 Task: Open Card Copyright Protection Review in Board Social Media Influencer Marketing Strategies to Workspace Grant Writing and add a team member Softage.1@softage.net, a label Purple, a checklist Social Media Marketing, an attachment from your google drive, a color Purple and finally, add a card description 'Develop and launch new customer feedback strategy' and a comment 'We should approach this task with a customer-centric mindset, ensuring that we meet their needs and expectations.'. Add a start date 'Jan 01, 1900' with a due date 'Jan 08, 1900'
Action: Mouse moved to (220, 156)
Screenshot: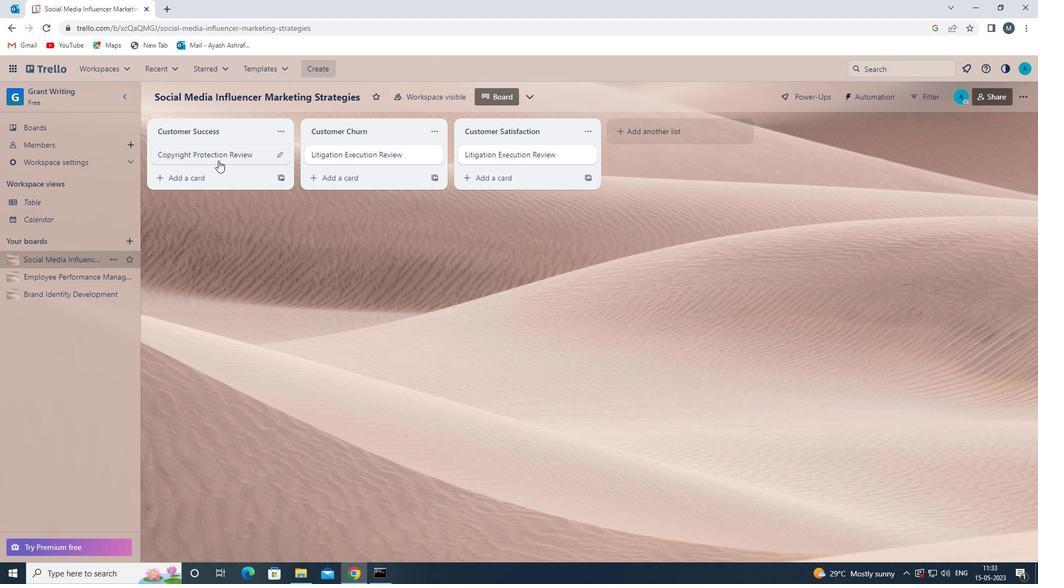 
Action: Mouse pressed left at (220, 156)
Screenshot: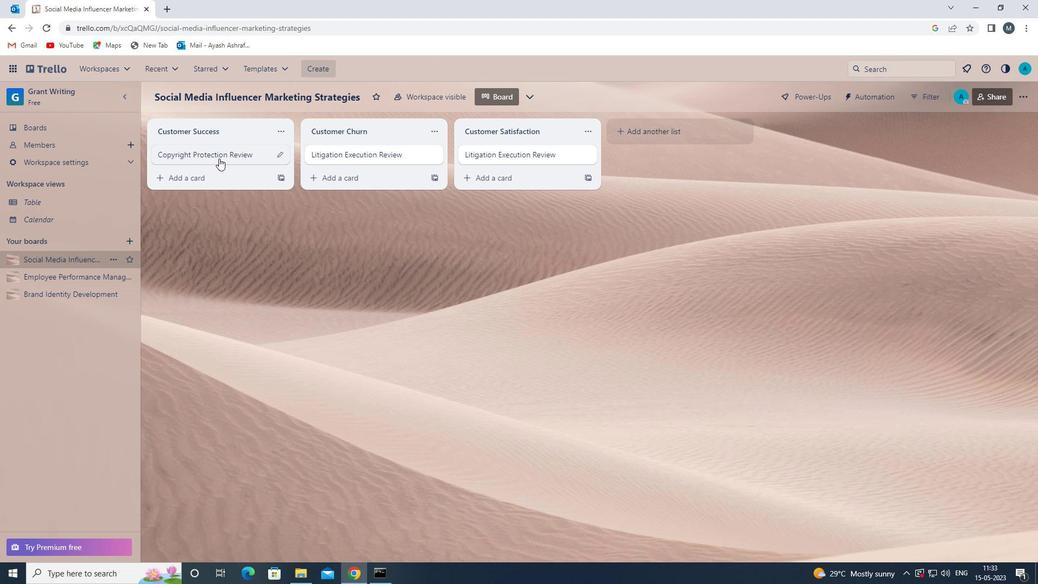 
Action: Mouse moved to (663, 154)
Screenshot: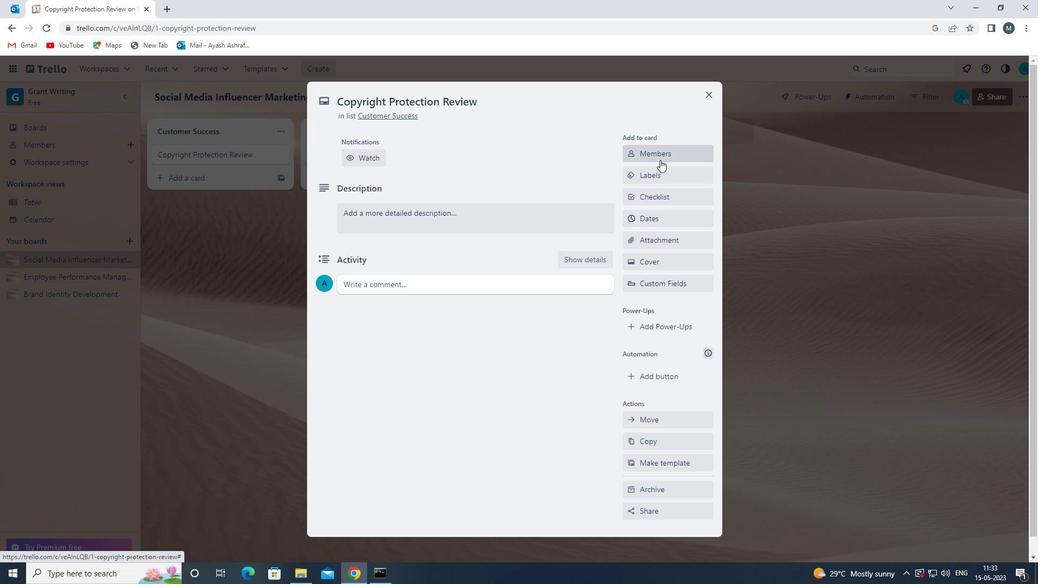 
Action: Mouse pressed left at (663, 154)
Screenshot: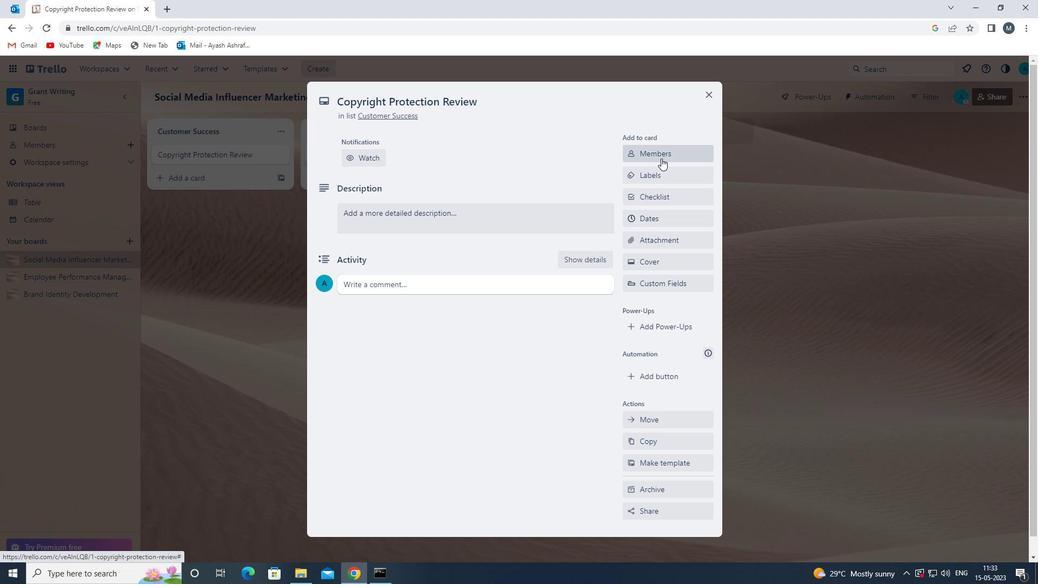 
Action: Key pressed s
Screenshot: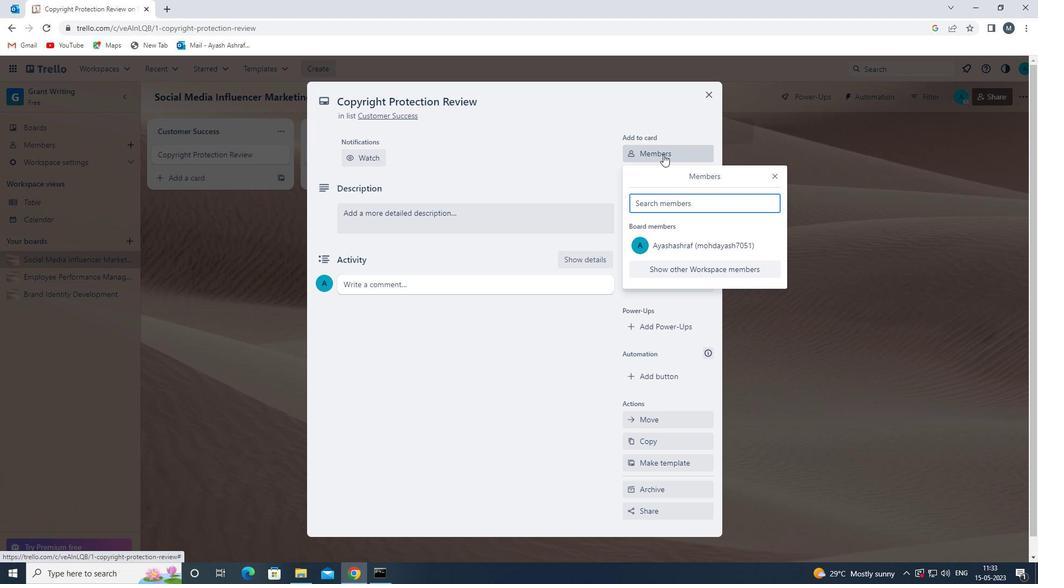 
Action: Mouse moved to (682, 301)
Screenshot: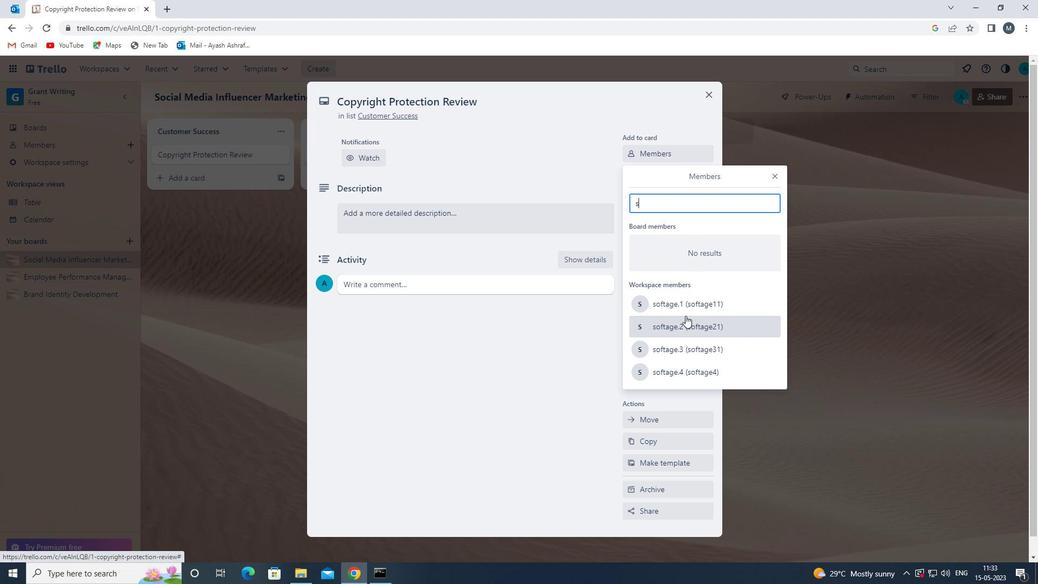 
Action: Mouse pressed left at (682, 301)
Screenshot: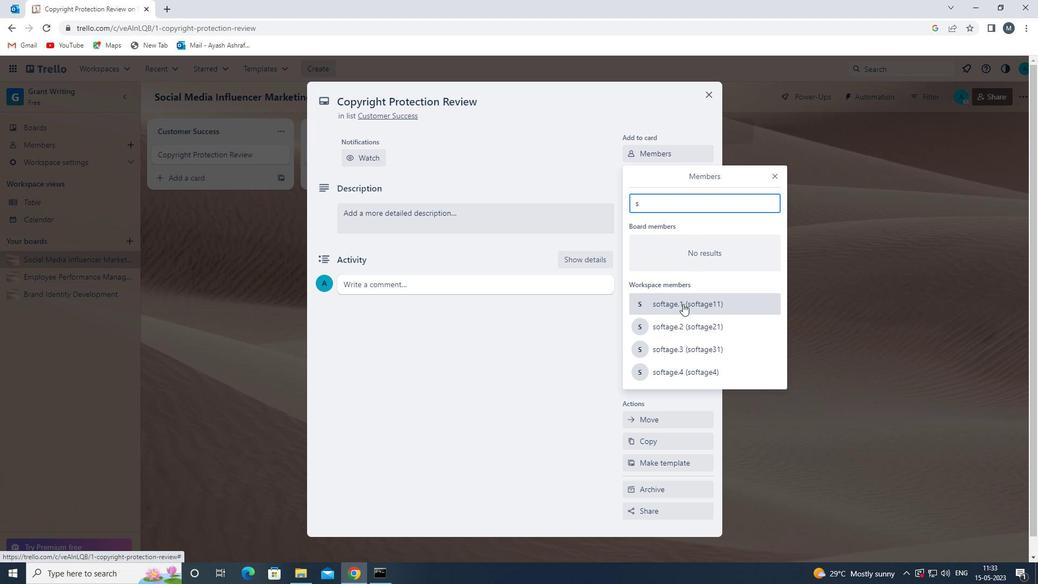 
Action: Mouse moved to (776, 172)
Screenshot: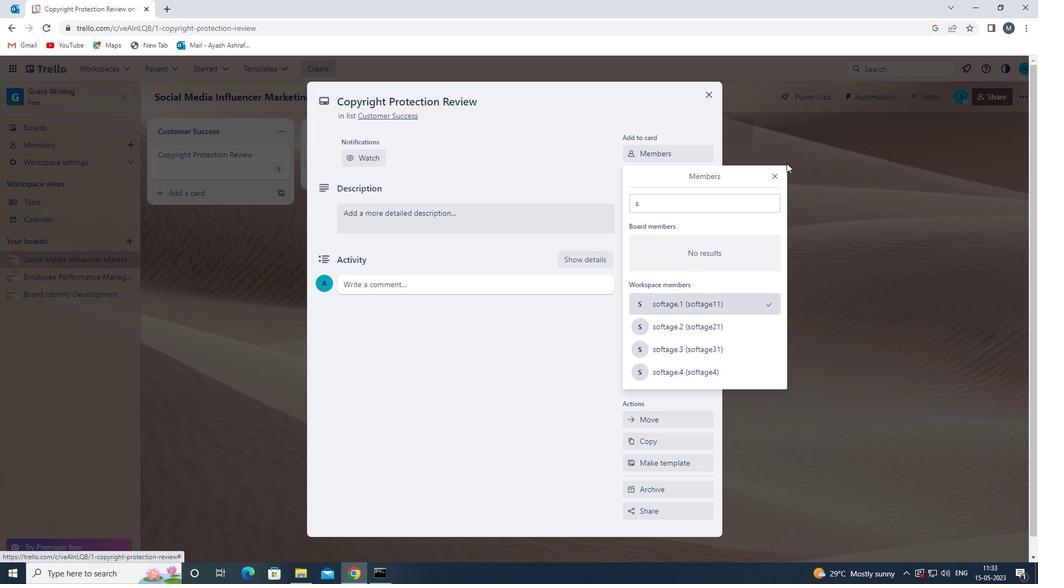
Action: Mouse pressed left at (776, 172)
Screenshot: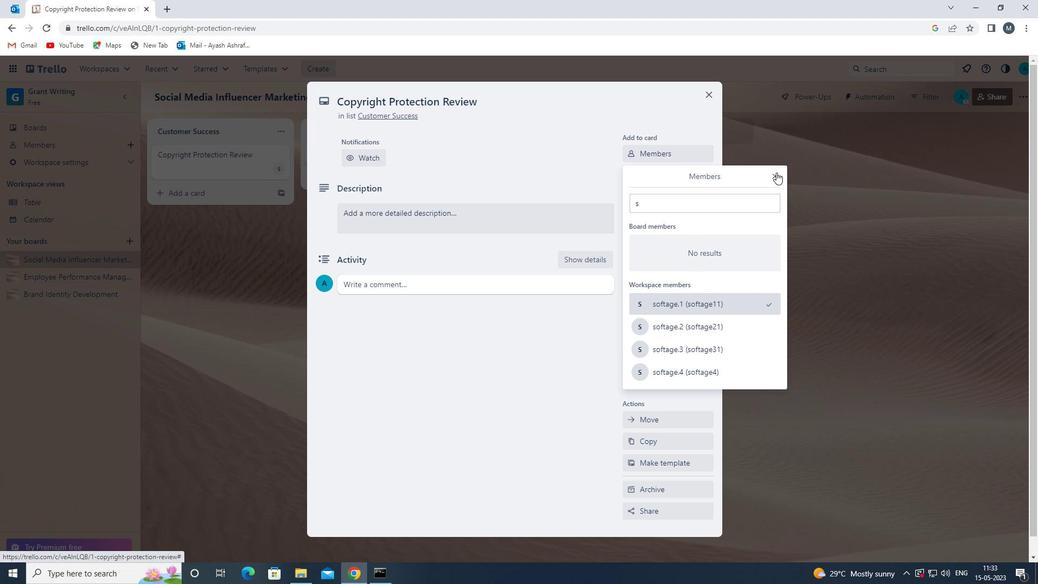 
Action: Mouse moved to (654, 215)
Screenshot: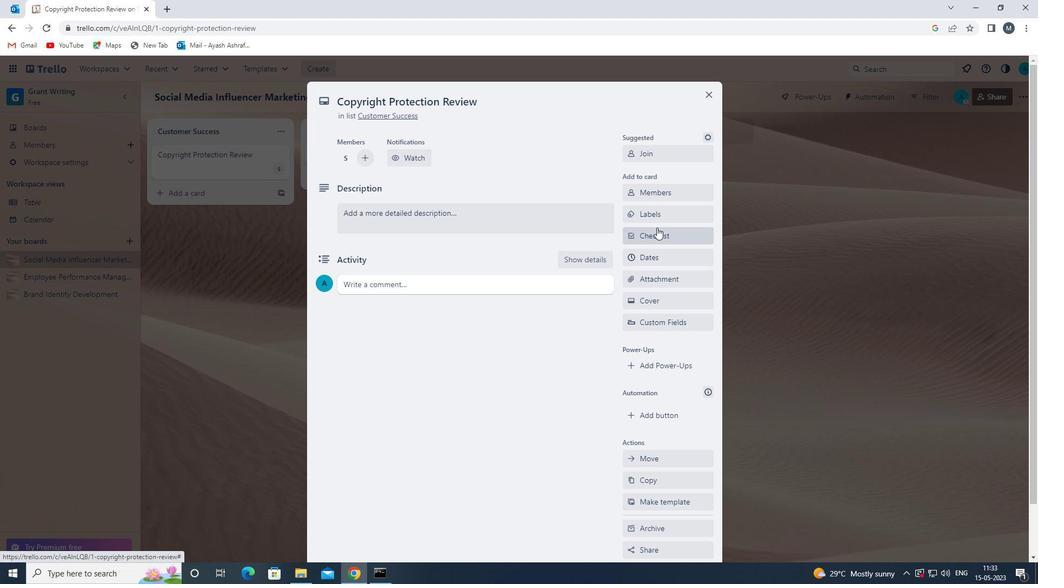 
Action: Mouse pressed left at (654, 215)
Screenshot: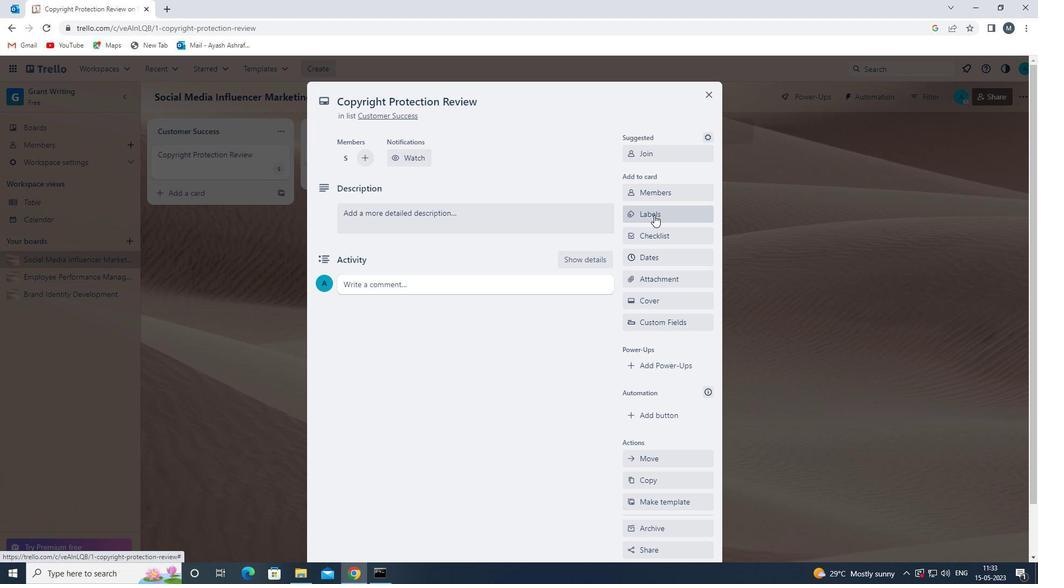 
Action: Mouse moved to (654, 226)
Screenshot: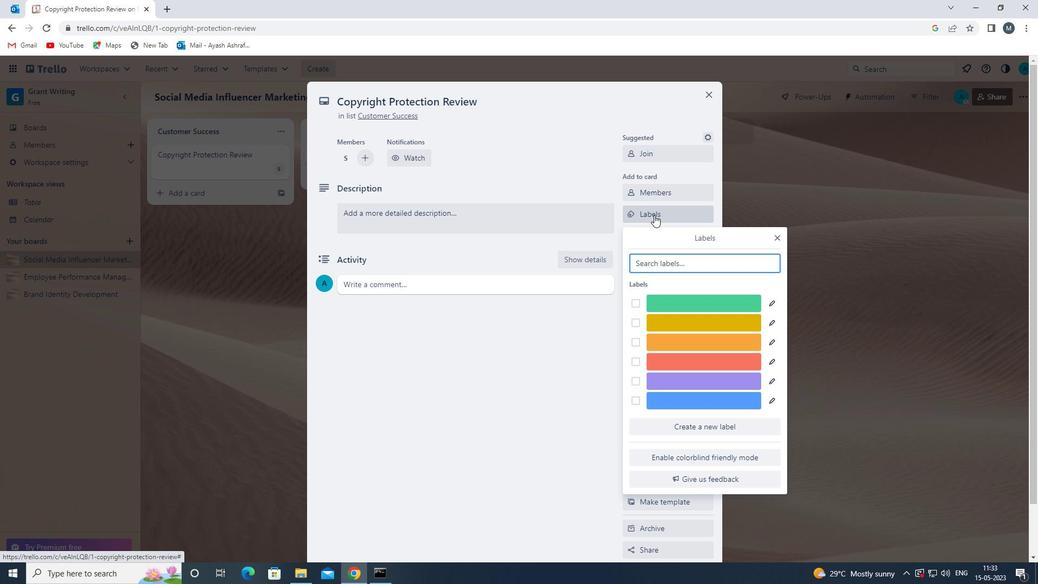 
Action: Mouse pressed left at (654, 226)
Screenshot: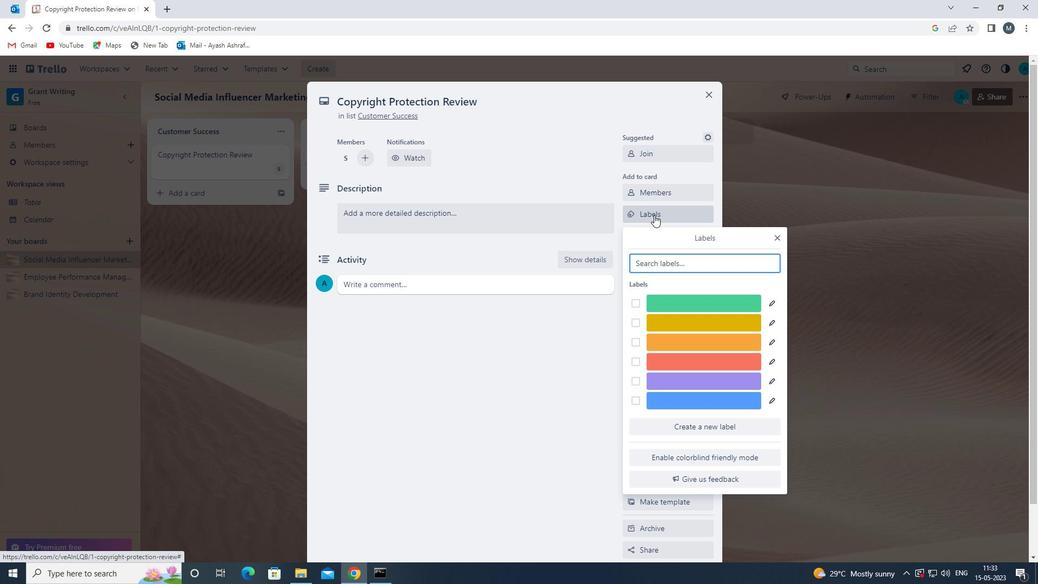 
Action: Mouse moved to (653, 215)
Screenshot: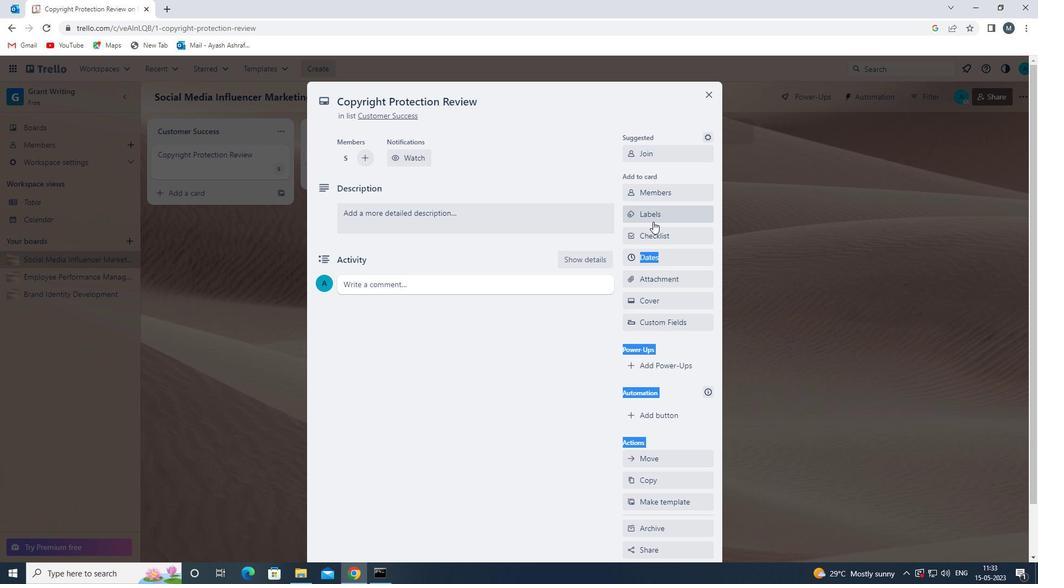
Action: Mouse pressed left at (653, 215)
Screenshot: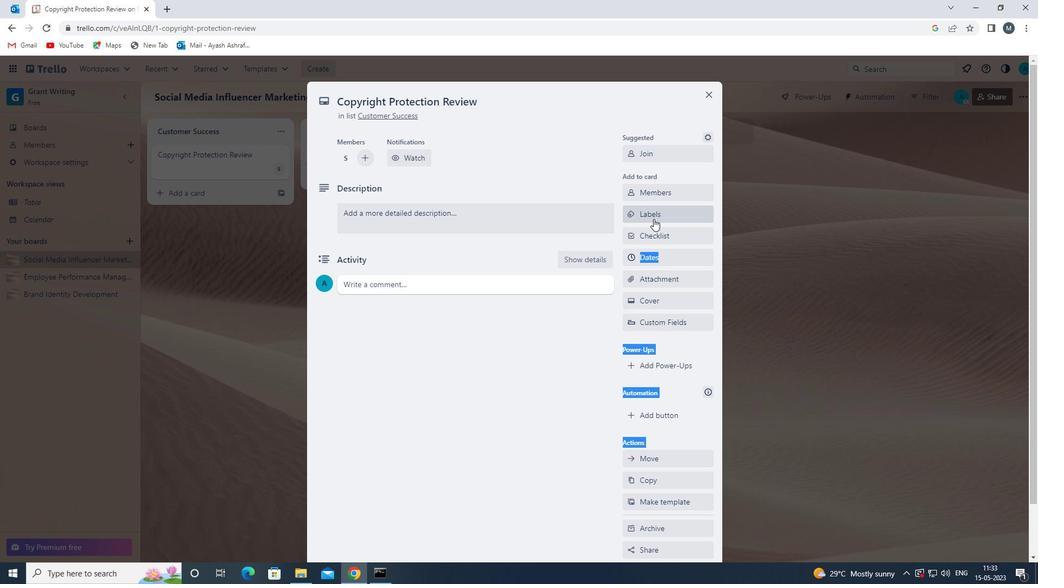 
Action: Mouse moved to (696, 384)
Screenshot: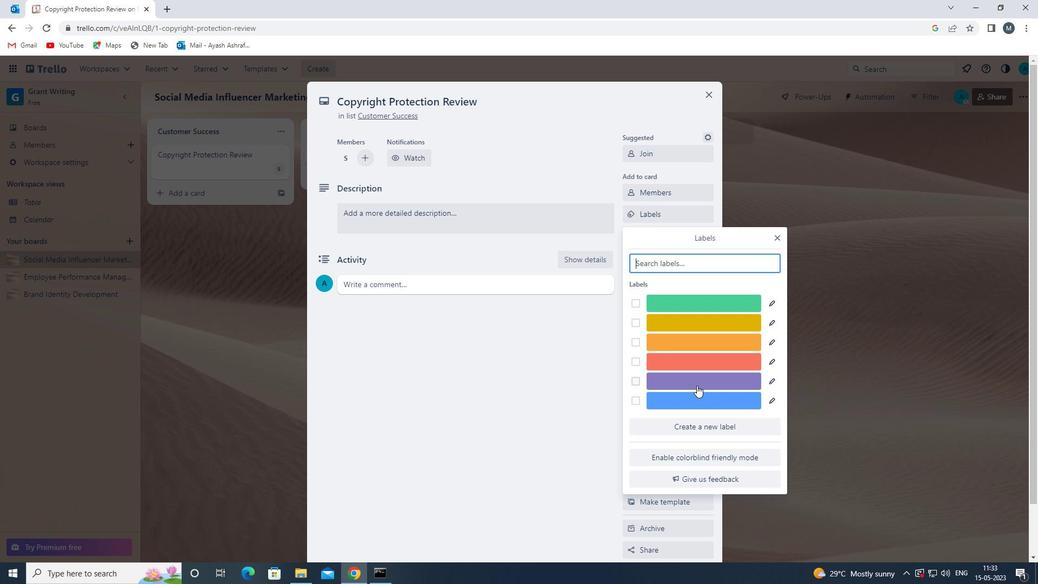 
Action: Mouse pressed left at (696, 384)
Screenshot: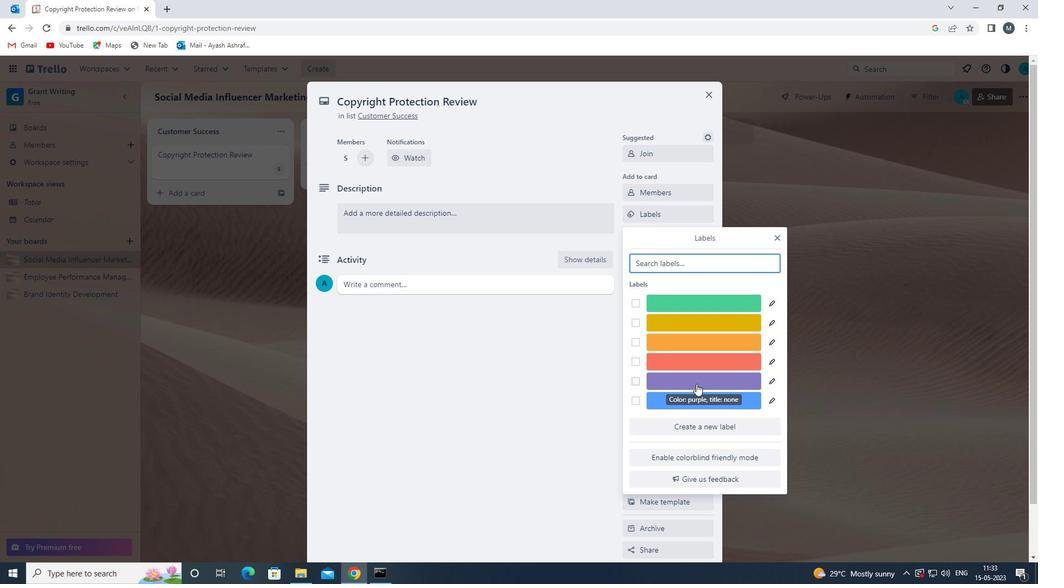 
Action: Mouse moved to (778, 239)
Screenshot: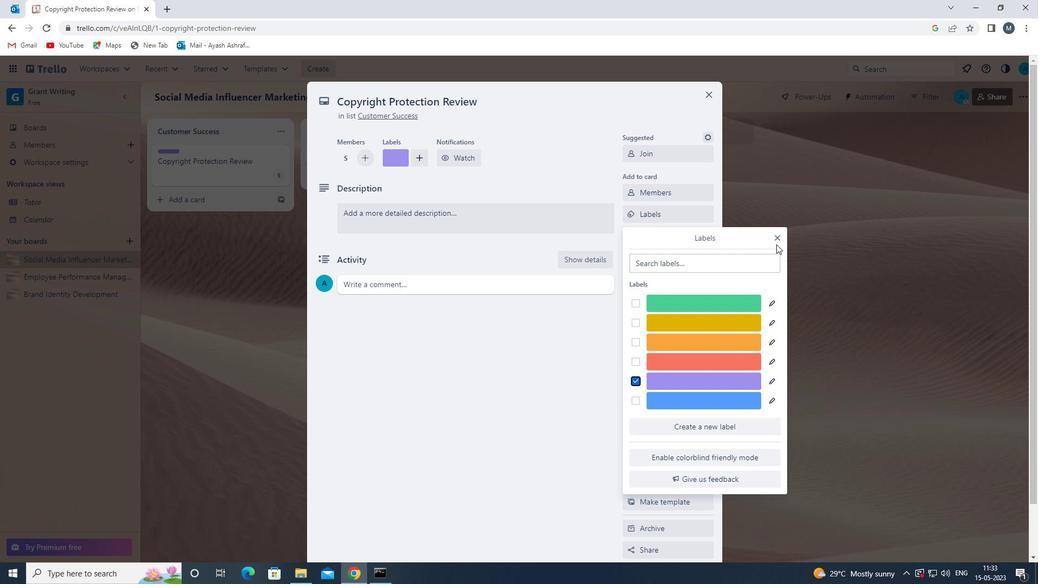 
Action: Mouse pressed left at (778, 239)
Screenshot: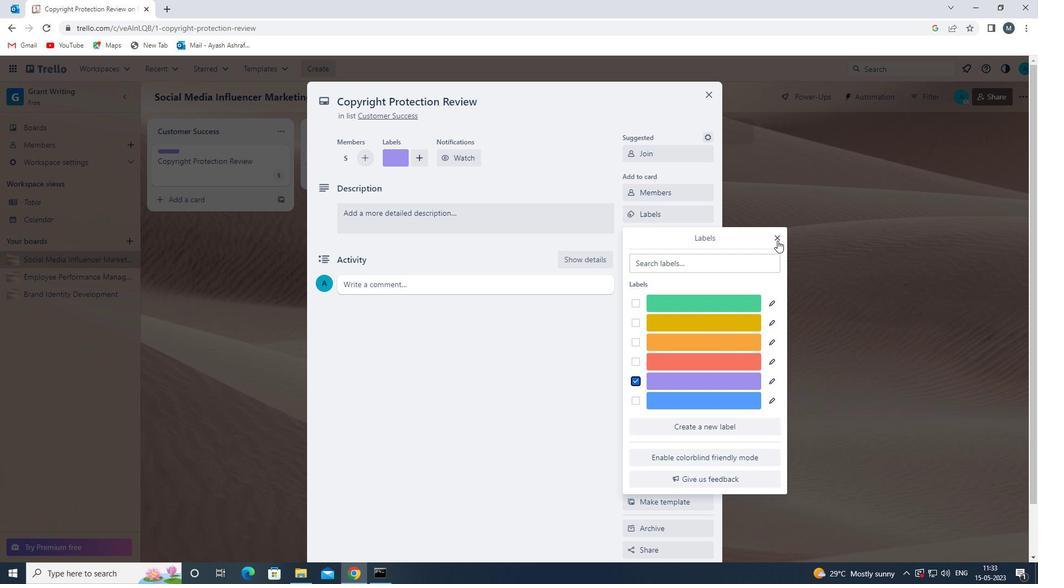 
Action: Mouse moved to (656, 234)
Screenshot: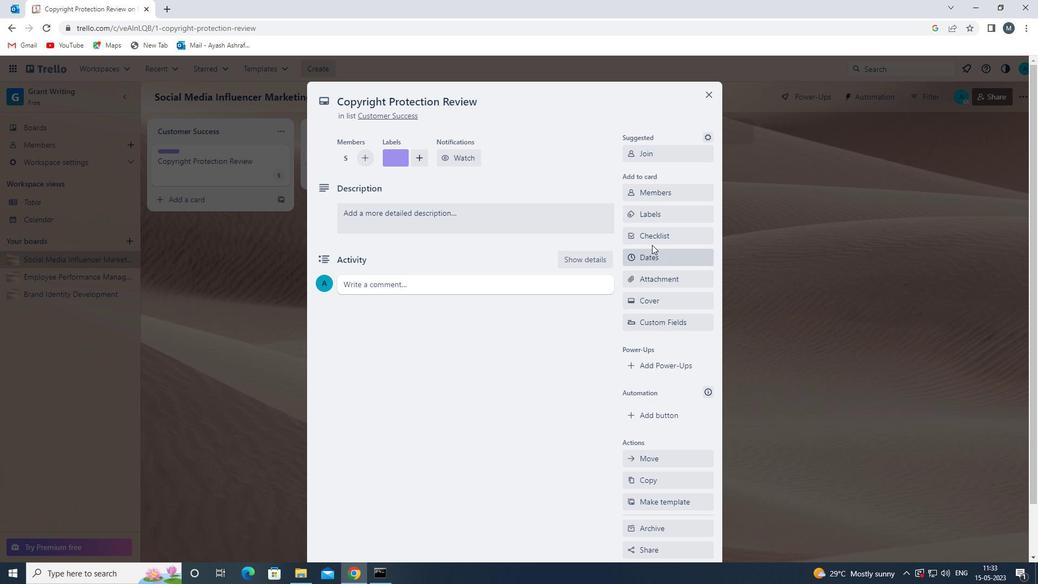 
Action: Mouse pressed left at (656, 234)
Screenshot: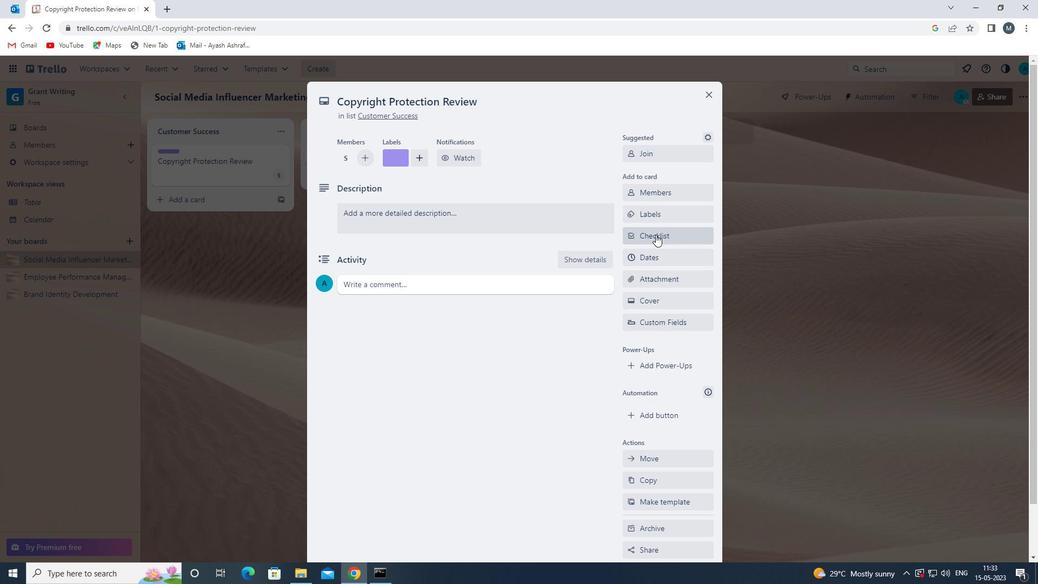 
Action: Key pressed <Key.shift>SOCIAL<Key.space><Key.shift>MEDIA<Key.space><Key.shift>MARKETING<Key.space>
Screenshot: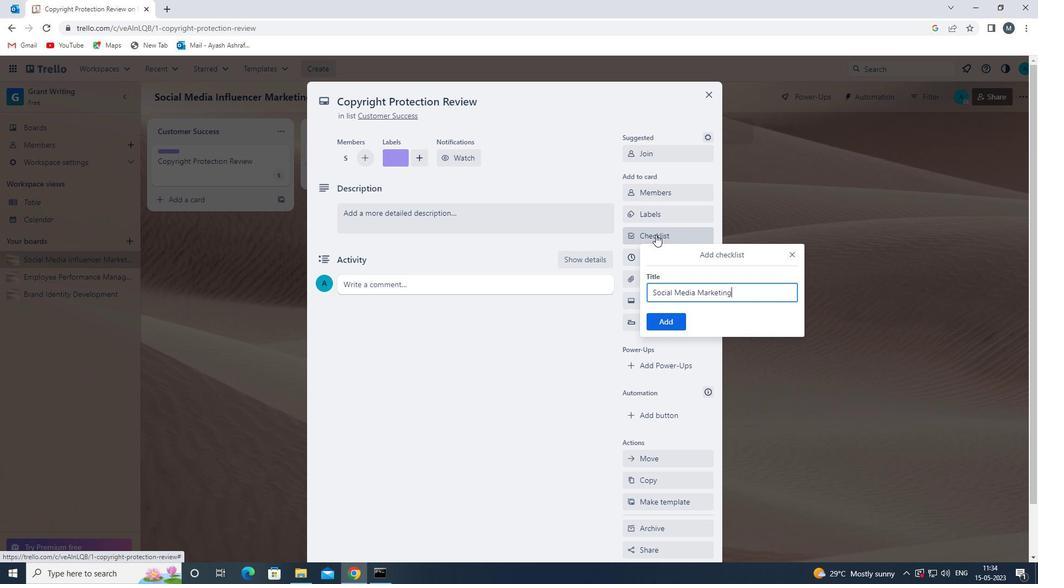 
Action: Mouse moved to (670, 325)
Screenshot: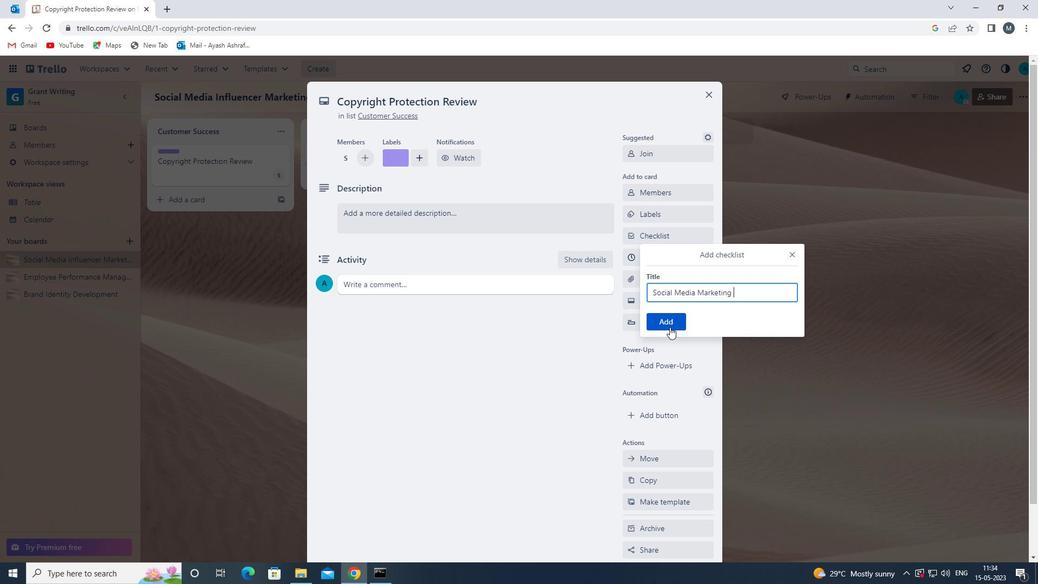 
Action: Mouse pressed left at (670, 325)
Screenshot: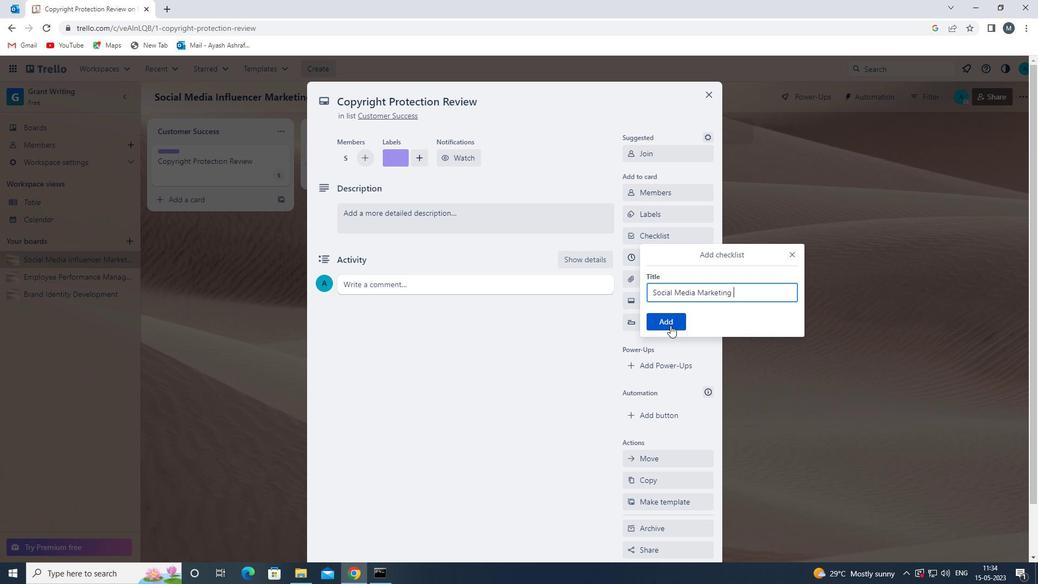 
Action: Mouse moved to (663, 279)
Screenshot: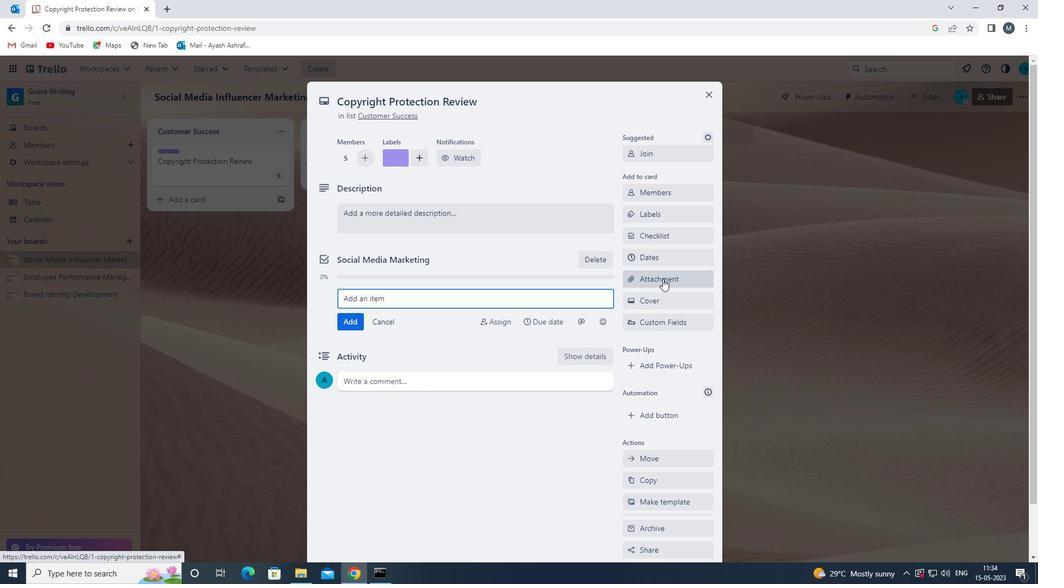 
Action: Mouse pressed left at (663, 279)
Screenshot: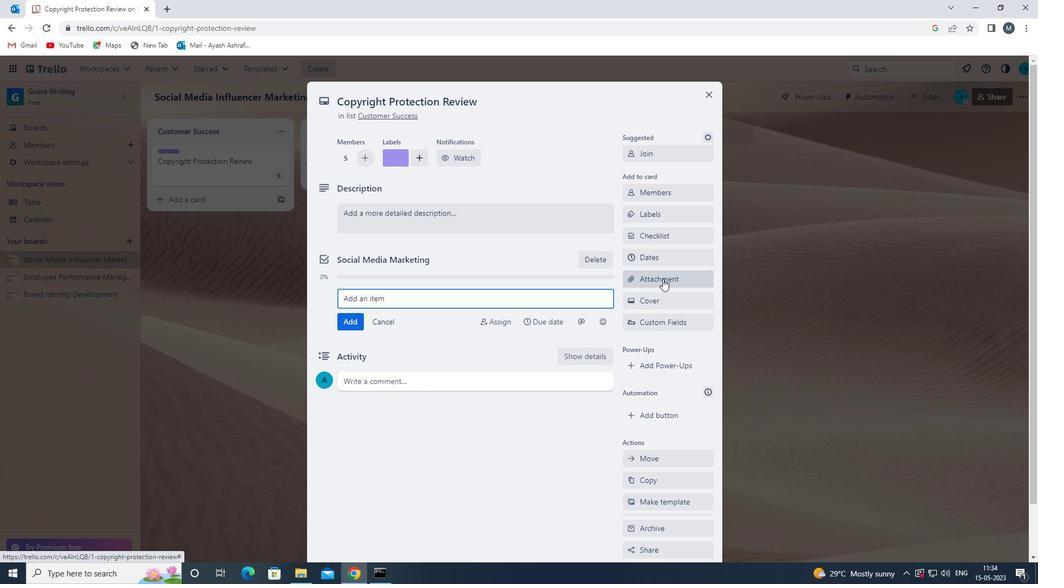 
Action: Mouse moved to (669, 363)
Screenshot: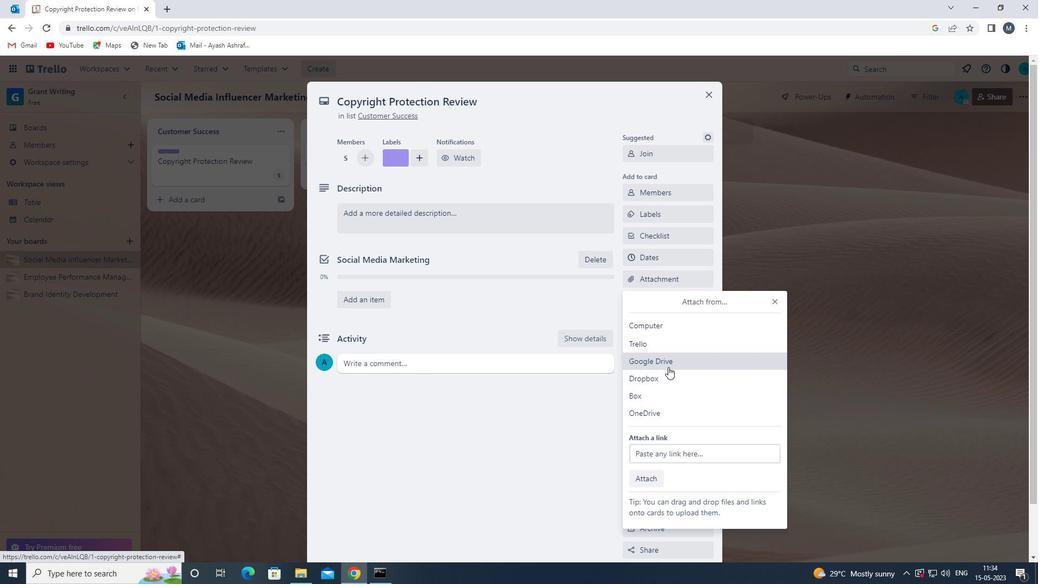 
Action: Mouse pressed left at (669, 363)
Screenshot: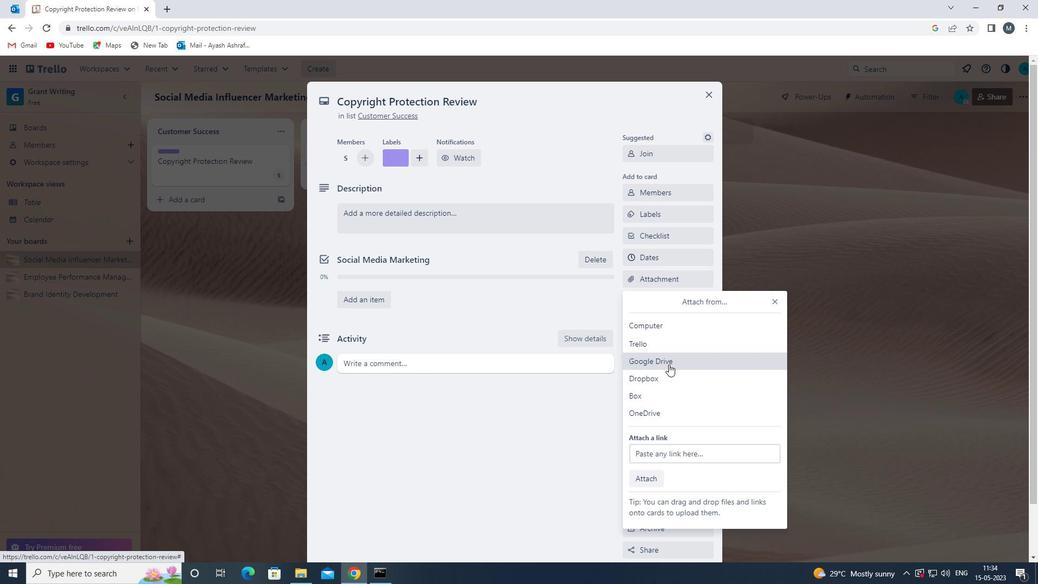 
Action: Mouse moved to (269, 293)
Screenshot: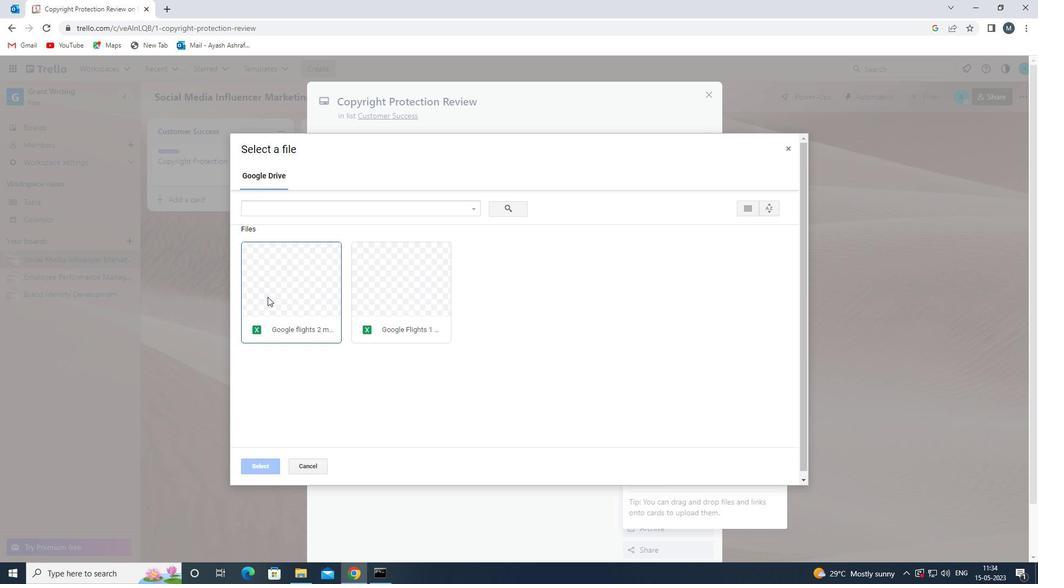 
Action: Mouse pressed left at (269, 293)
Screenshot: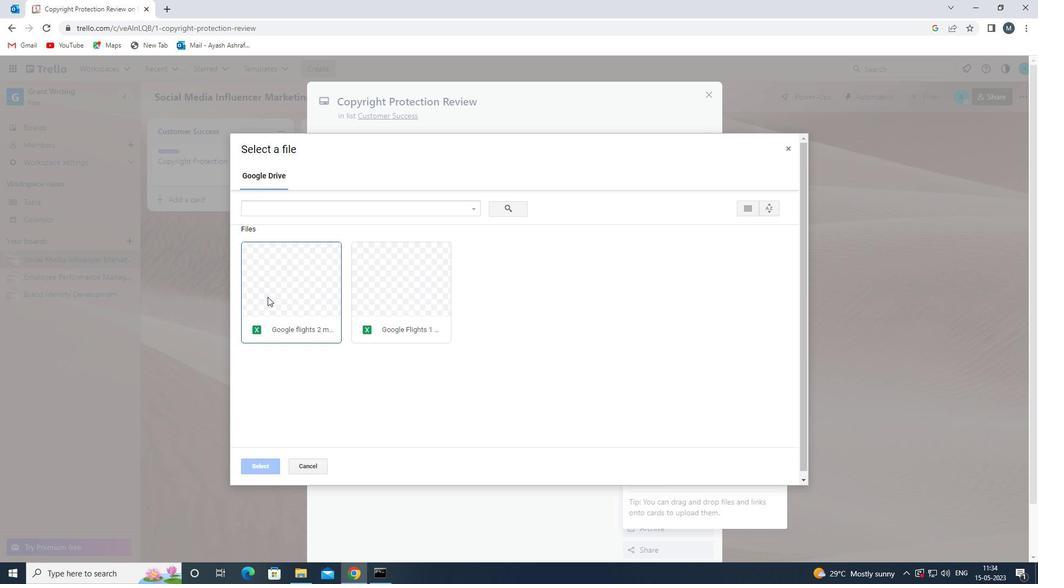 
Action: Mouse moved to (259, 467)
Screenshot: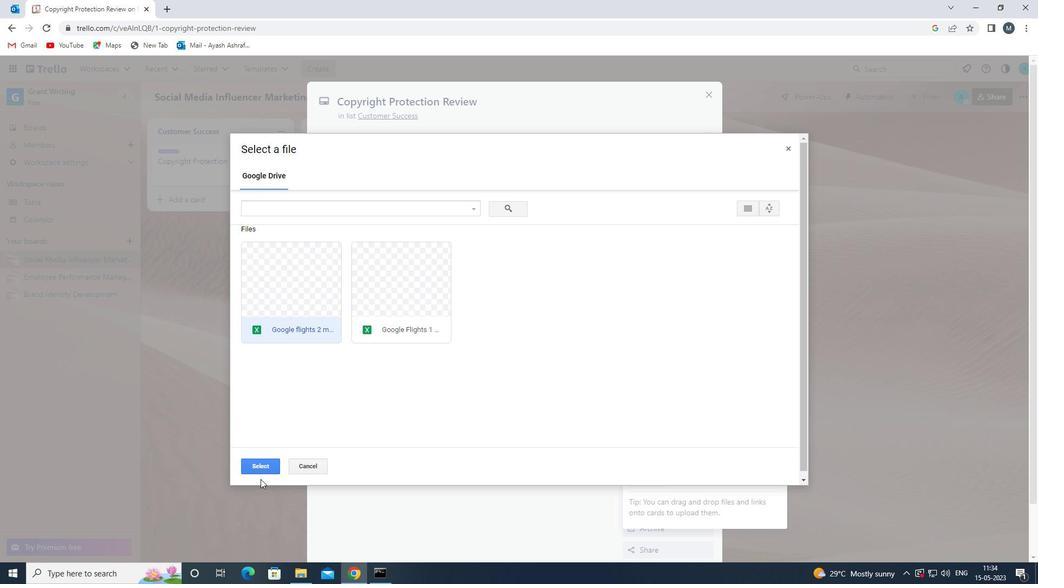 
Action: Mouse pressed left at (259, 467)
Screenshot: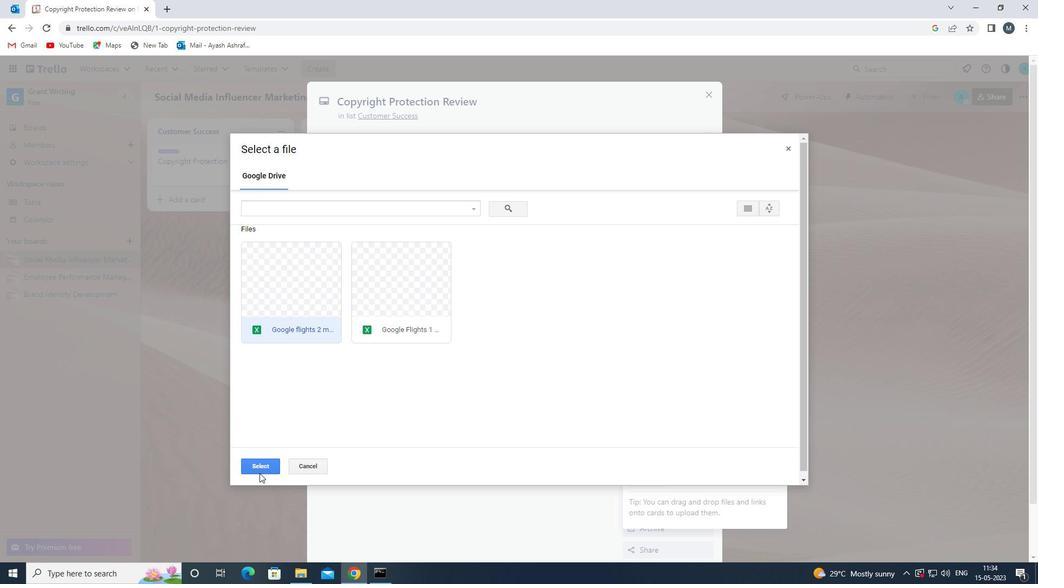 
Action: Mouse moved to (657, 303)
Screenshot: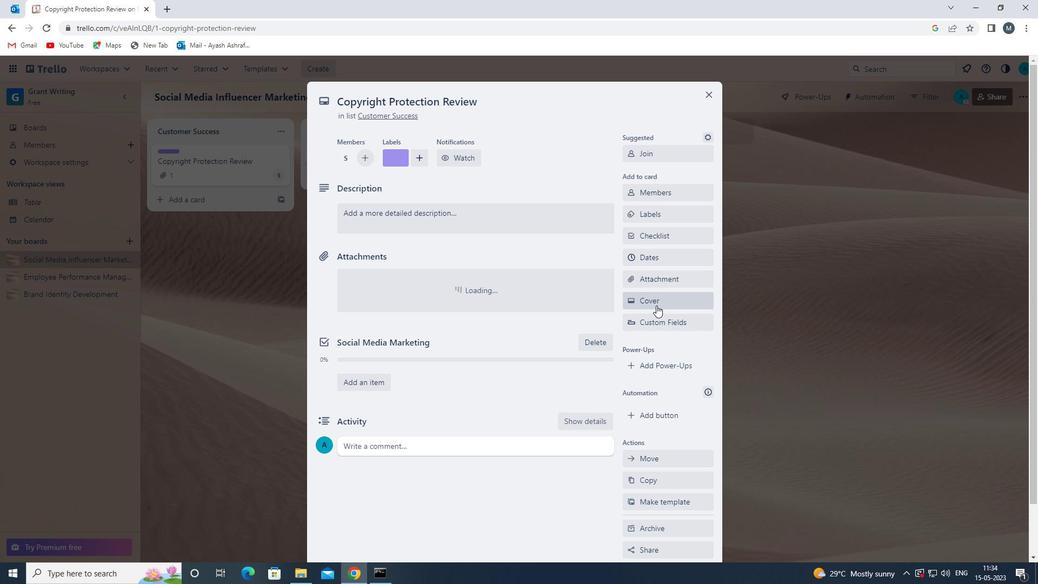 
Action: Mouse pressed left at (657, 303)
Screenshot: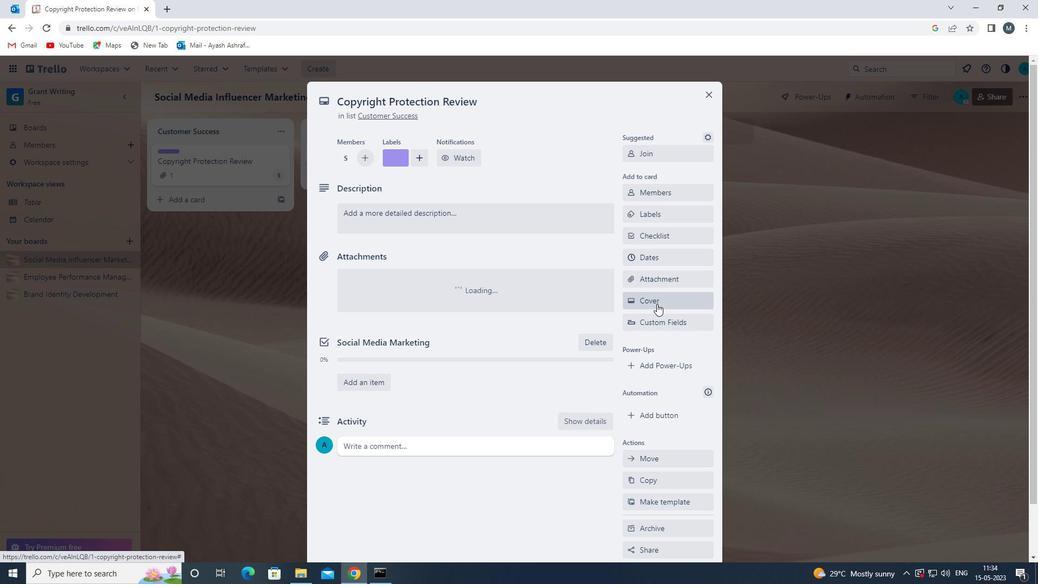 
Action: Mouse moved to (768, 343)
Screenshot: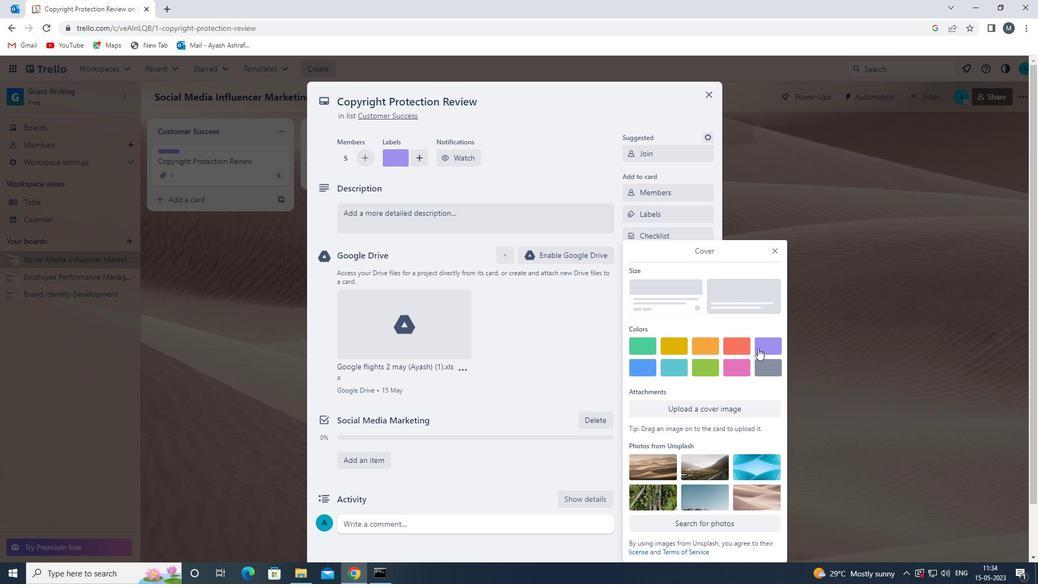 
Action: Mouse pressed left at (768, 343)
Screenshot: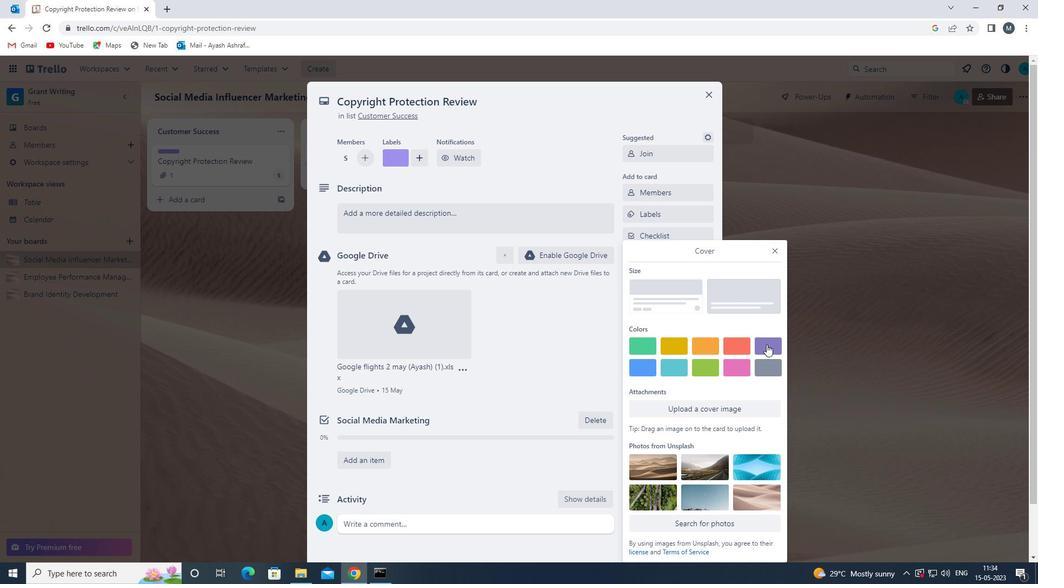 
Action: Mouse moved to (776, 232)
Screenshot: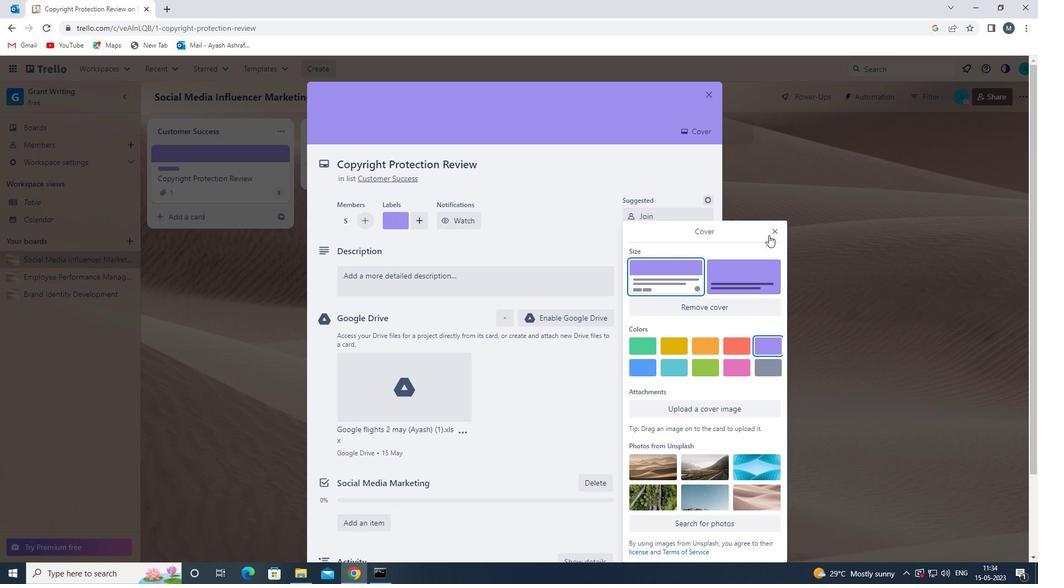 
Action: Mouse pressed left at (776, 232)
Screenshot: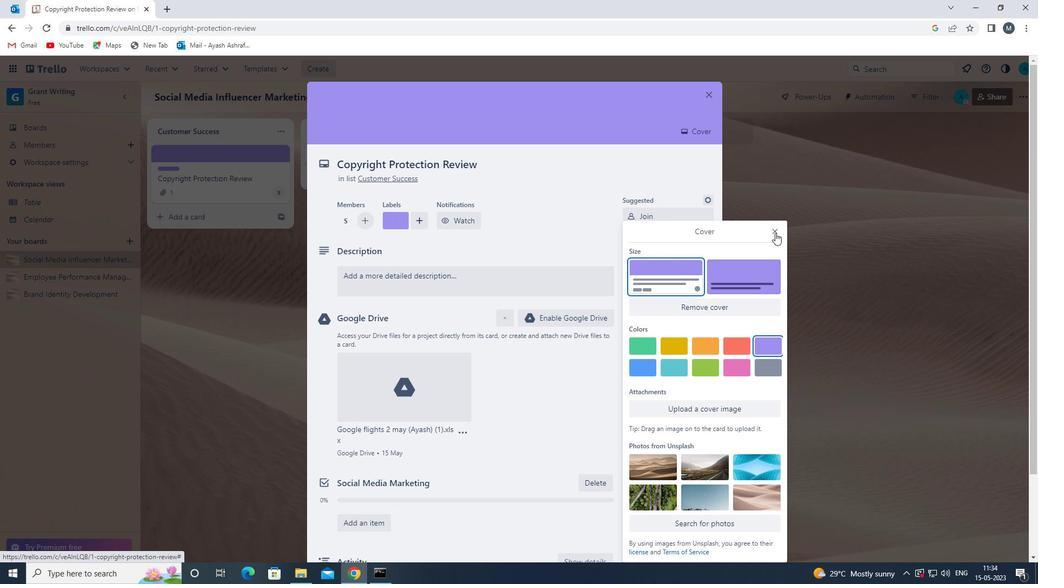 
Action: Mouse moved to (363, 280)
Screenshot: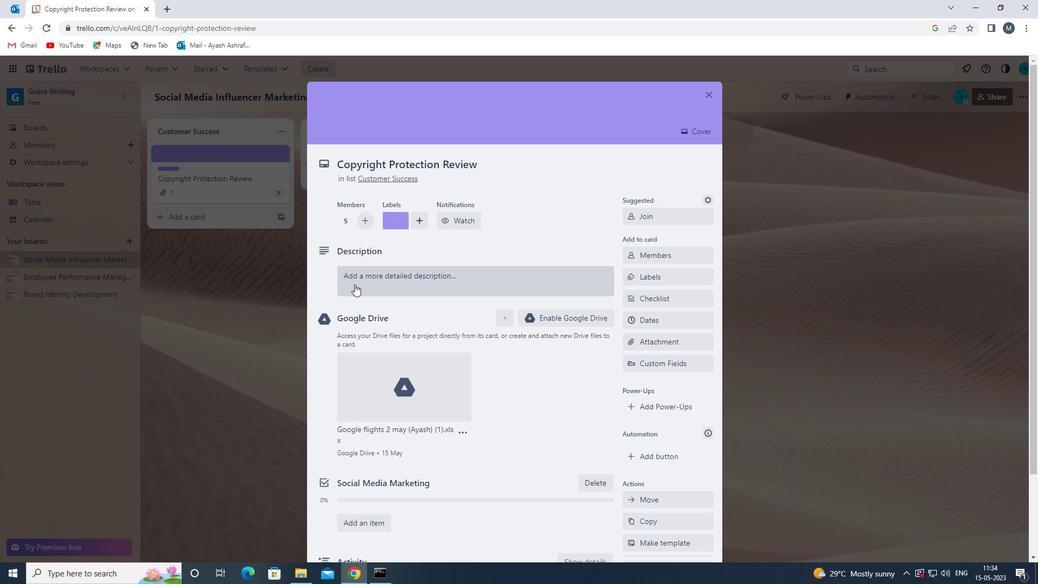 
Action: Mouse pressed left at (363, 280)
Screenshot: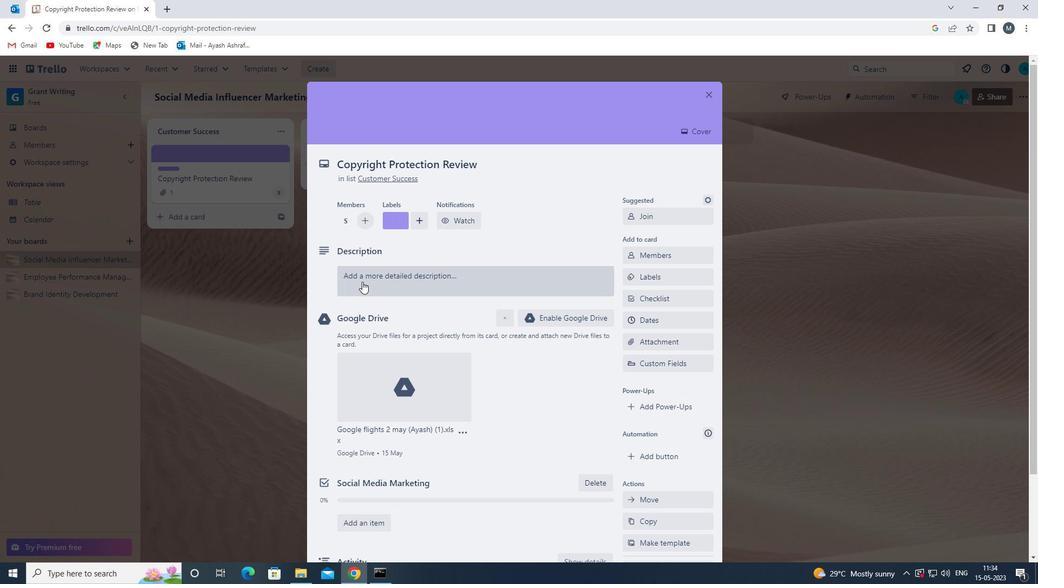 
Action: Mouse moved to (370, 316)
Screenshot: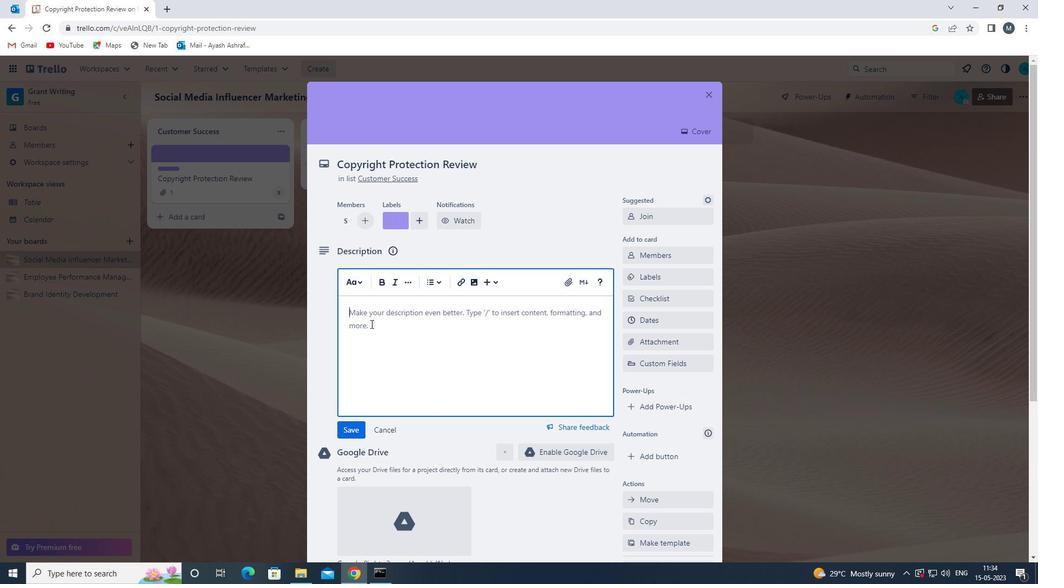 
Action: Mouse pressed left at (370, 316)
Screenshot: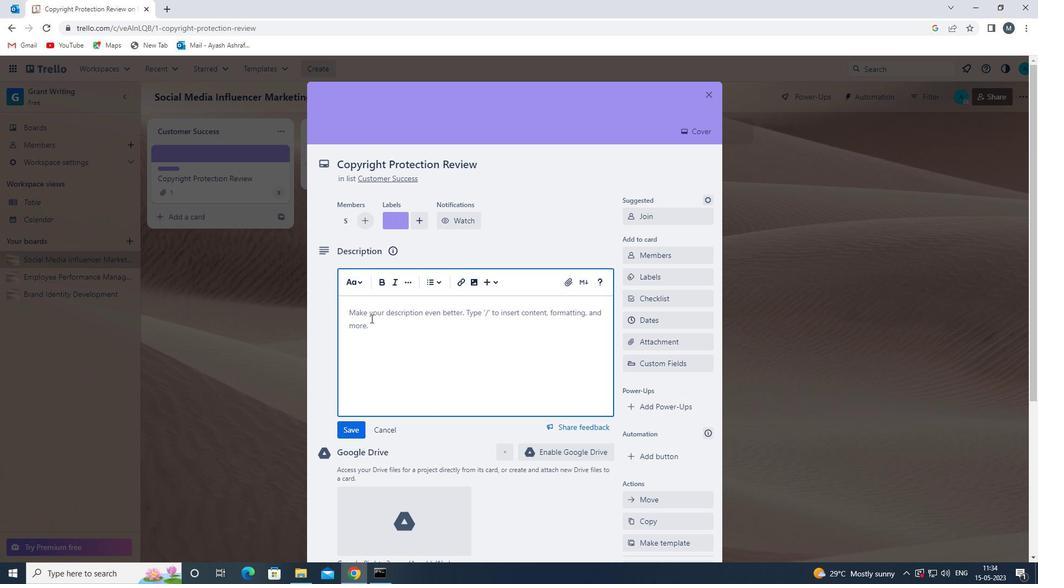 
Action: Mouse moved to (368, 316)
Screenshot: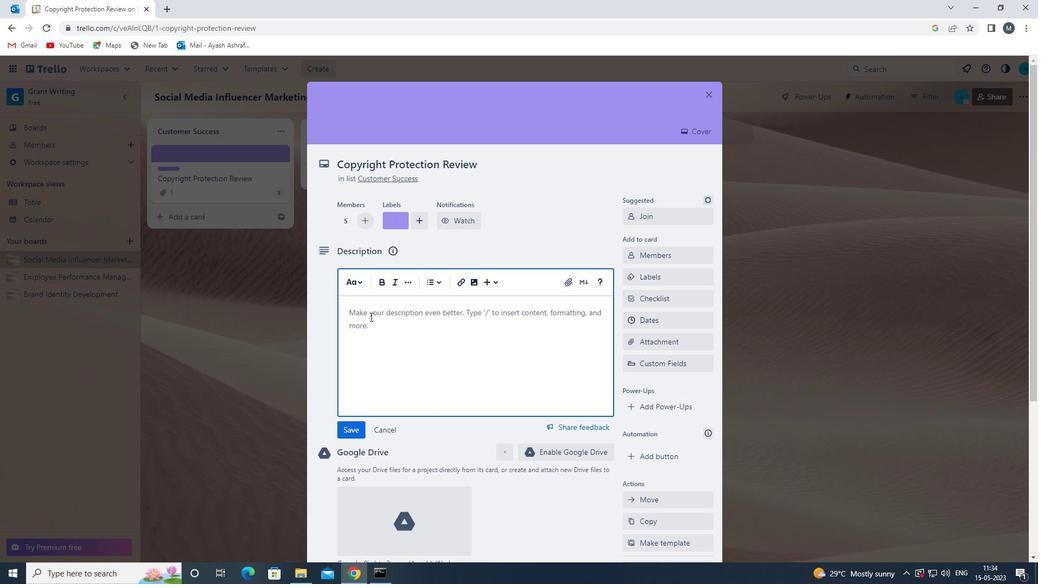 
Action: Key pressed <Key.shift><Key.shift><Key.shift><Key.shift><Key.shift><Key.shift>DEVELOP<Key.space>AND<Key.space>LAUNCH<Key.space>NEW<Key.space>CUSTOMER<Key.space>FEEDBACK<Key.space>STRATEGY<Key.space>
Screenshot: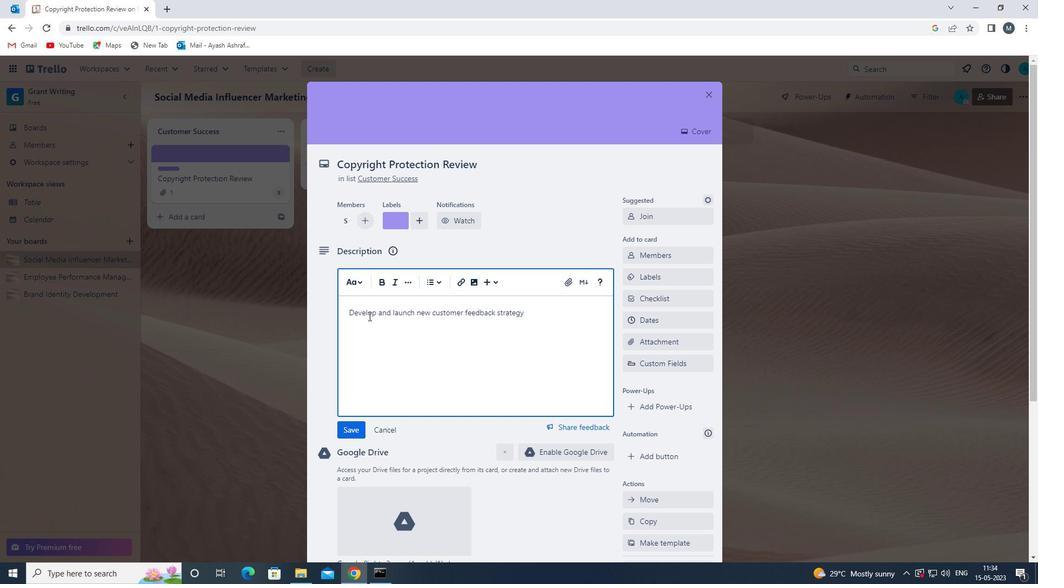 
Action: Mouse moved to (356, 424)
Screenshot: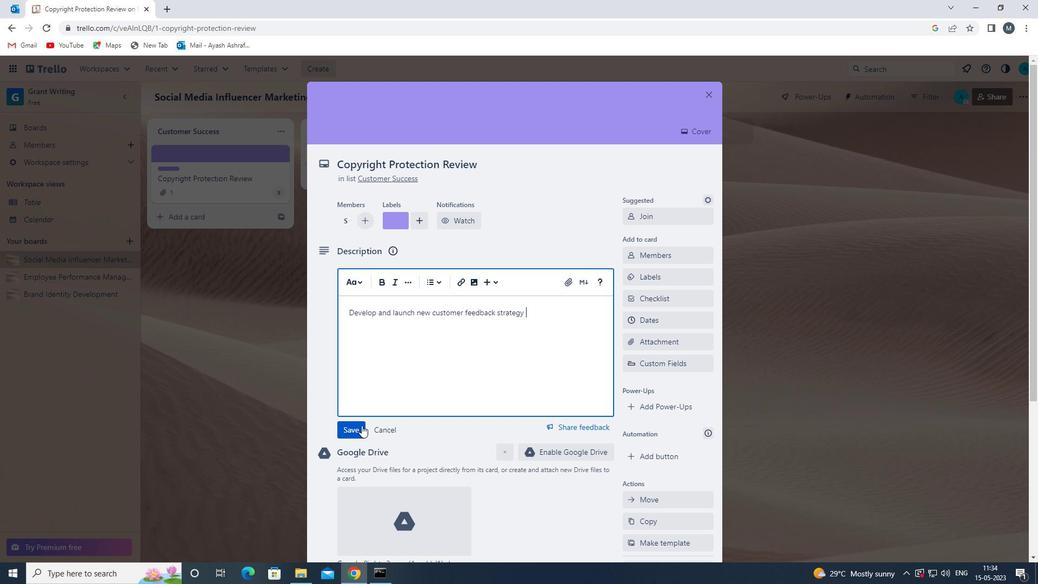 
Action: Mouse pressed left at (356, 424)
Screenshot: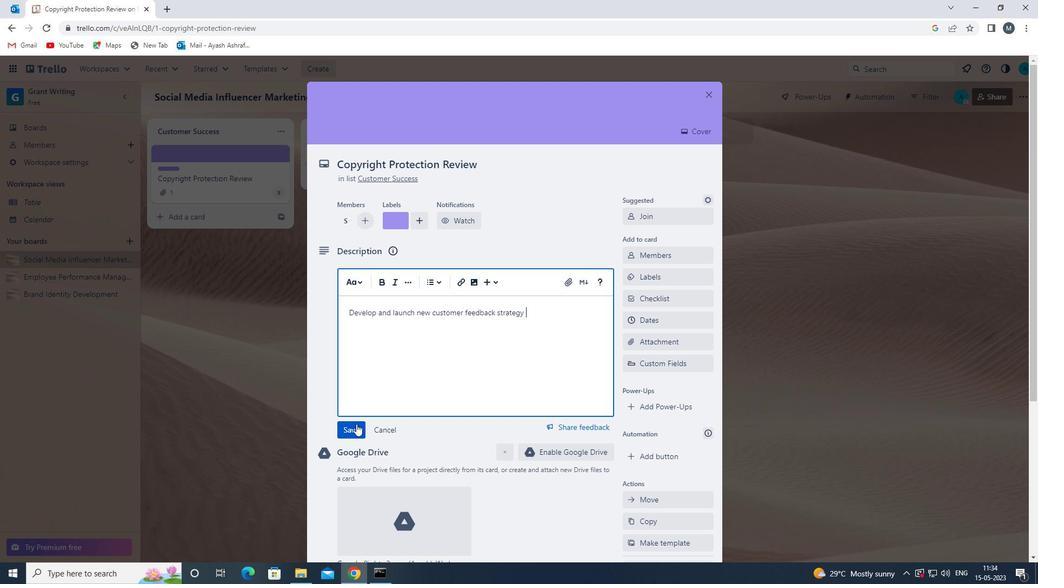 
Action: Mouse moved to (384, 397)
Screenshot: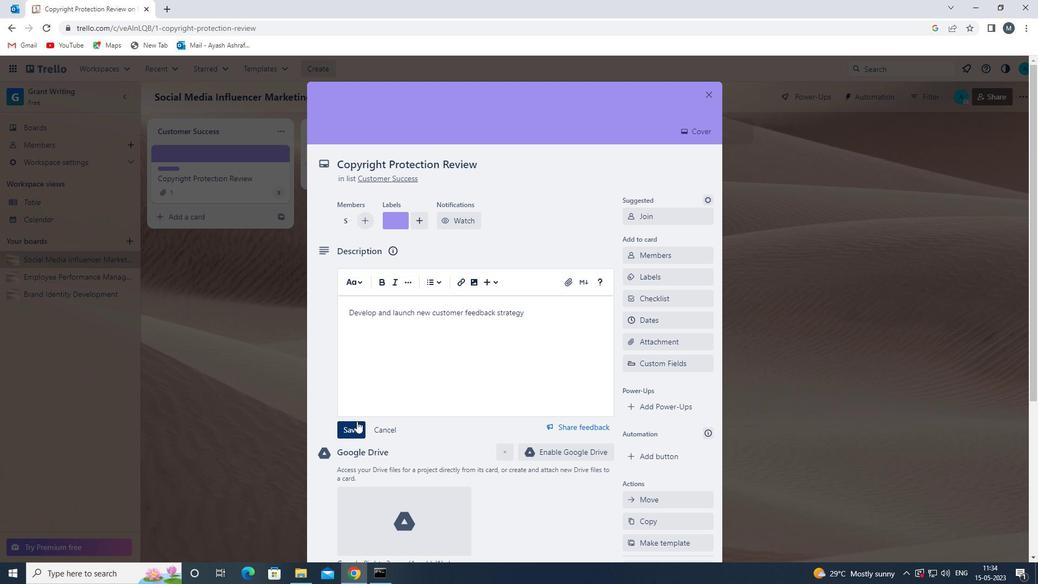 
Action: Mouse scrolled (384, 397) with delta (0, 0)
Screenshot: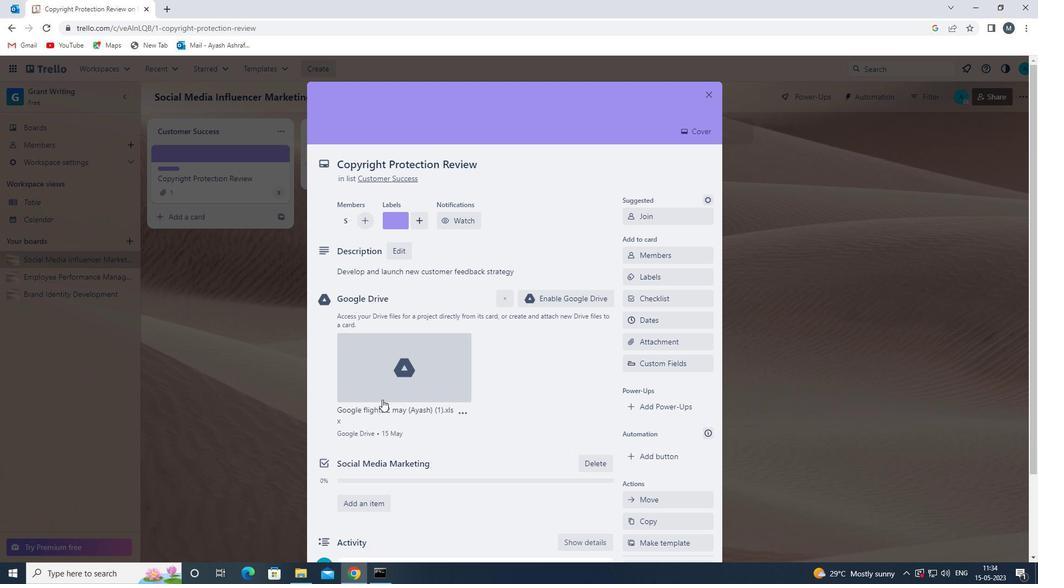 
Action: Mouse scrolled (384, 397) with delta (0, 0)
Screenshot: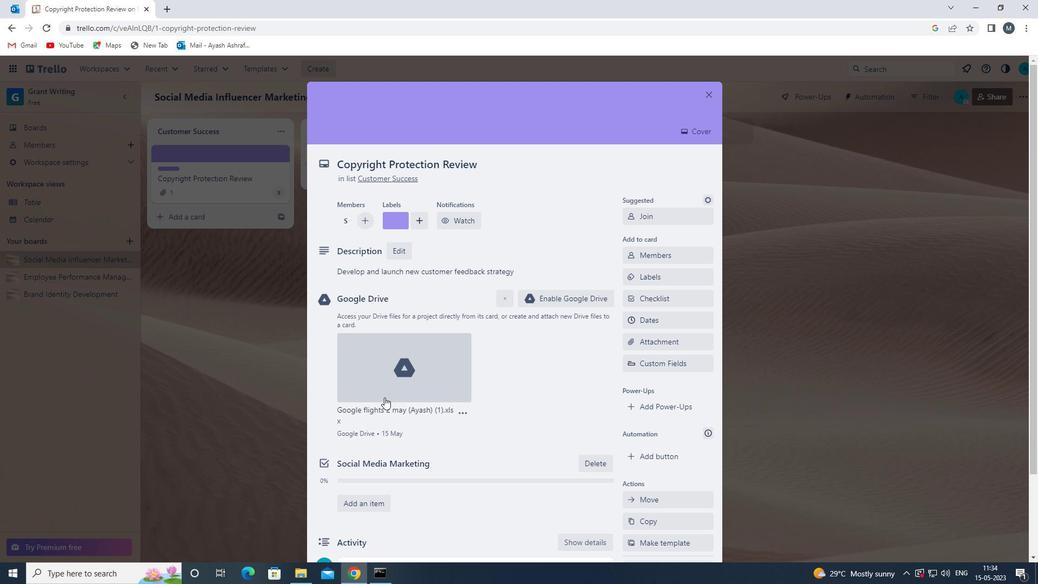 
Action: Mouse scrolled (384, 397) with delta (0, 0)
Screenshot: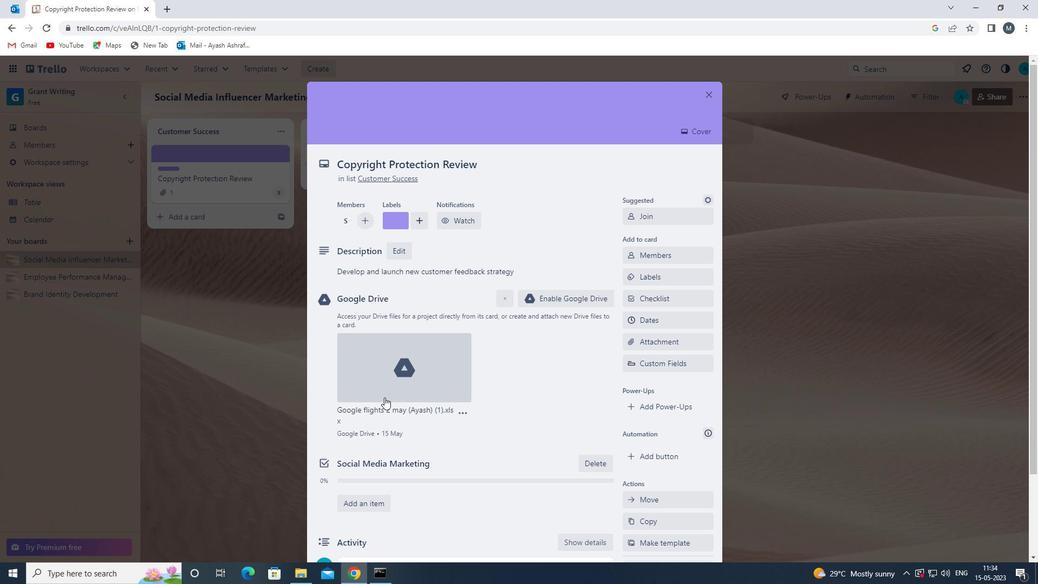 
Action: Mouse moved to (395, 470)
Screenshot: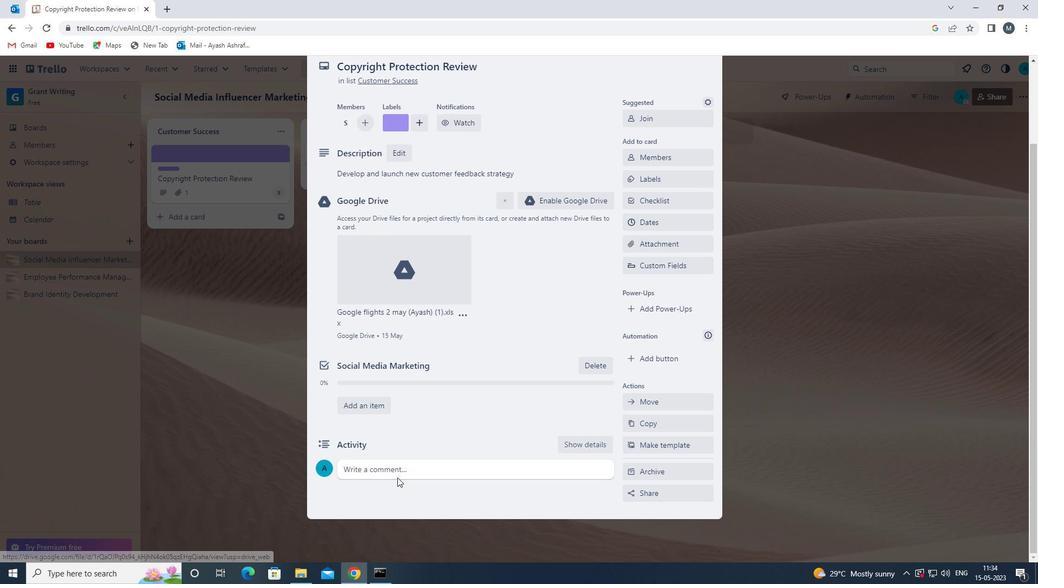 
Action: Mouse pressed left at (395, 470)
Screenshot: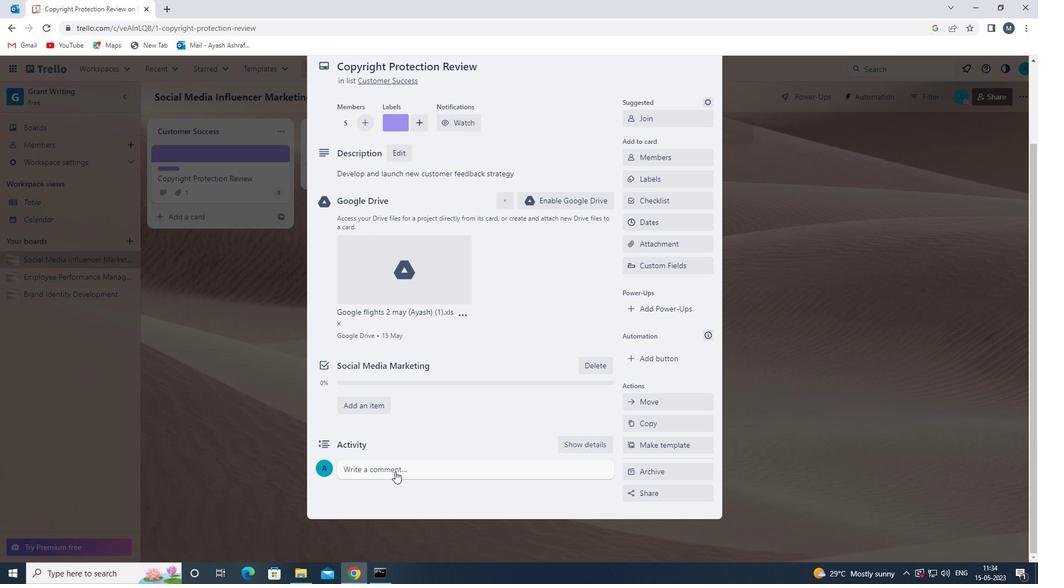 
Action: Mouse moved to (419, 409)
Screenshot: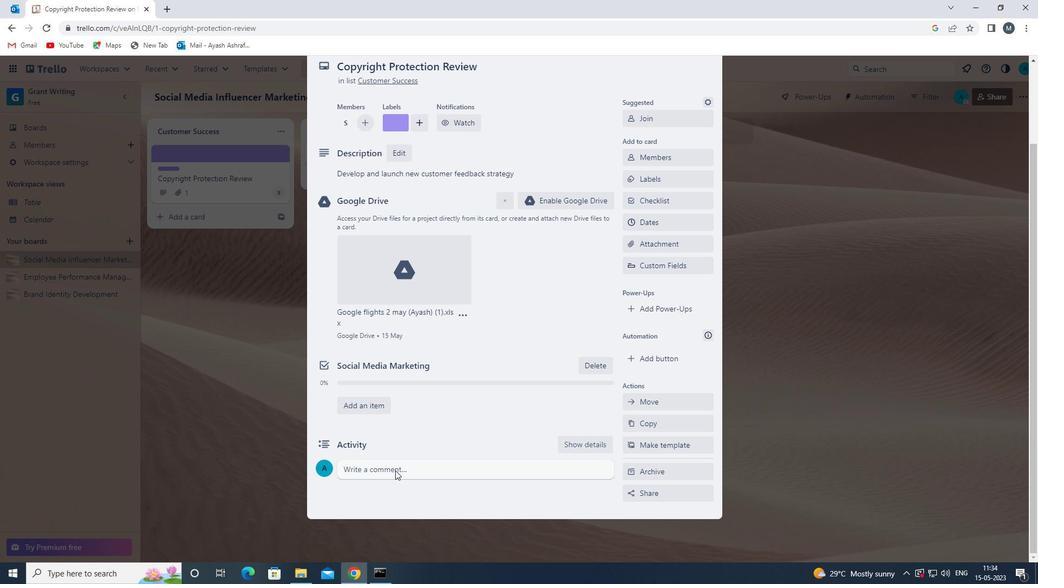 
Action: Mouse scrolled (419, 408) with delta (0, 0)
Screenshot: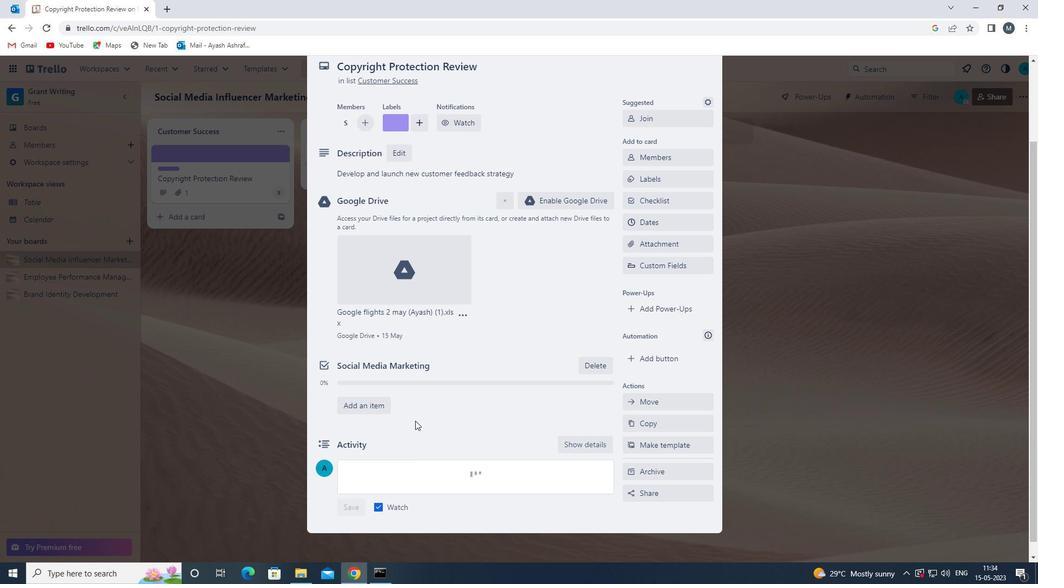 
Action: Mouse scrolled (419, 408) with delta (0, 0)
Screenshot: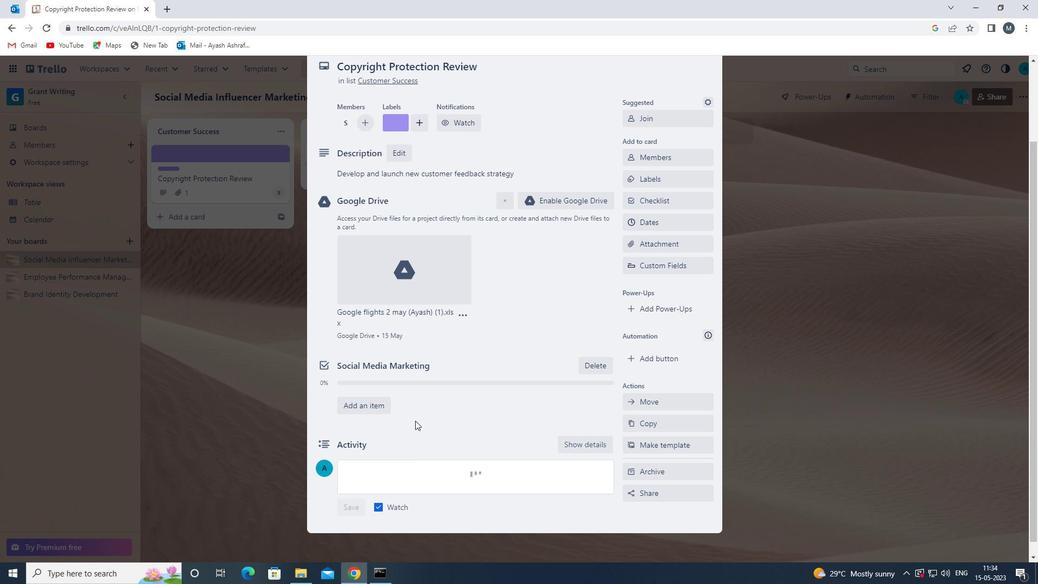 
Action: Mouse moved to (419, 409)
Screenshot: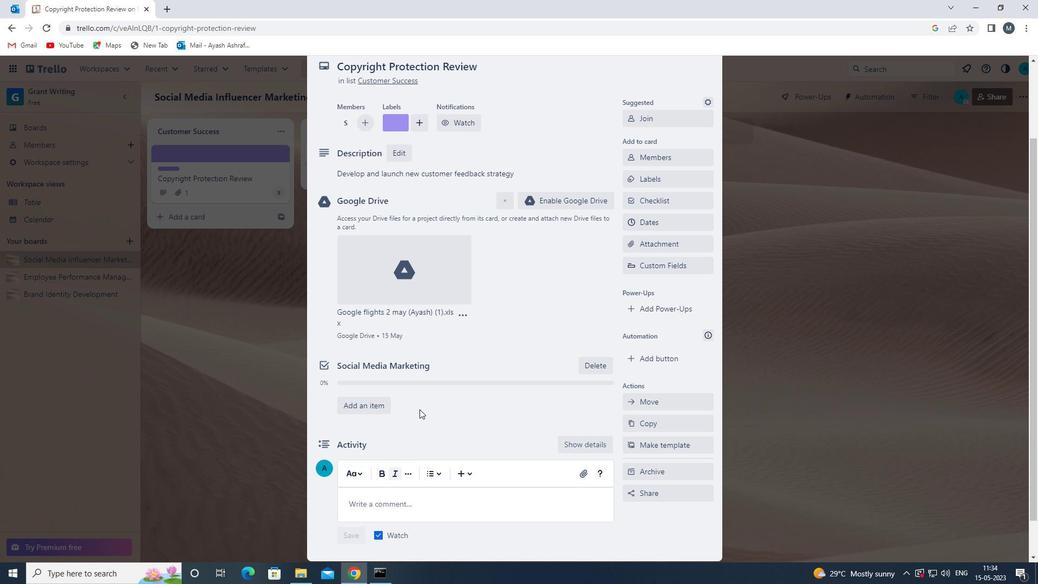 
Action: Mouse scrolled (419, 409) with delta (0, 0)
Screenshot: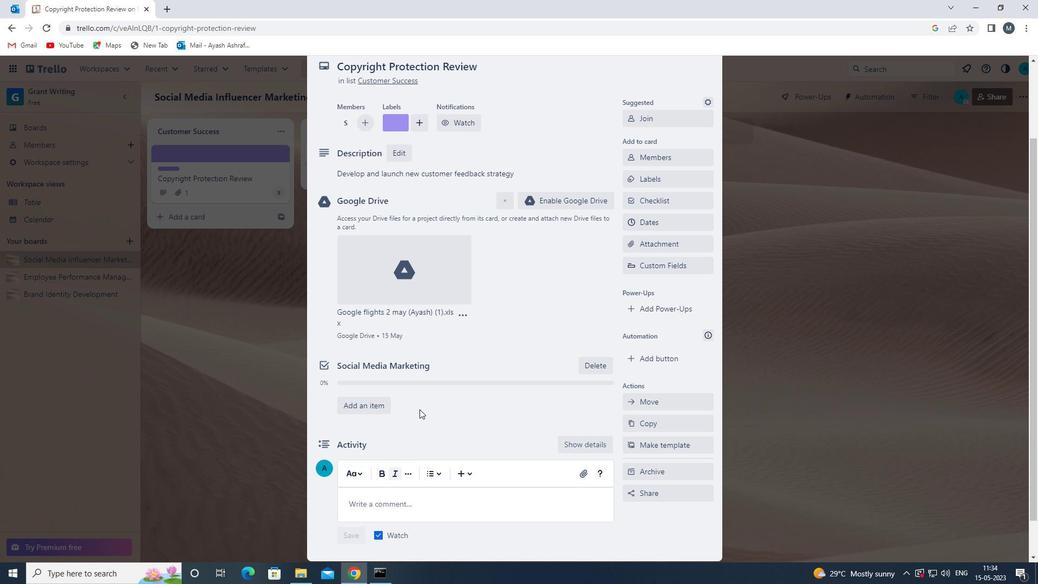 
Action: Mouse moved to (388, 464)
Screenshot: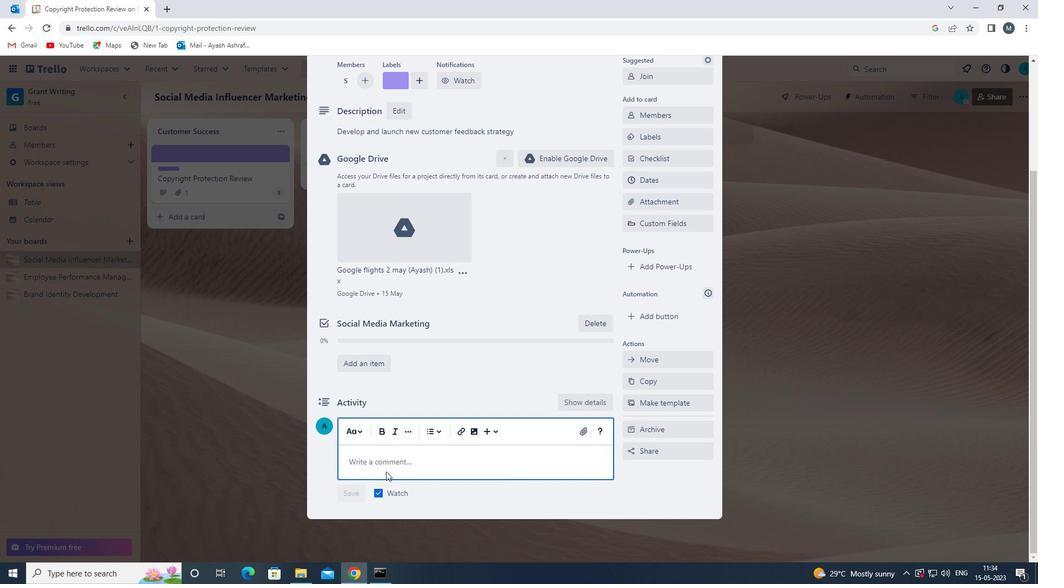 
Action: Mouse pressed left at (388, 464)
Screenshot: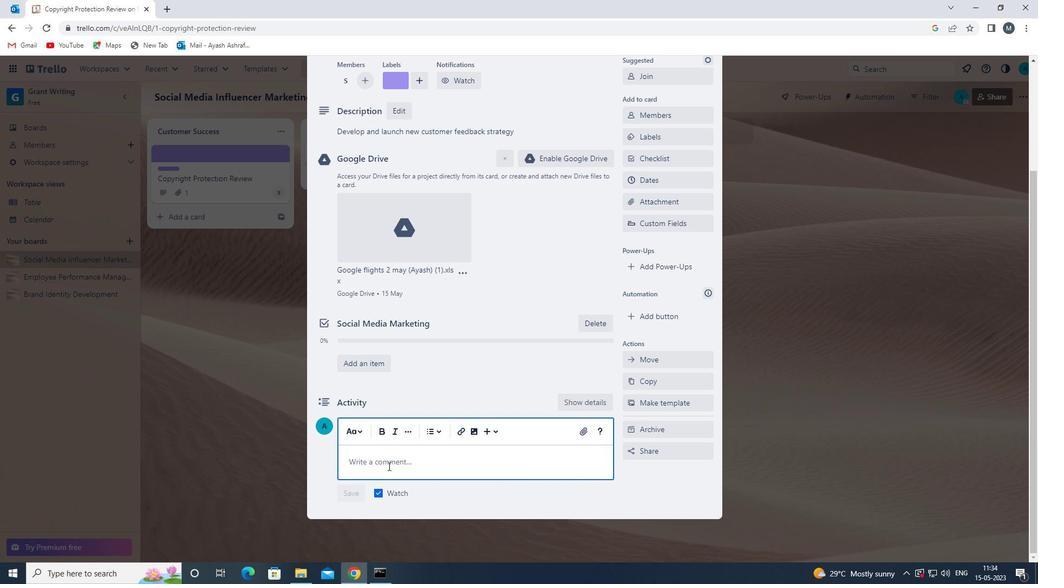 
Action: Mouse moved to (387, 464)
Screenshot: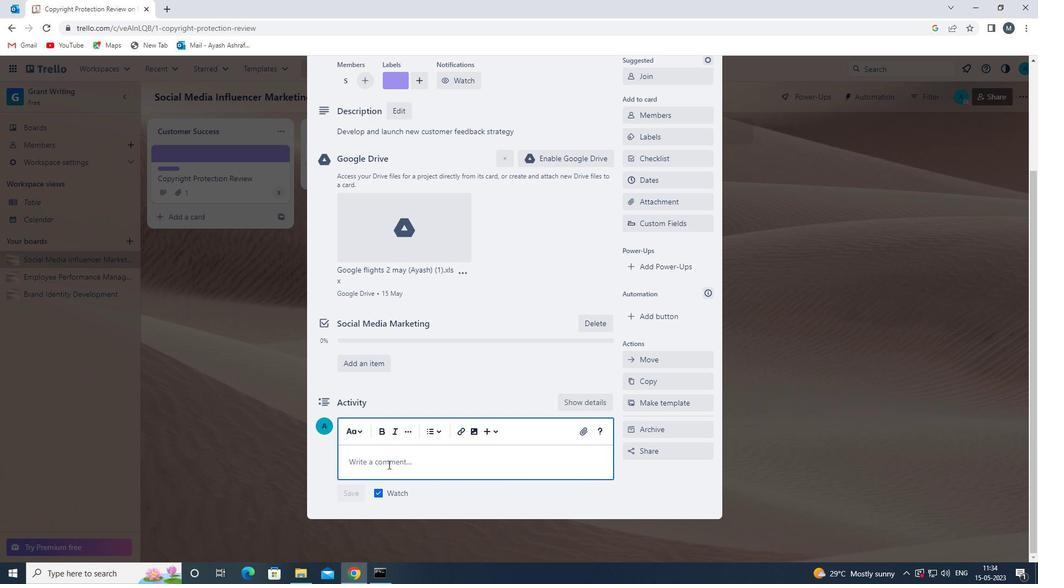 
Action: Key pressed <Key.shift><Key.shift><Key.shift><Key.shift>WE<Key.space>SHOULD<Key.space>APPROACH<Key.space>R<Key.backspace>THIS<Key.space>TASK<Key.space>WITH<Key.space>A<Key.space>CUSTOMER<Key.space><Key.backspace>-CENTRU<Key.backspace>IC<Key.space>MINDSET,E<Key.backspace><Key.space>END<Key.backspace>SURING<Key.space>THAT<Key.space>WE<Key.space>MEET<Key.space>THEIR<Key.space>NEEDS<Key.space>AND<Key.space>EXPECTATIONS.
Screenshot: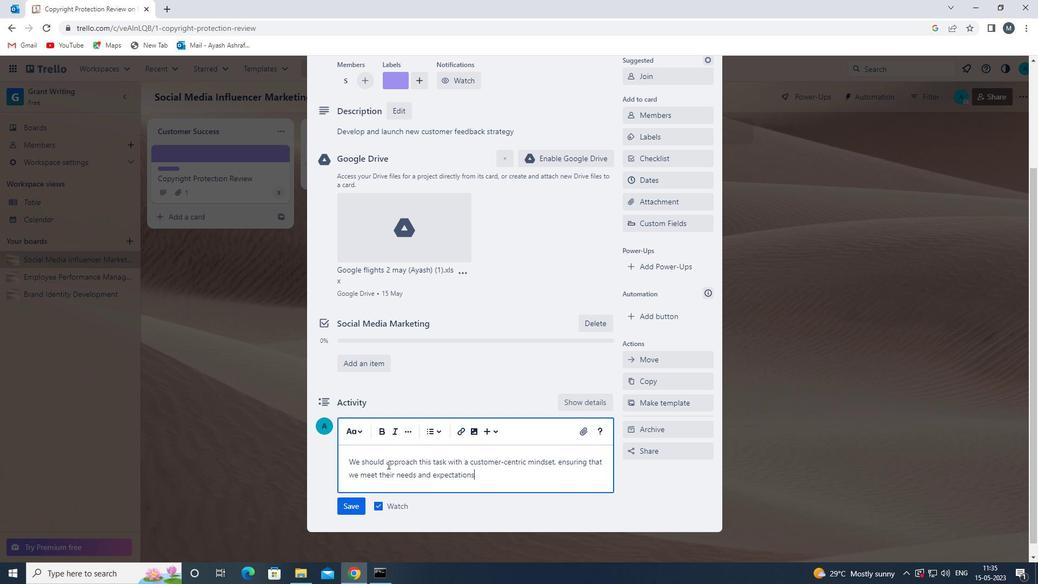 
Action: Mouse moved to (356, 505)
Screenshot: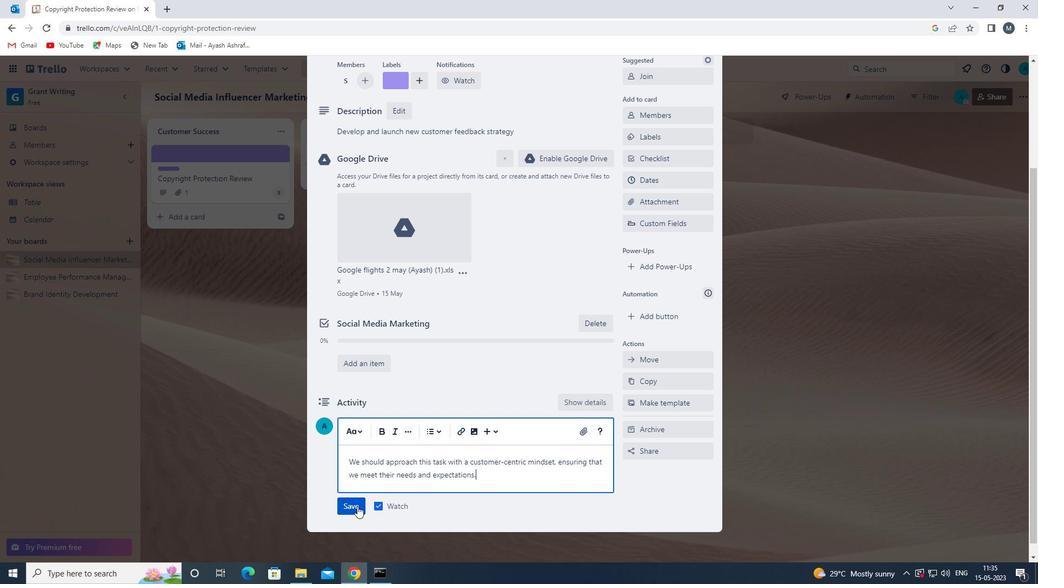 
Action: Mouse pressed left at (356, 505)
Screenshot: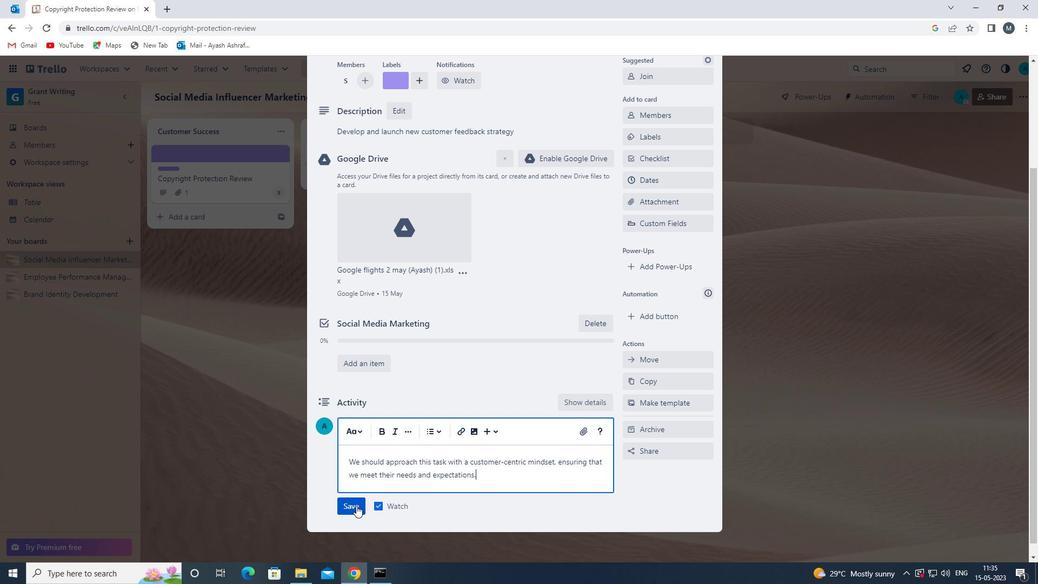 
Action: Mouse moved to (484, 436)
Screenshot: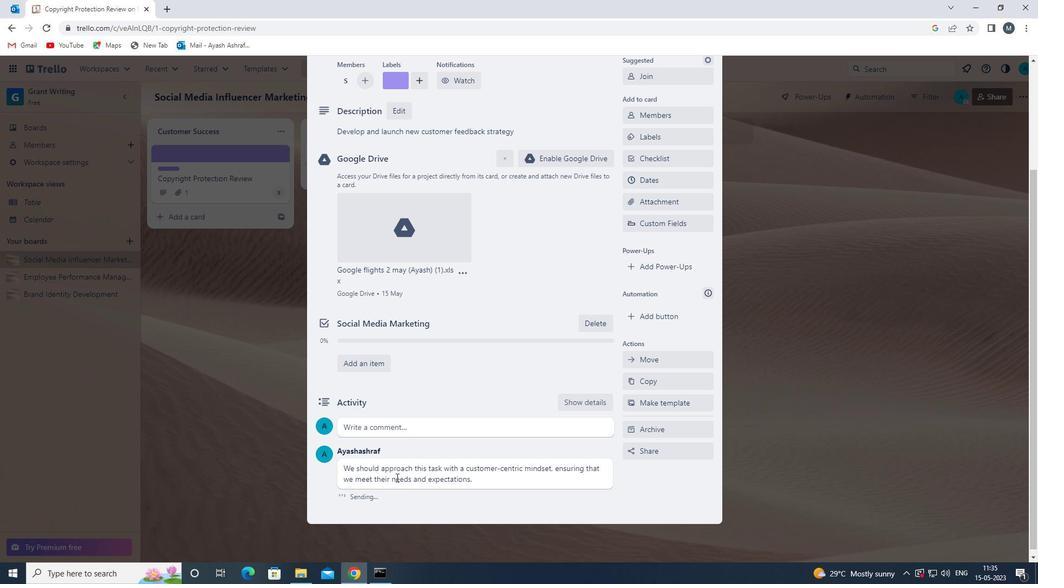 
Action: Mouse scrolled (484, 437) with delta (0, 0)
Screenshot: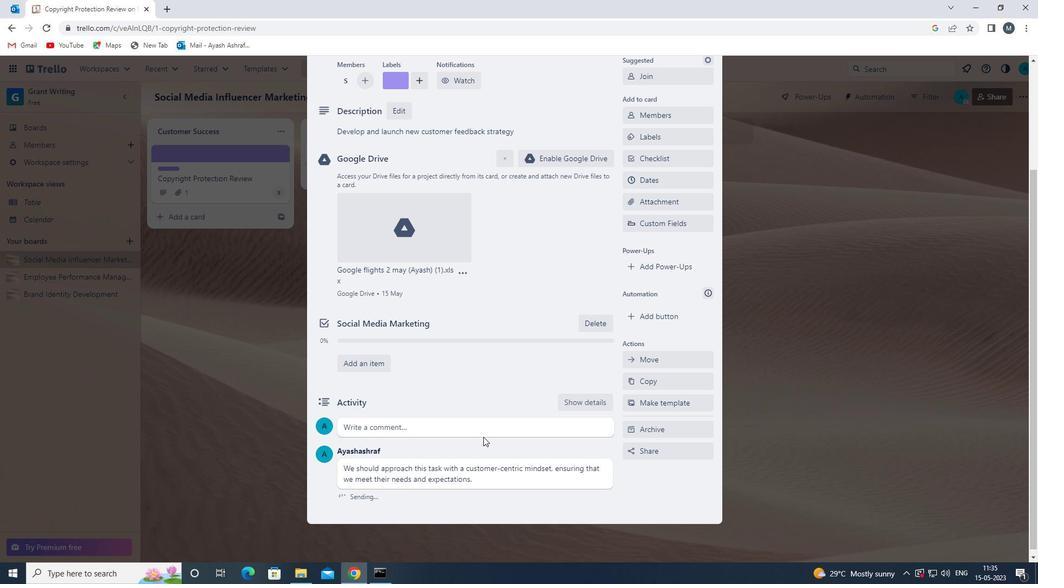 
Action: Mouse scrolled (484, 437) with delta (0, 0)
Screenshot: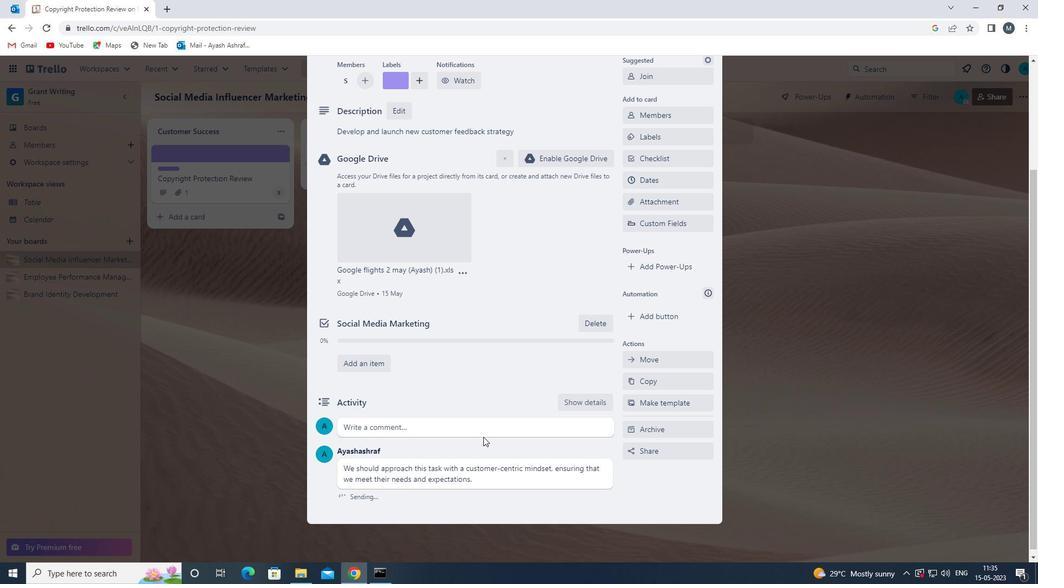 
Action: Mouse scrolled (484, 437) with delta (0, 0)
Screenshot: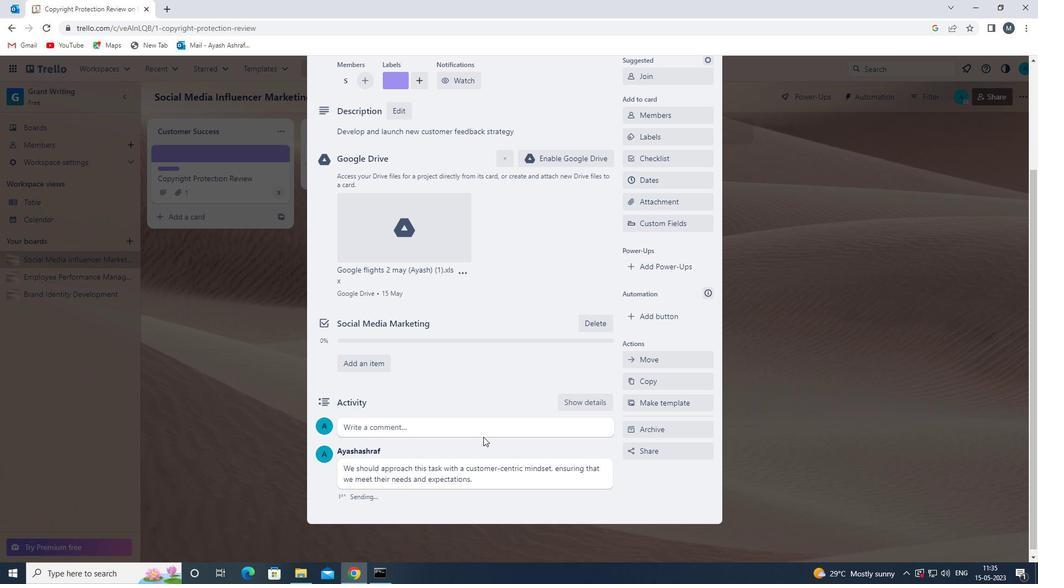 
Action: Mouse moved to (643, 322)
Screenshot: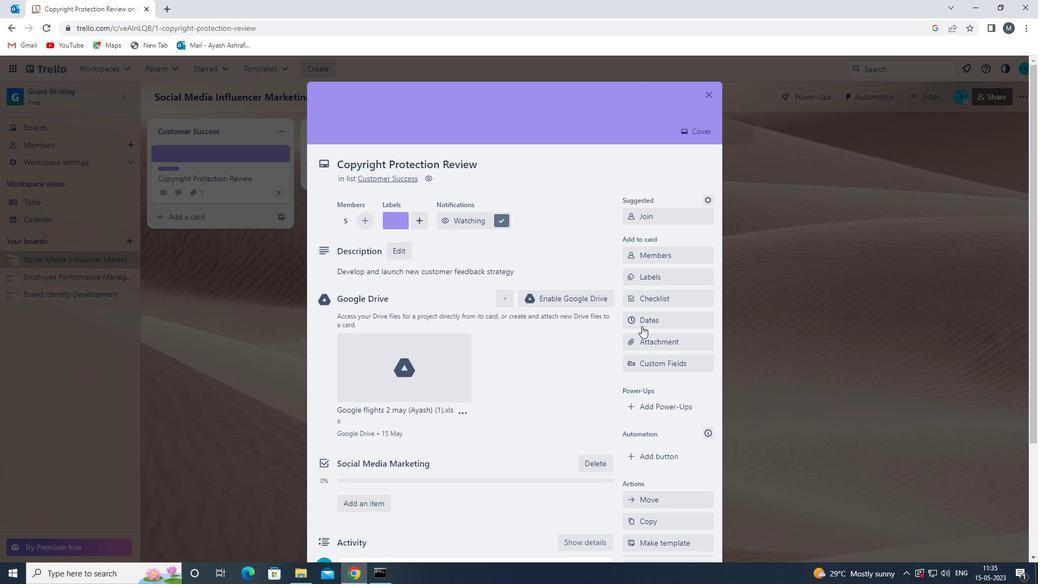
Action: Mouse pressed left at (643, 322)
Screenshot: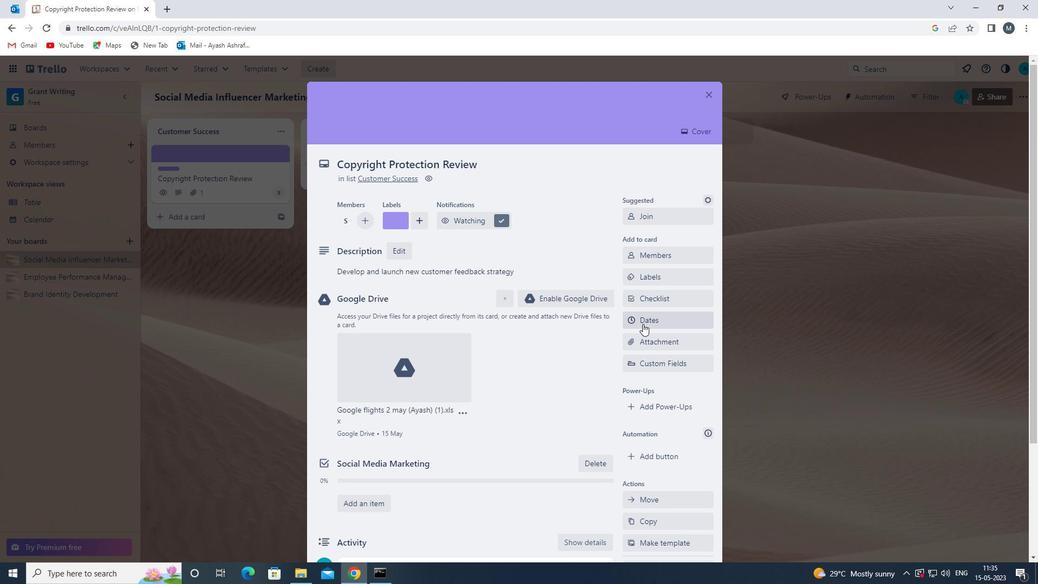 
Action: Mouse moved to (631, 291)
Screenshot: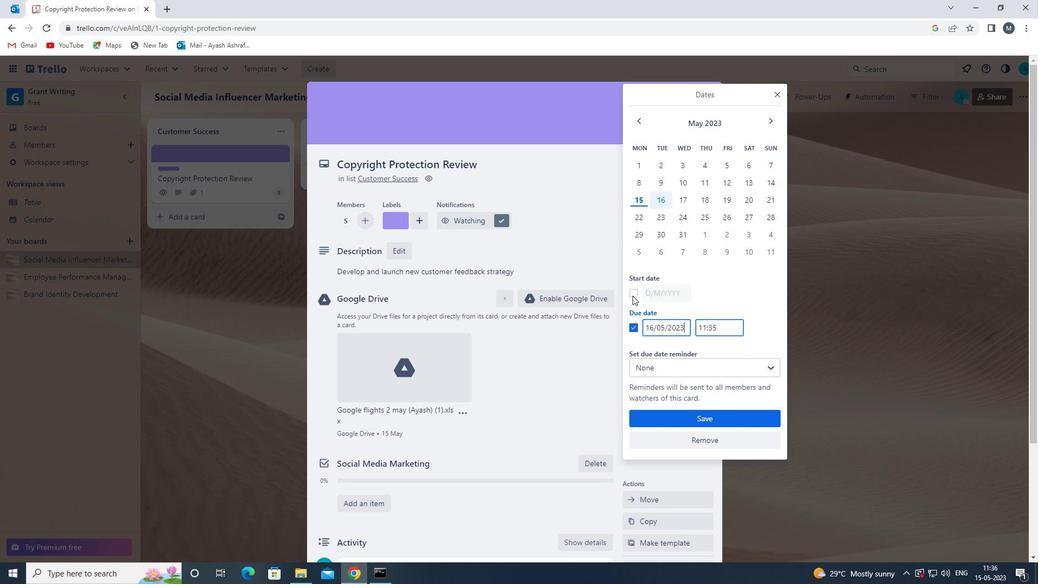 
Action: Mouse pressed left at (631, 291)
Screenshot: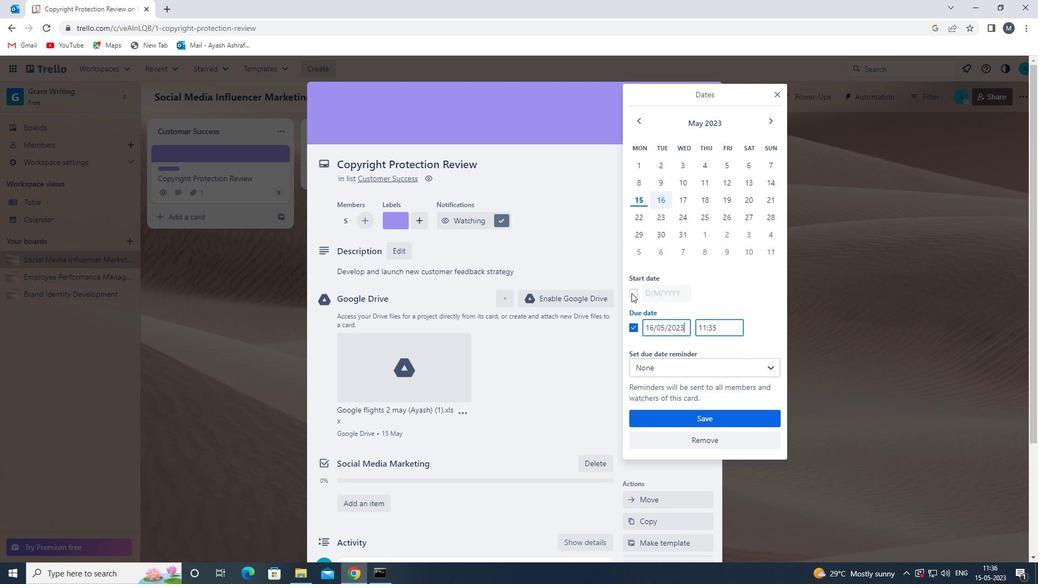 
Action: Mouse moved to (652, 290)
Screenshot: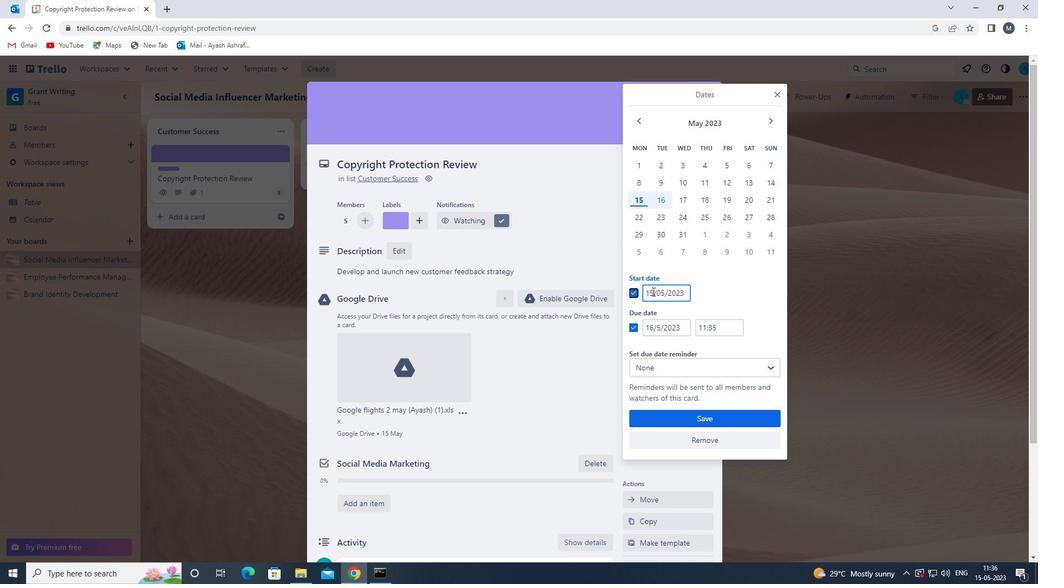 
Action: Mouse pressed left at (652, 290)
Screenshot: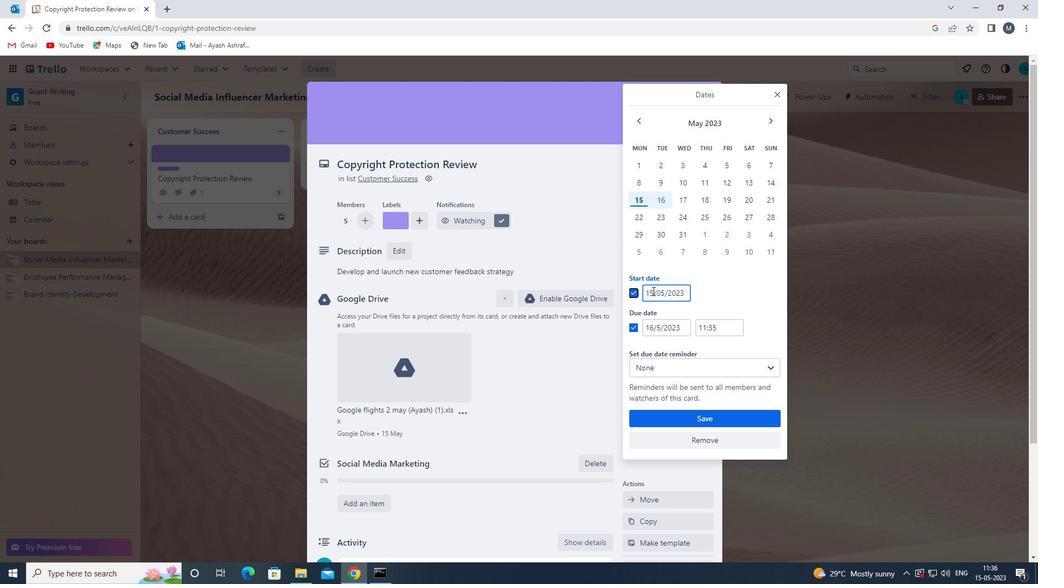 
Action: Mouse moved to (652, 290)
Screenshot: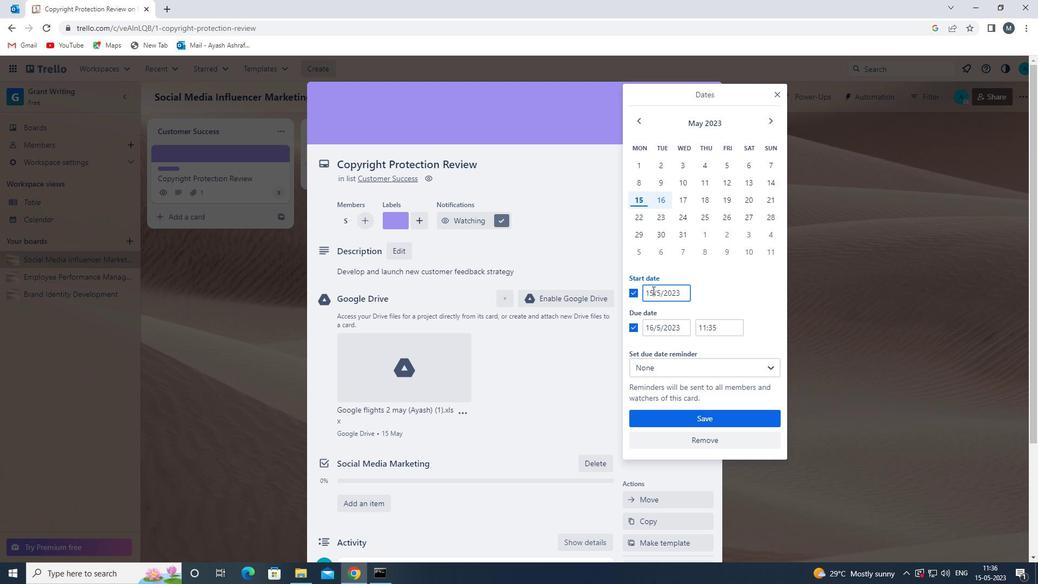 
Action: Key pressed <Key.backspace><Key.backspace>
Screenshot: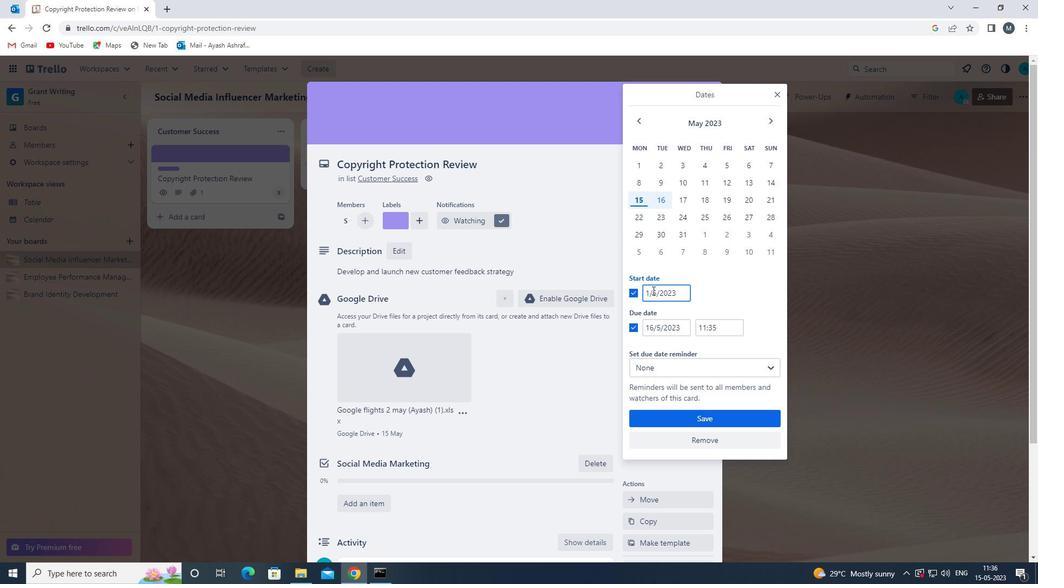 
Action: Mouse moved to (652, 290)
Screenshot: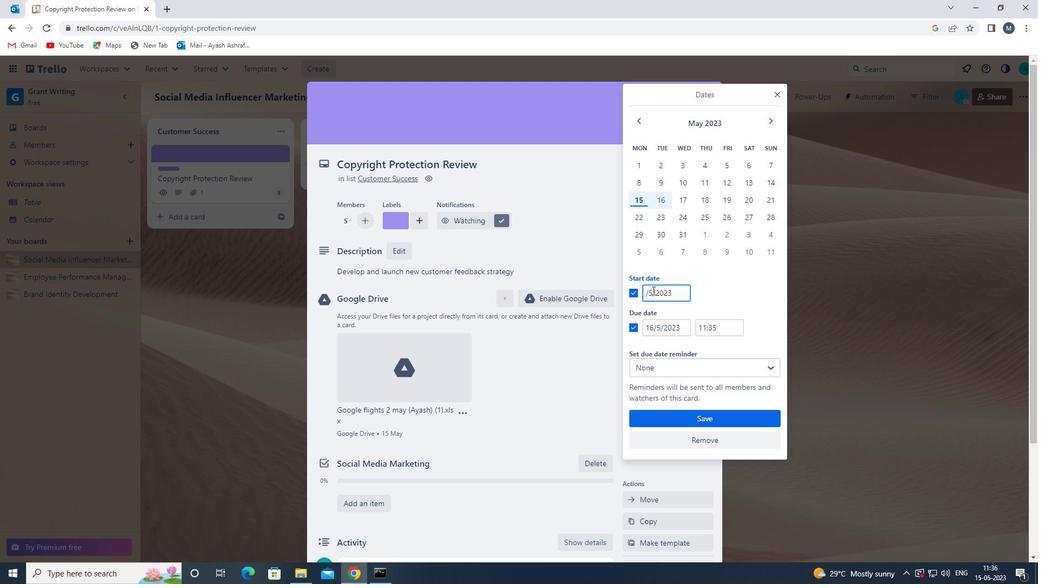 
Action: Key pressed 01
Screenshot: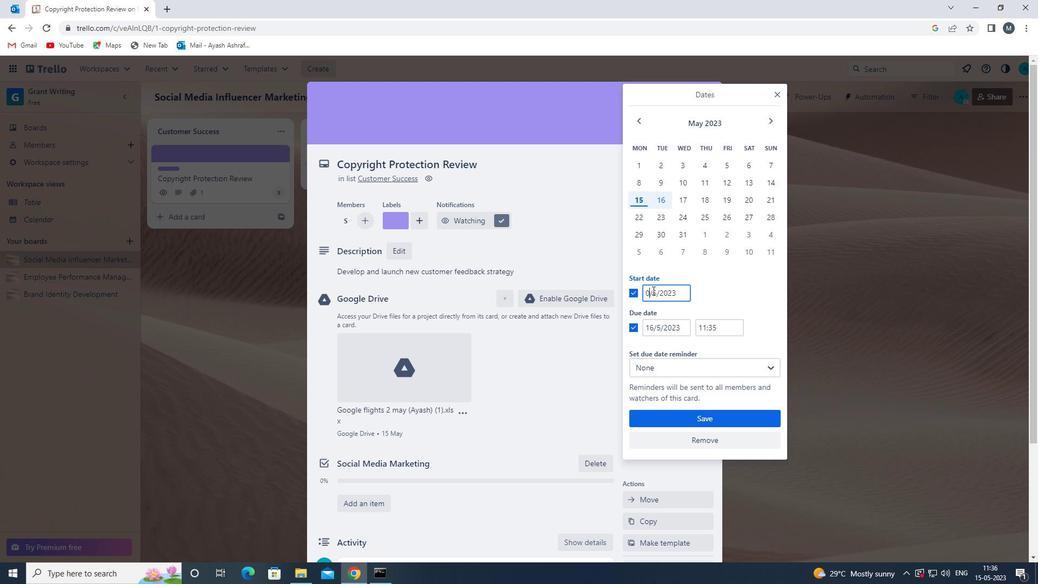 
Action: Mouse moved to (659, 292)
Screenshot: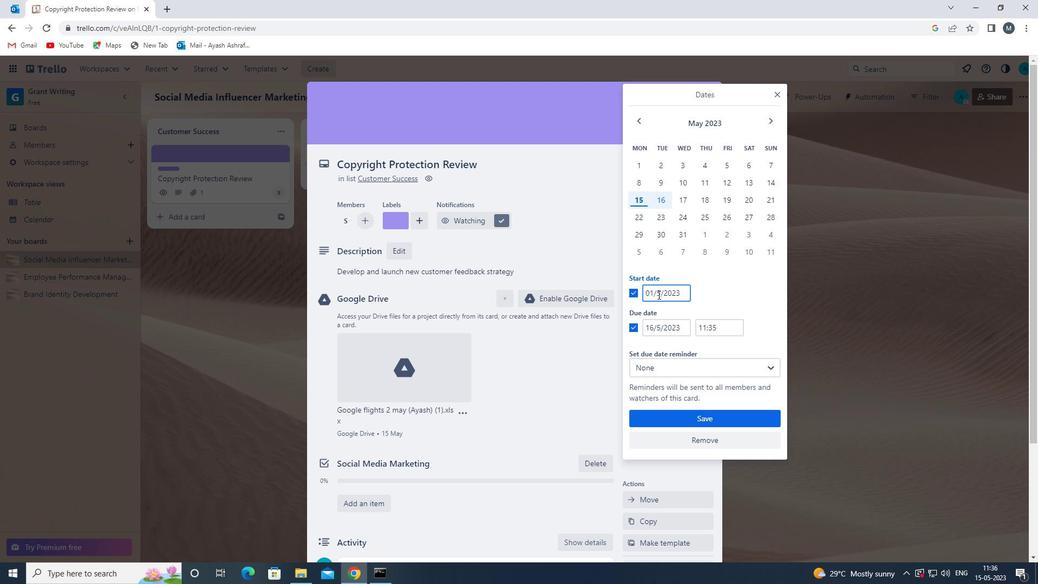 
Action: Mouse pressed left at (659, 292)
Screenshot: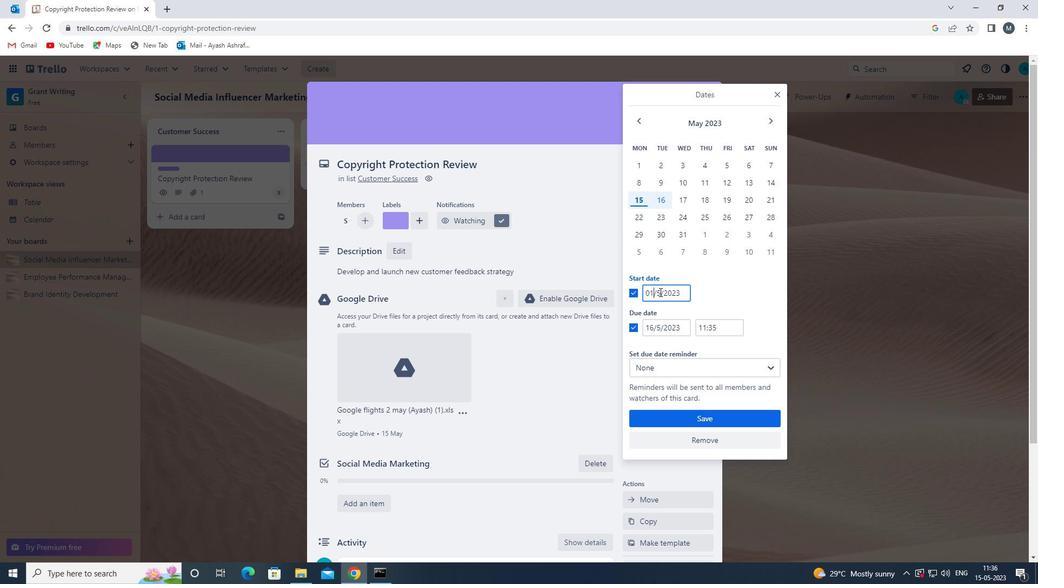 
Action: Mouse moved to (665, 295)
Screenshot: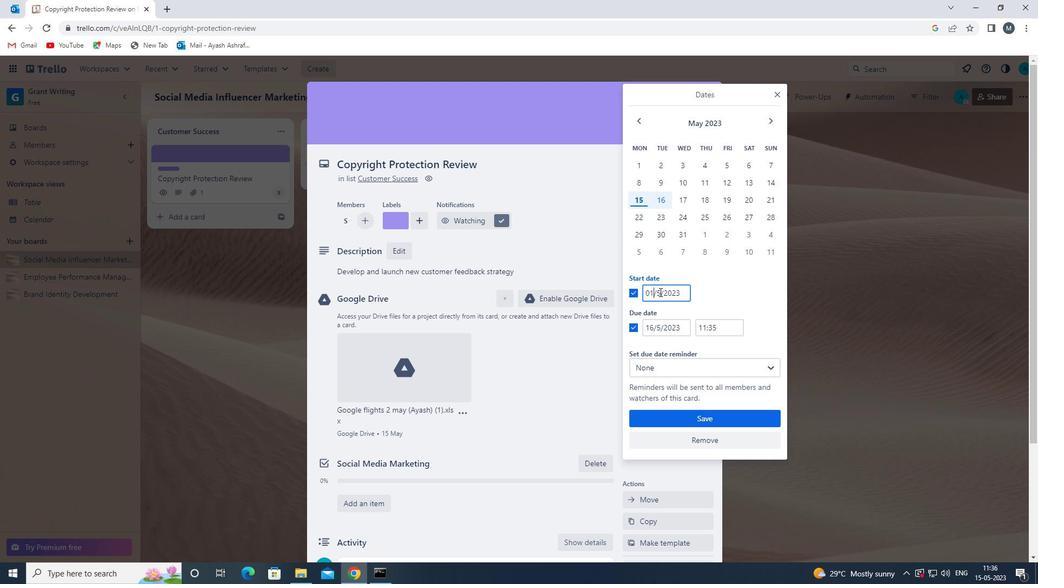 
Action: Key pressed <Key.backspace>01
Screenshot: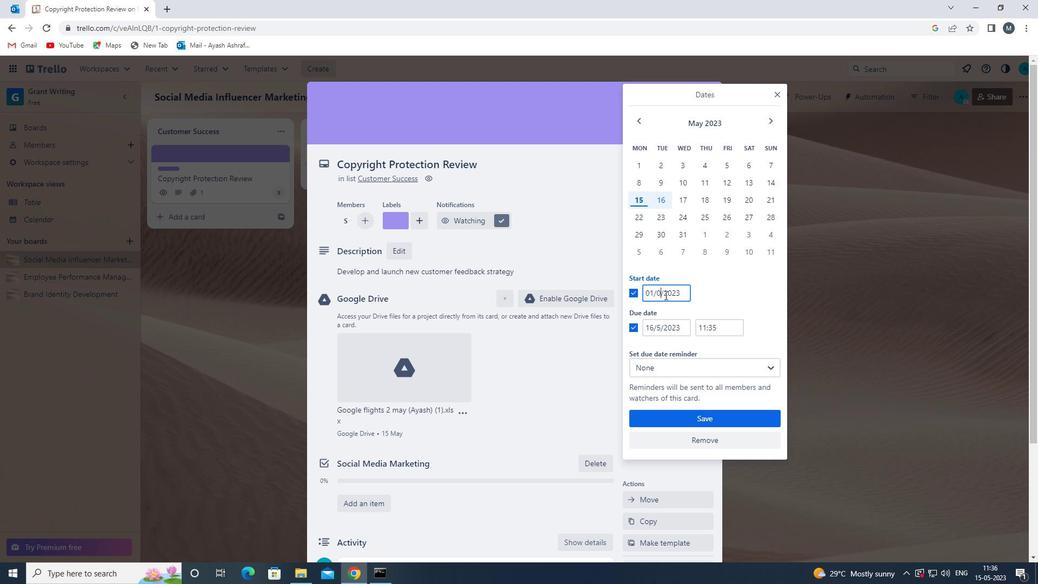
Action: Mouse moved to (684, 291)
Screenshot: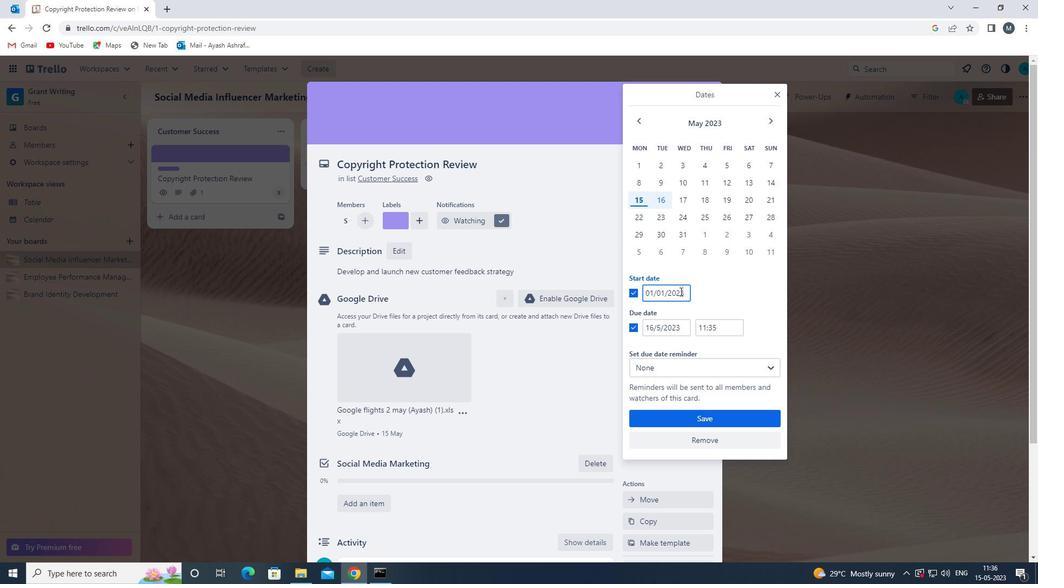 
Action: Mouse pressed left at (684, 291)
Screenshot: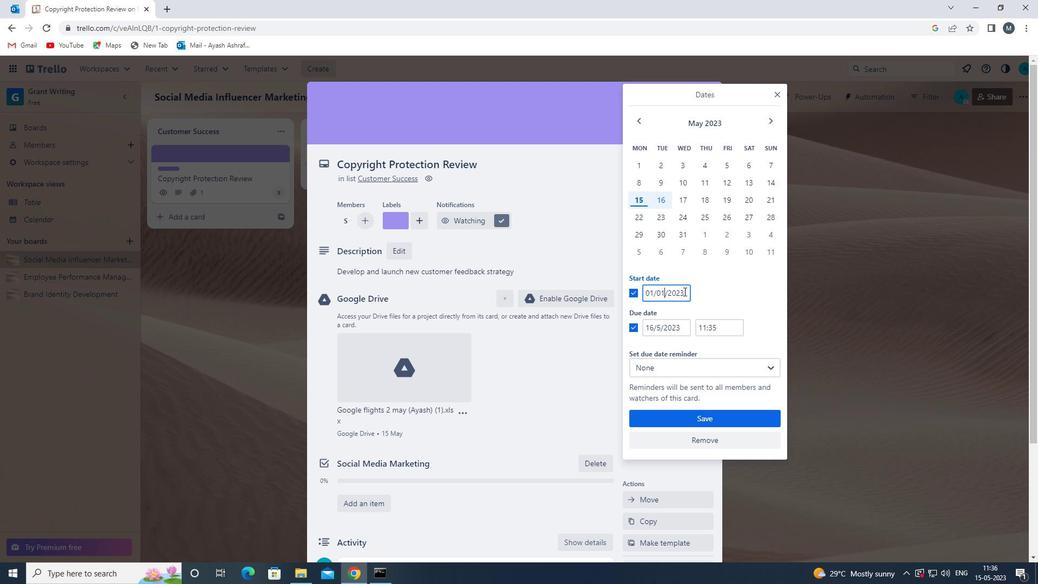 
Action: Key pressed <Key.backspace><Key.backspace><Key.backspace><Key.backspace>
Screenshot: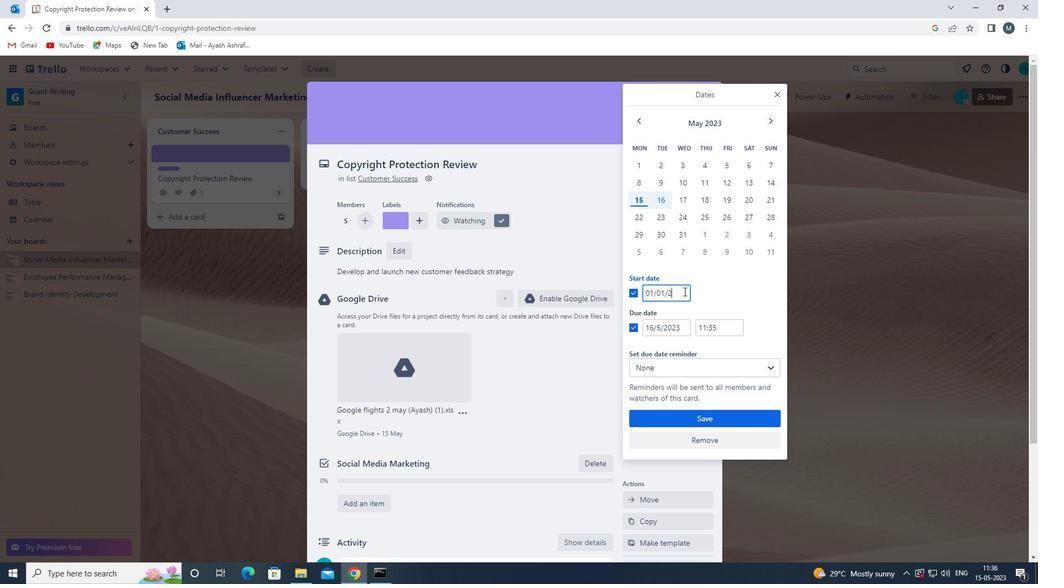 
Action: Mouse moved to (683, 290)
Screenshot: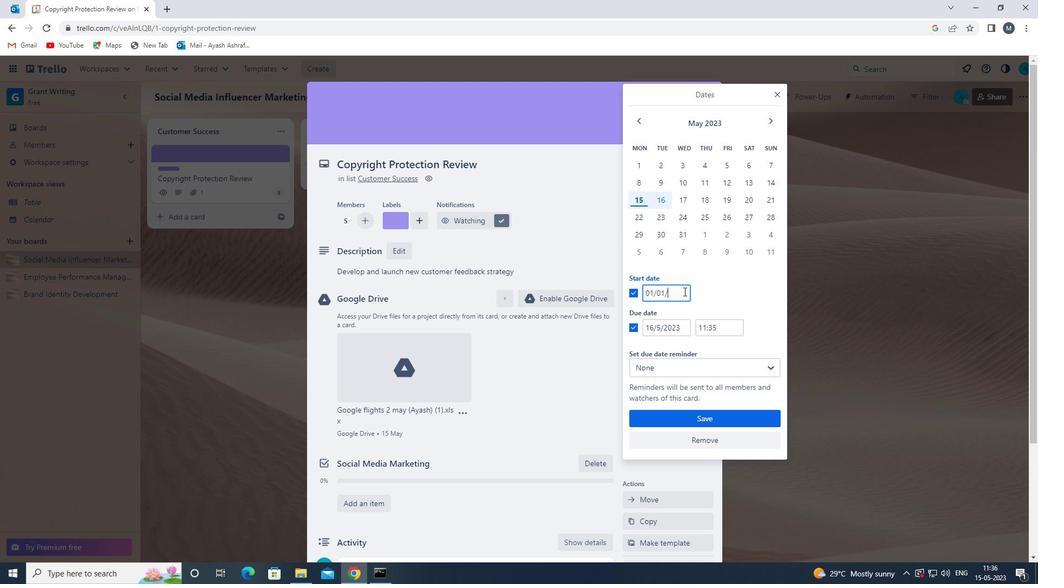 
Action: Key pressed 1900
Screenshot: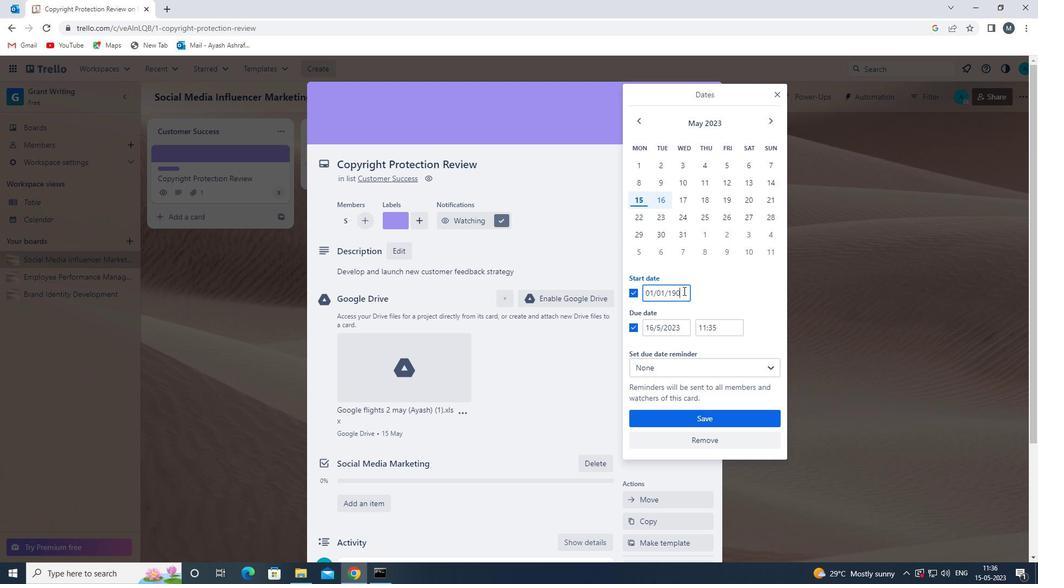 
Action: Mouse moved to (654, 326)
Screenshot: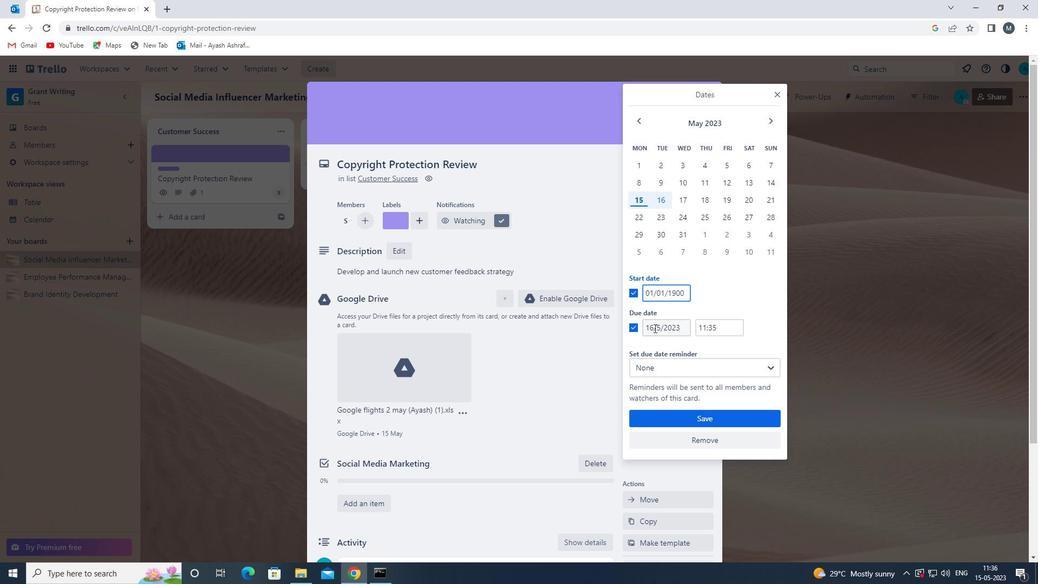 
Action: Mouse pressed left at (654, 326)
Screenshot: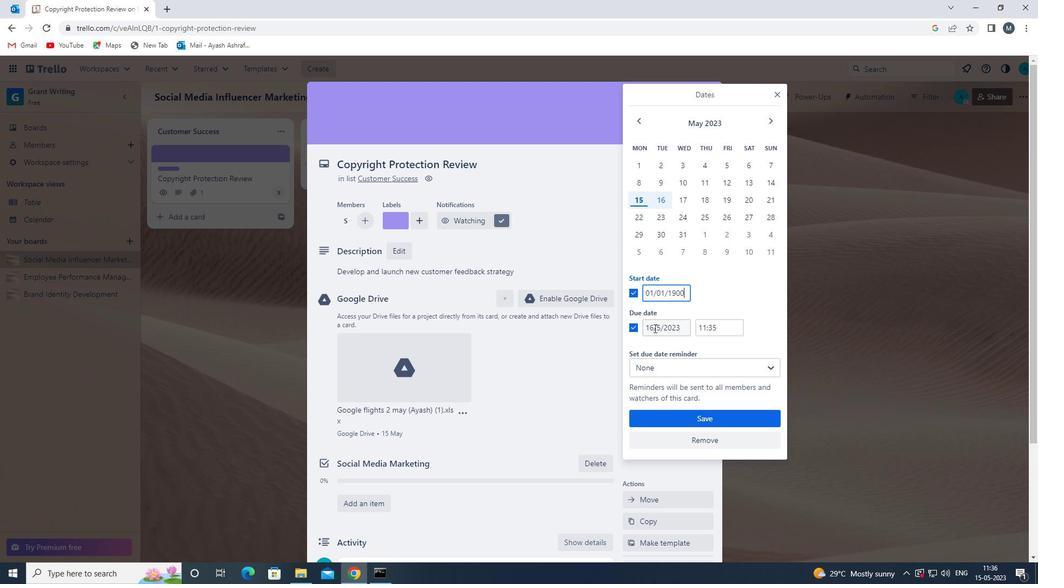 
Action: Mouse moved to (645, 329)
Screenshot: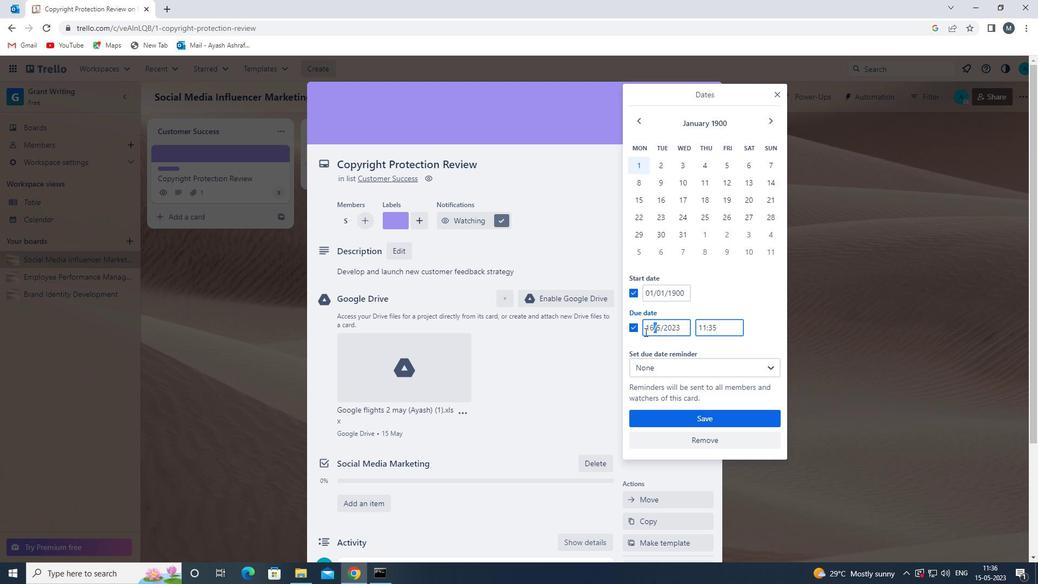 
Action: Mouse pressed left at (645, 329)
Screenshot: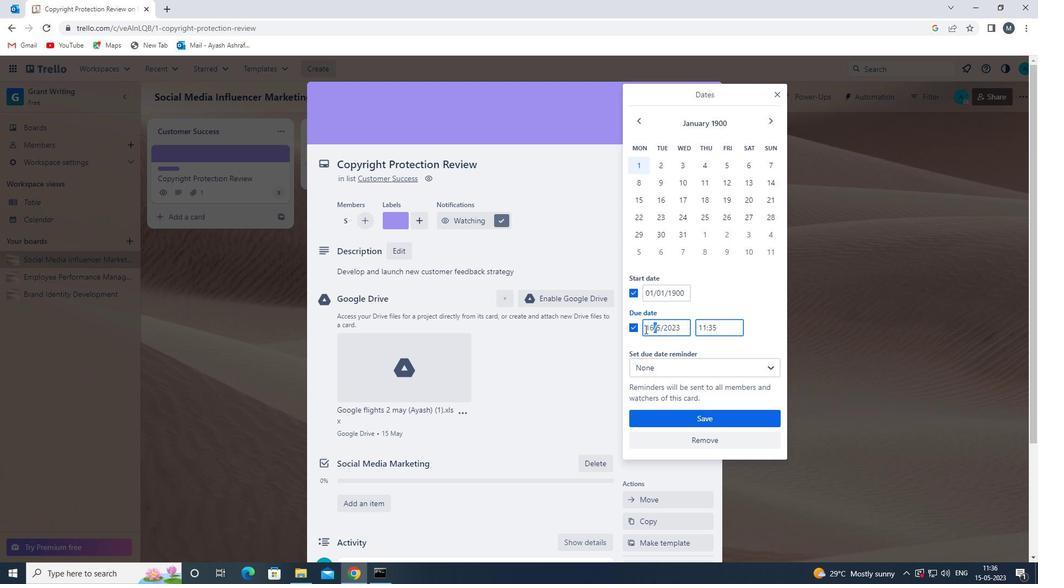 
Action: Mouse moved to (652, 326)
Screenshot: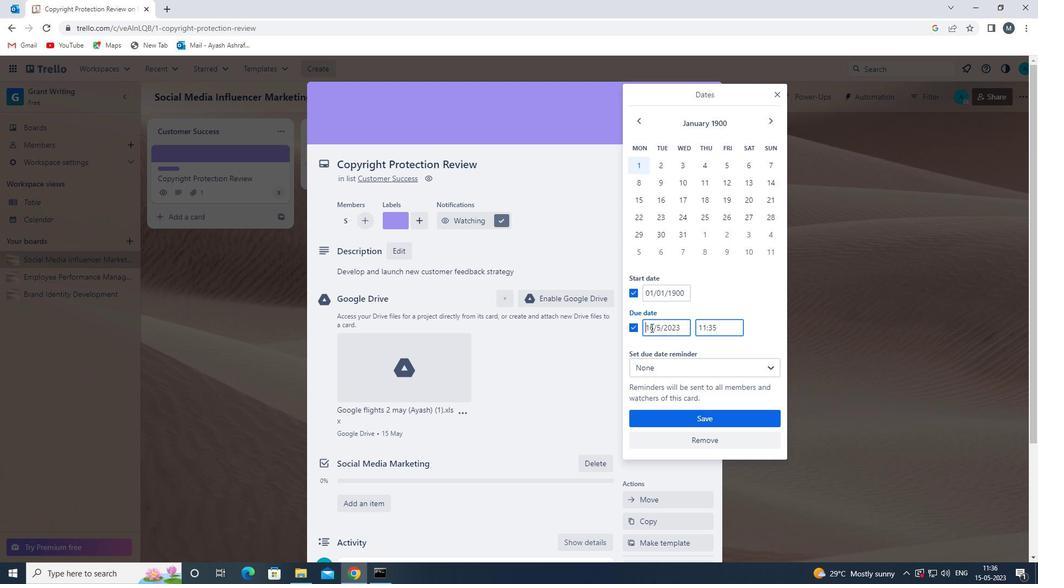 
Action: Mouse pressed left at (652, 326)
Screenshot: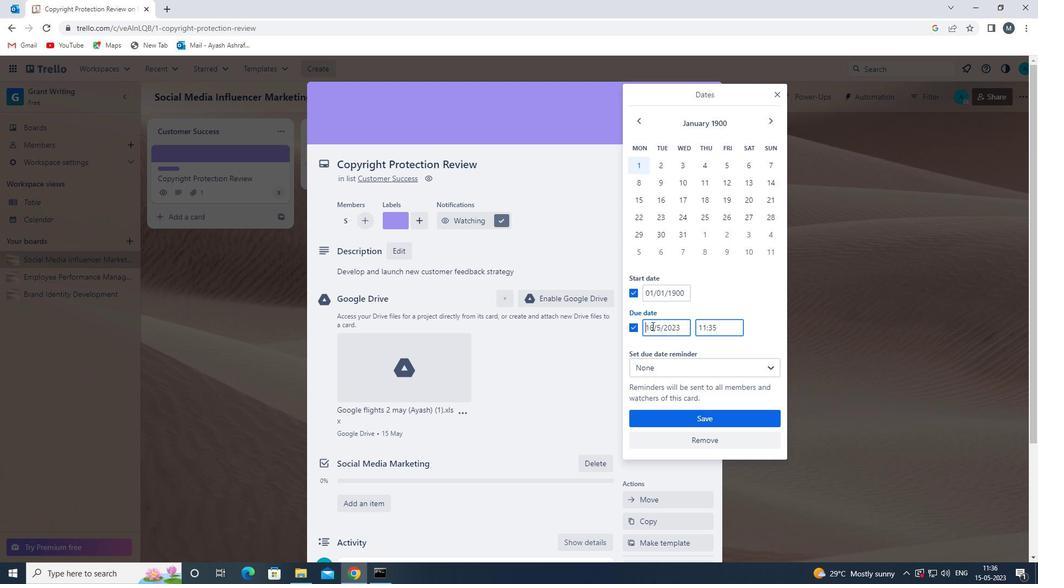 
Action: Mouse moved to (659, 339)
Screenshot: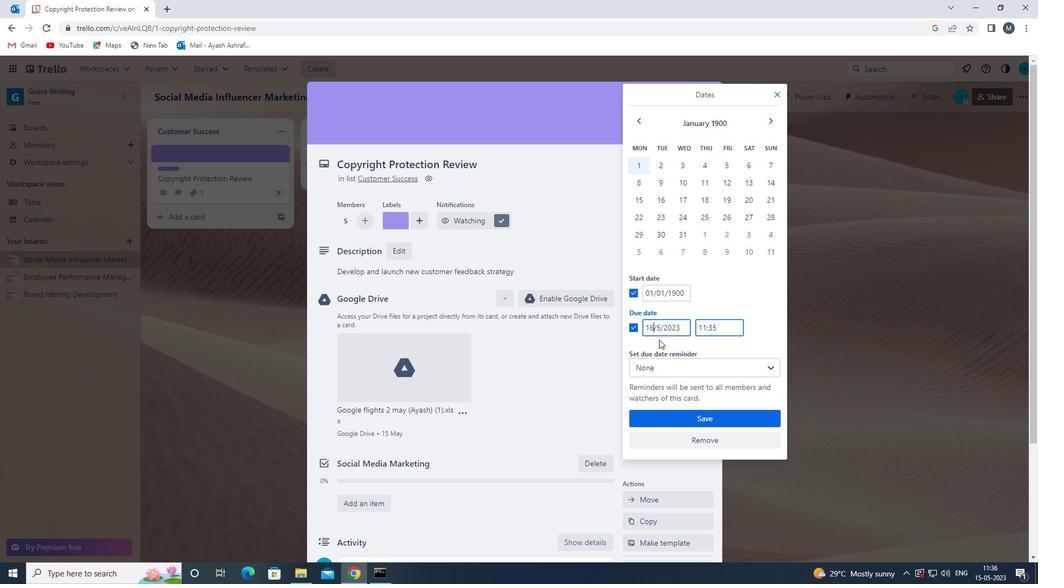
Action: Key pressed <Key.backspace><Key.backspace>08
Screenshot: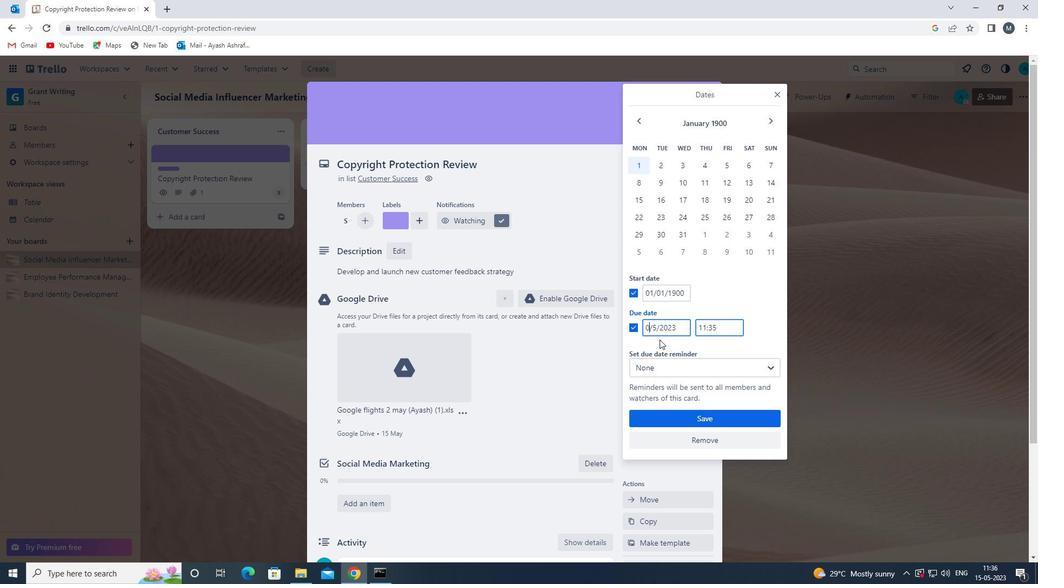 
Action: Mouse moved to (660, 328)
Screenshot: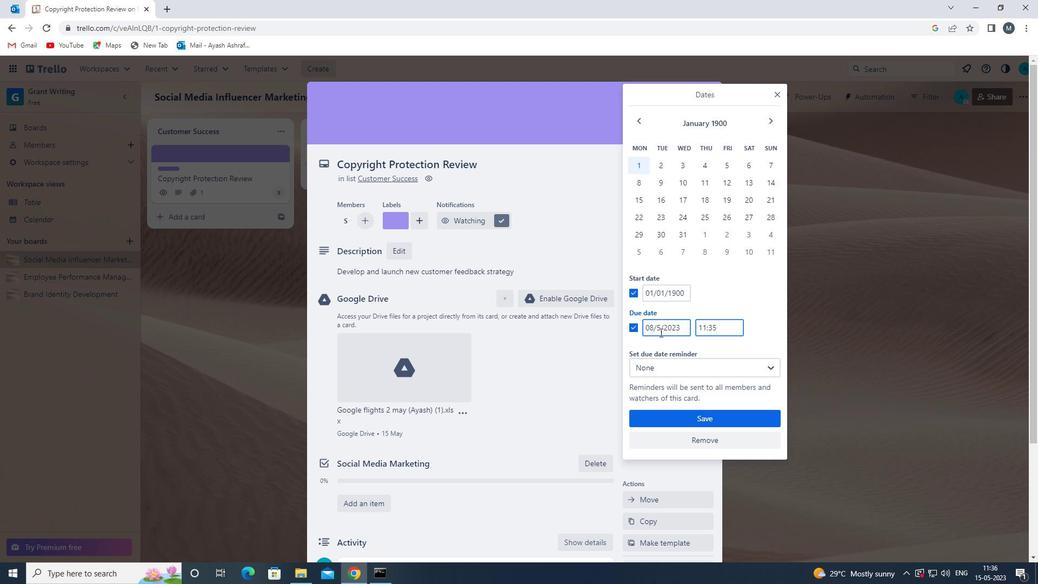 
Action: Mouse pressed left at (660, 328)
Screenshot: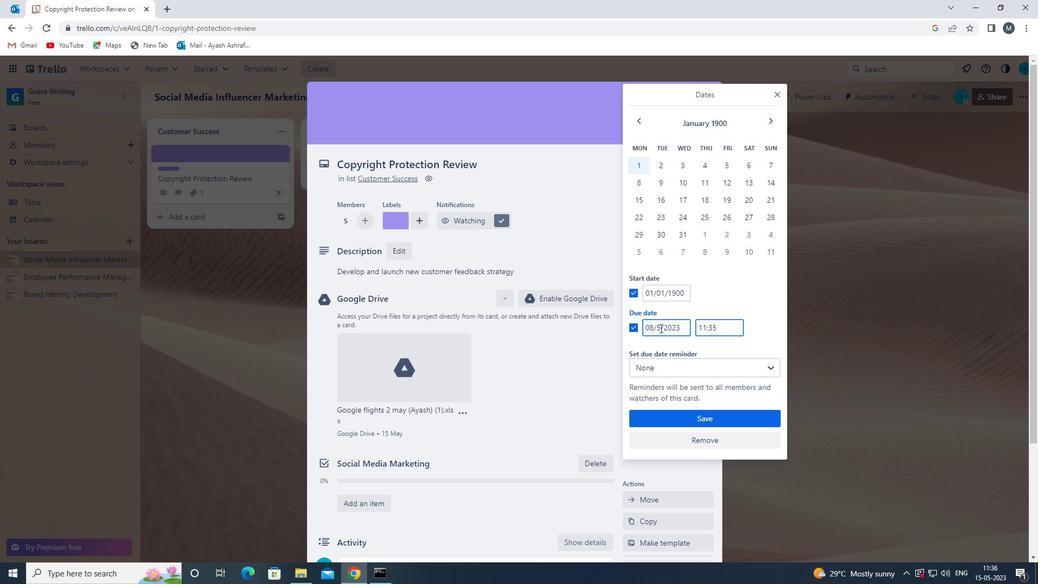 
Action: Mouse moved to (672, 331)
Screenshot: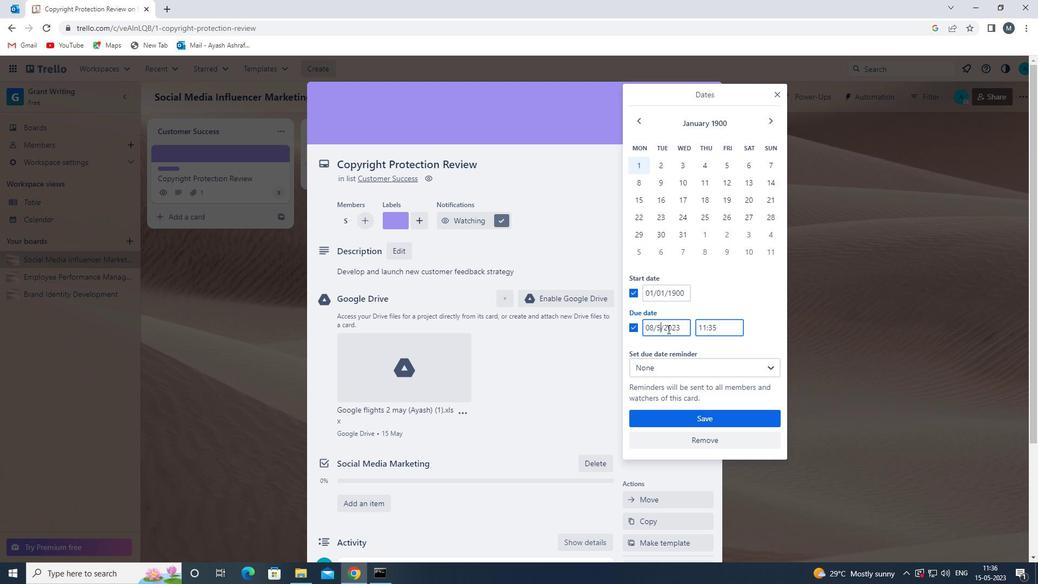 
Action: Key pressed <Key.backspace>
Screenshot: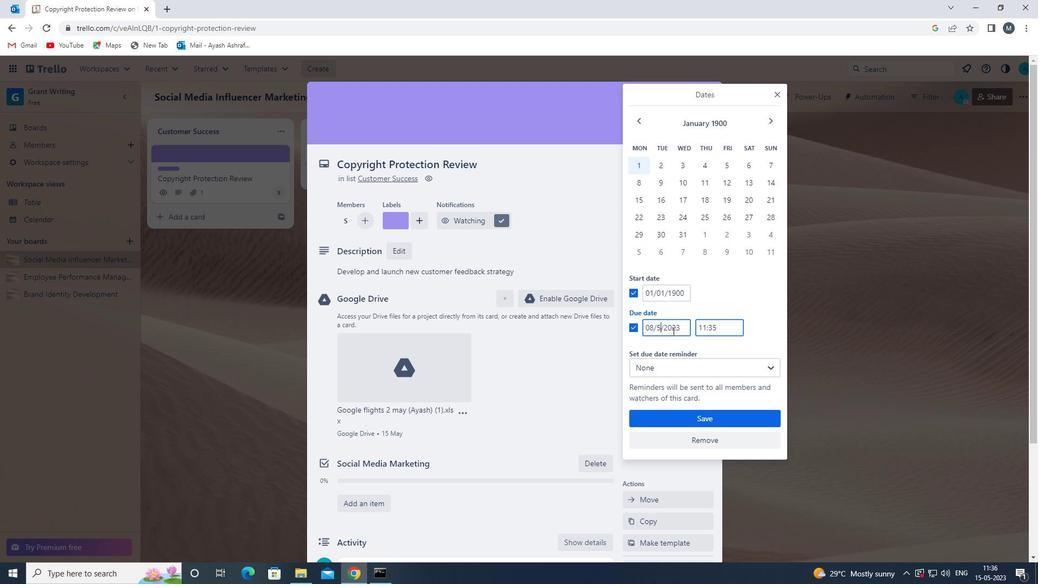 
Action: Mouse moved to (672, 329)
Screenshot: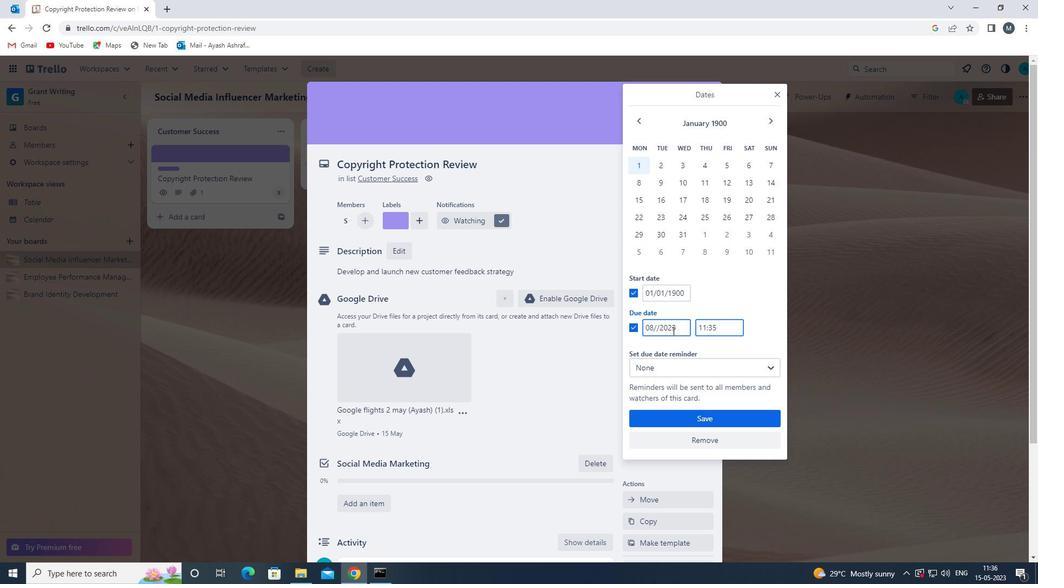 
Action: Key pressed 01
Screenshot: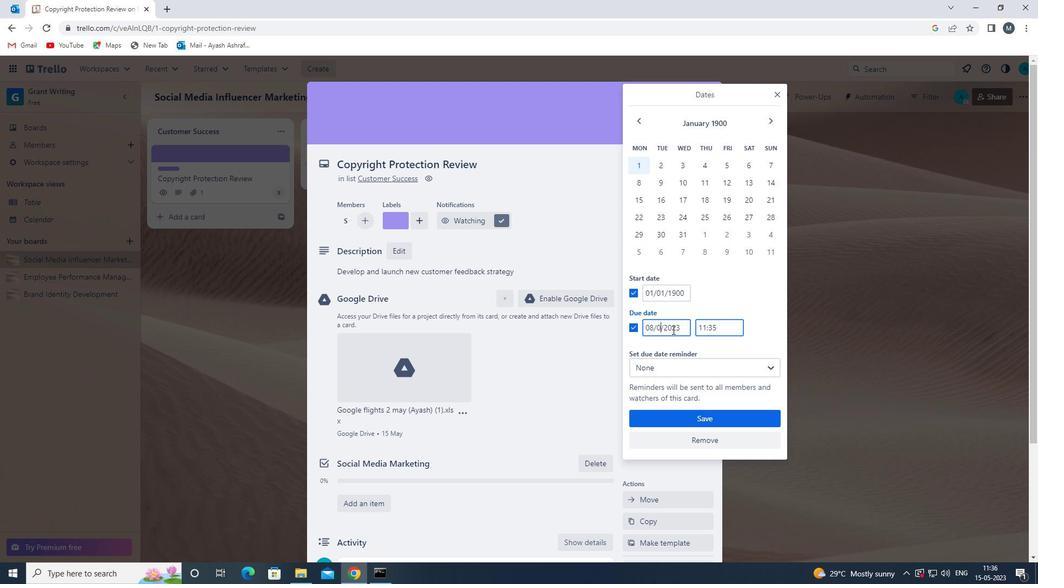 
Action: Mouse moved to (685, 328)
Screenshot: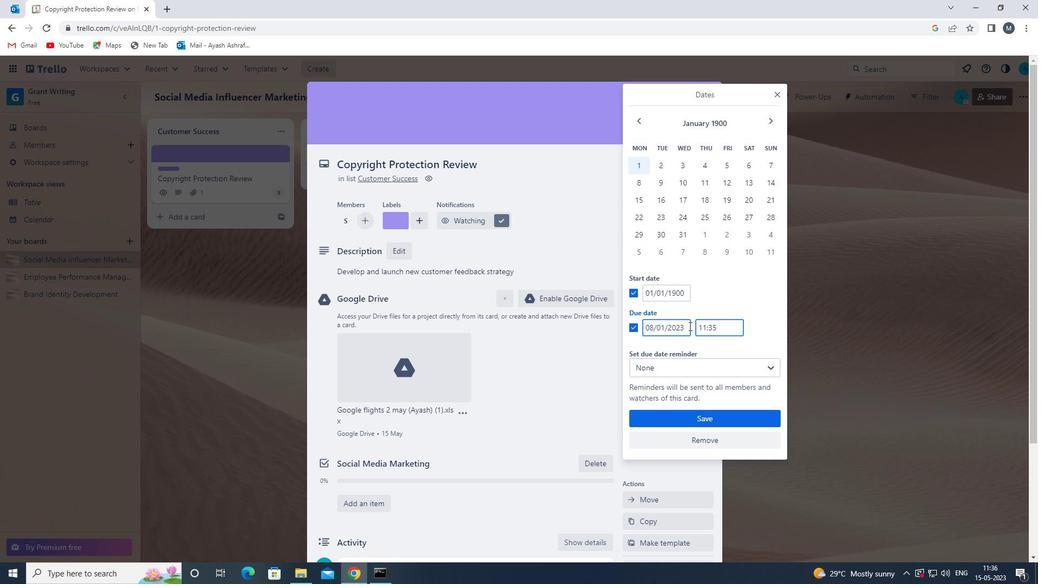 
Action: Mouse pressed left at (685, 328)
Screenshot: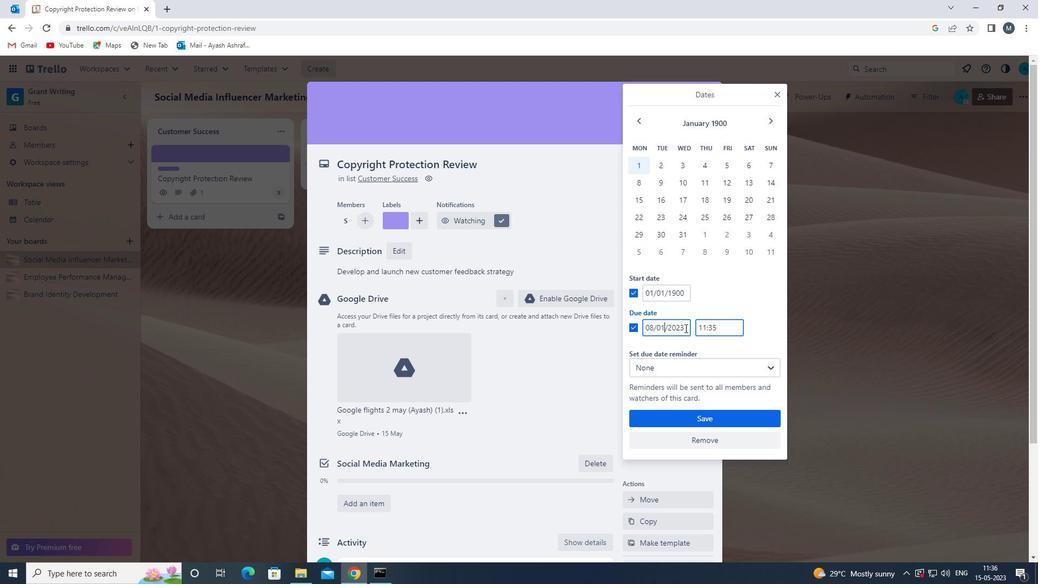 
Action: Key pressed <Key.backspace><Key.backspace><Key.backspace><Key.backspace>1900
Screenshot: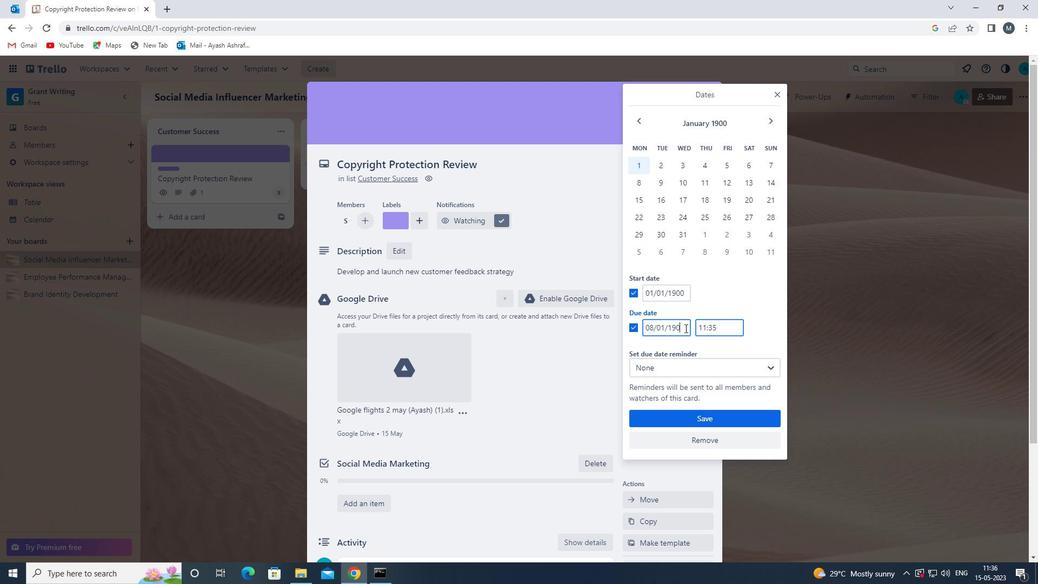 
Action: Mouse moved to (686, 419)
Screenshot: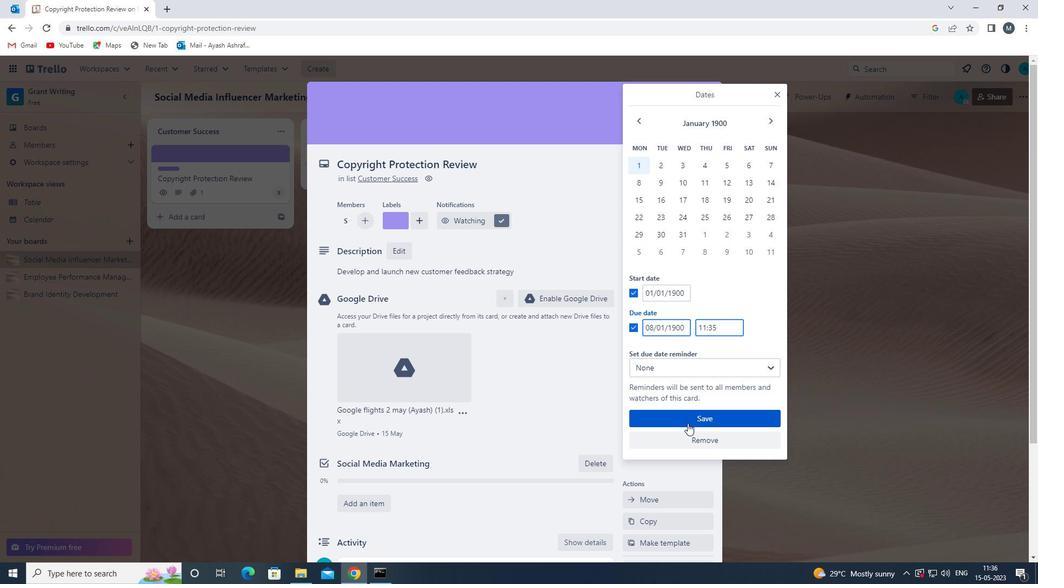 
Action: Mouse pressed left at (686, 419)
Screenshot: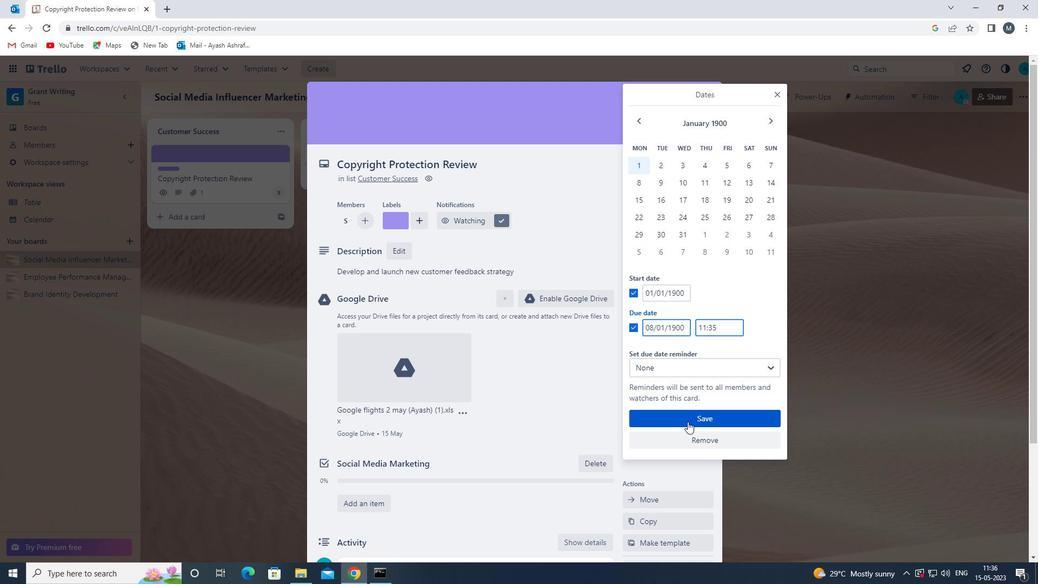 
Action: Mouse moved to (478, 439)
Screenshot: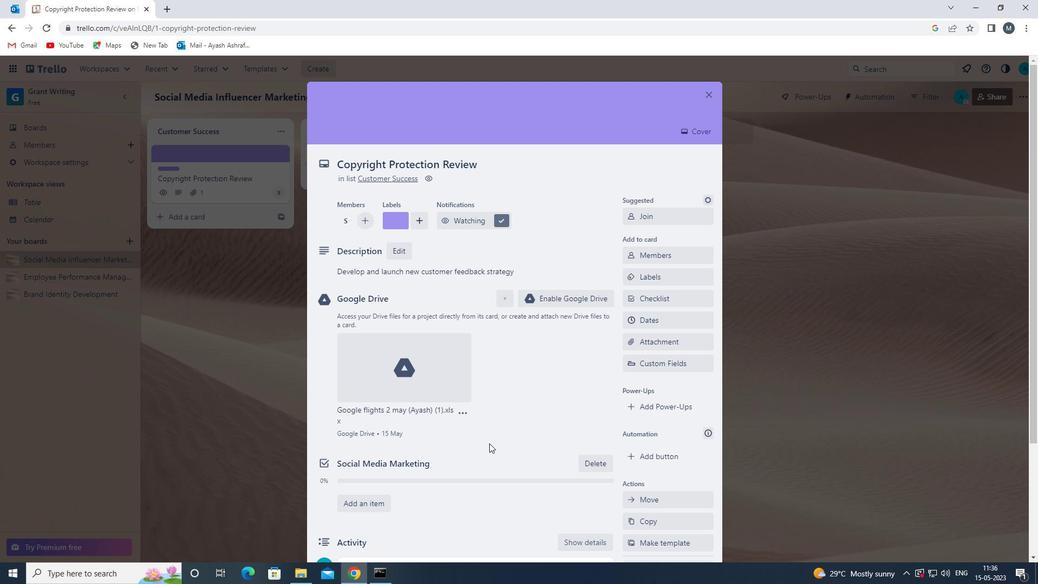 
Action: Mouse scrolled (478, 439) with delta (0, 0)
Screenshot: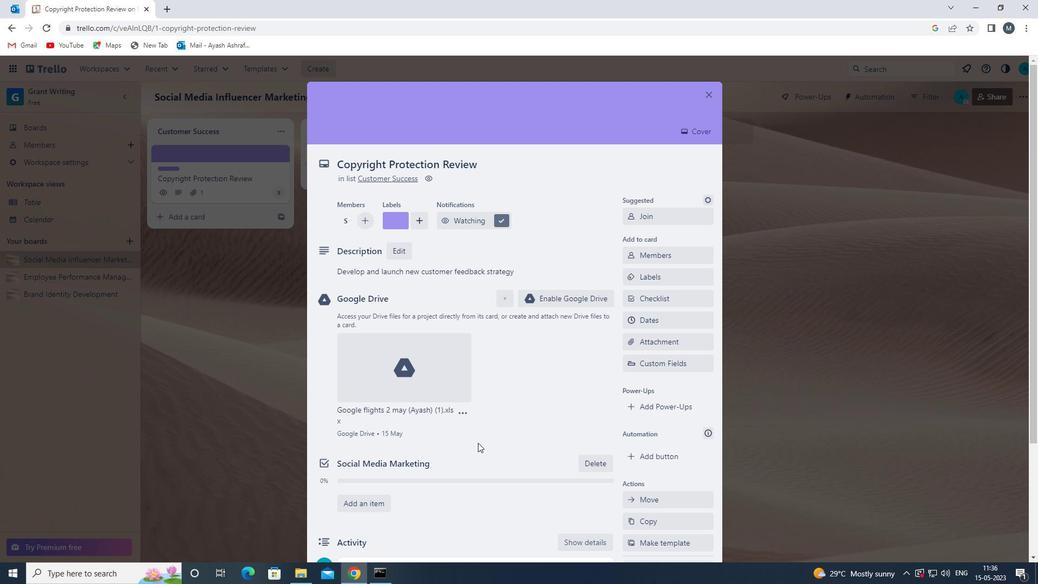 
Action: Mouse scrolled (478, 439) with delta (0, 0)
Screenshot: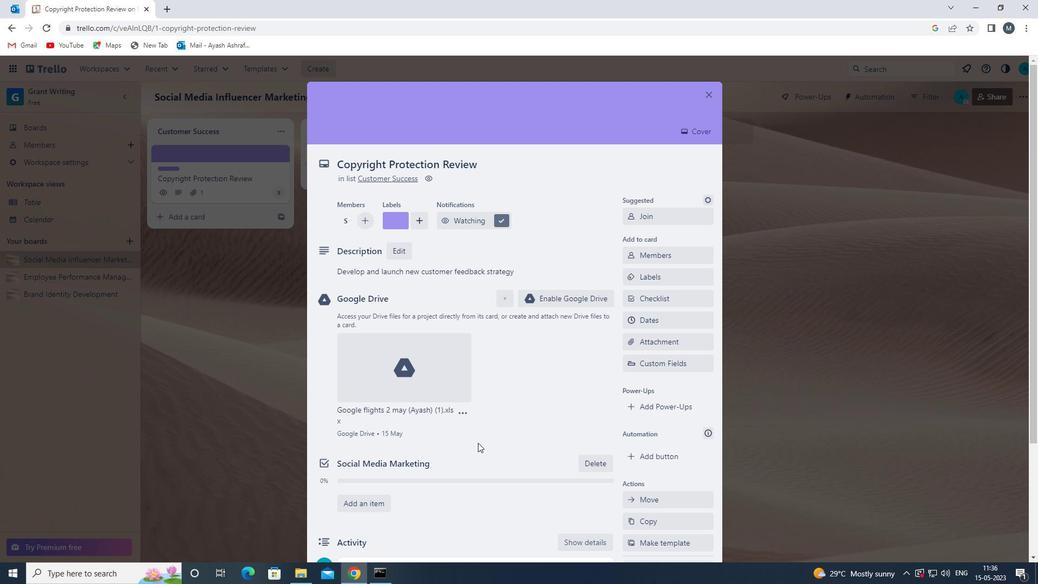 
Action: Mouse scrolled (478, 439) with delta (0, 0)
Screenshot: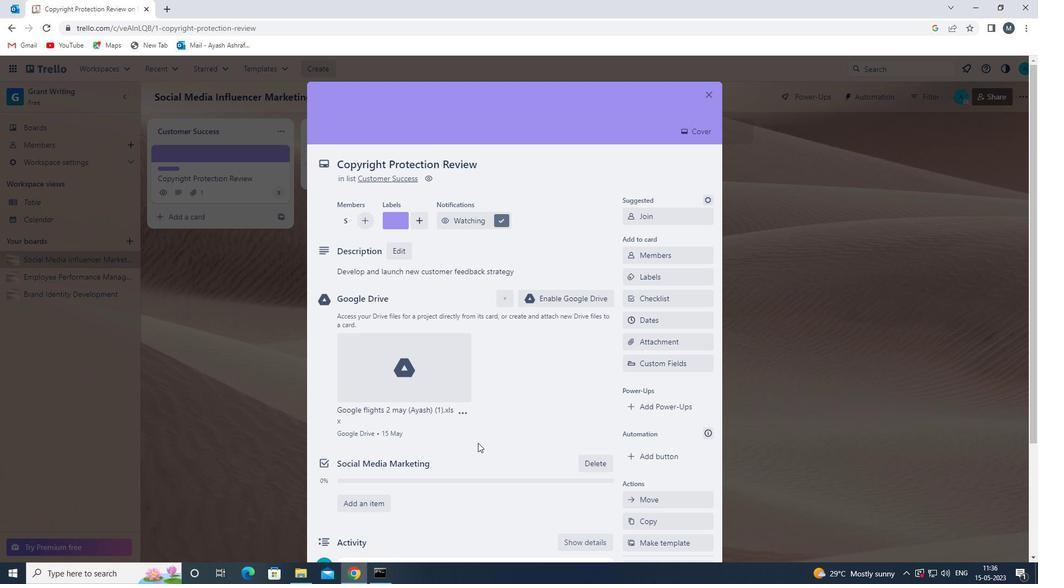 
Action: Mouse scrolled (478, 439) with delta (0, 0)
Screenshot: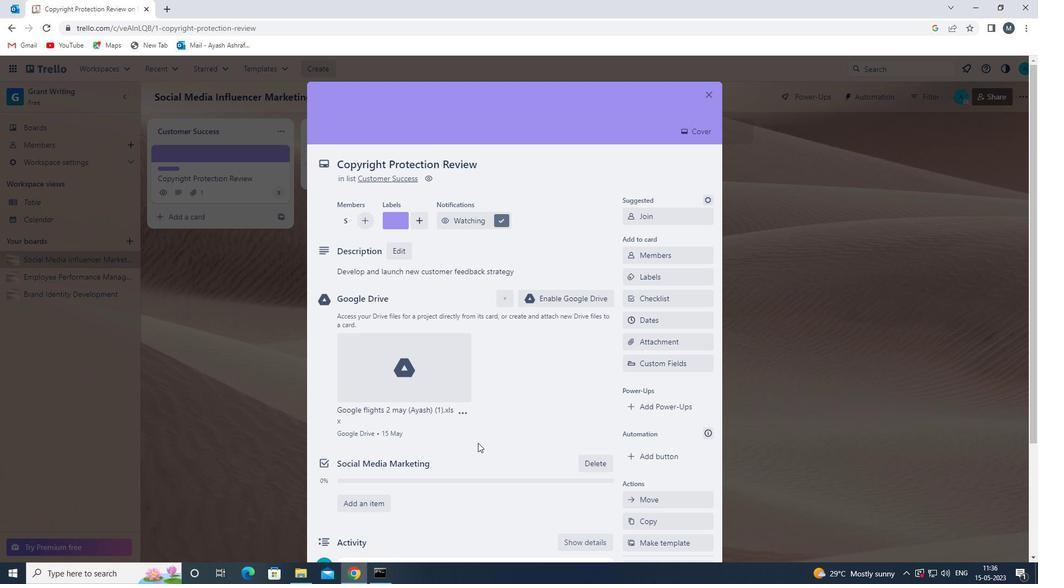 
Action: Mouse moved to (478, 437)
Screenshot: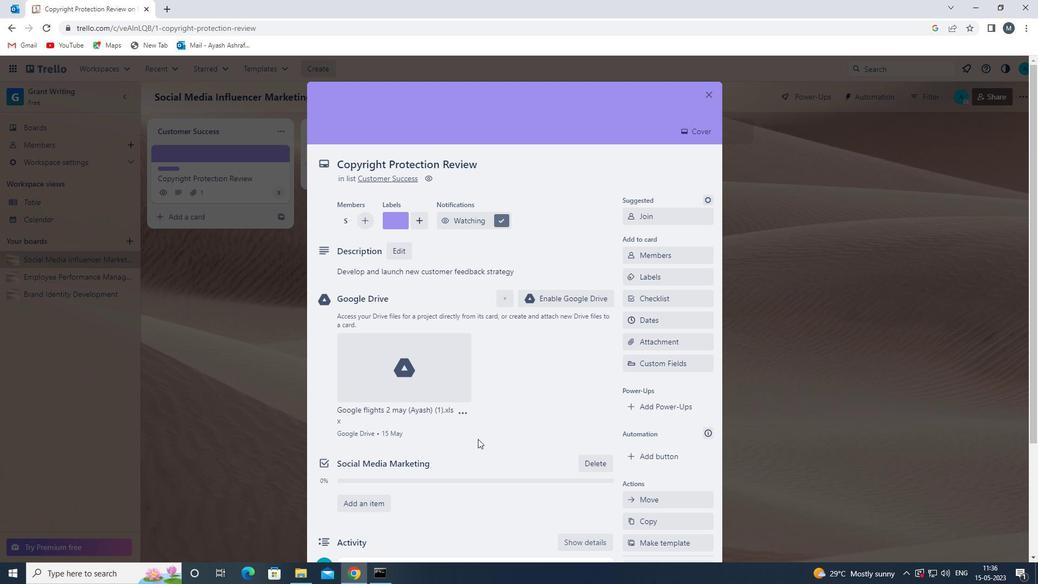 
Action: Mouse scrolled (478, 438) with delta (0, 0)
Screenshot: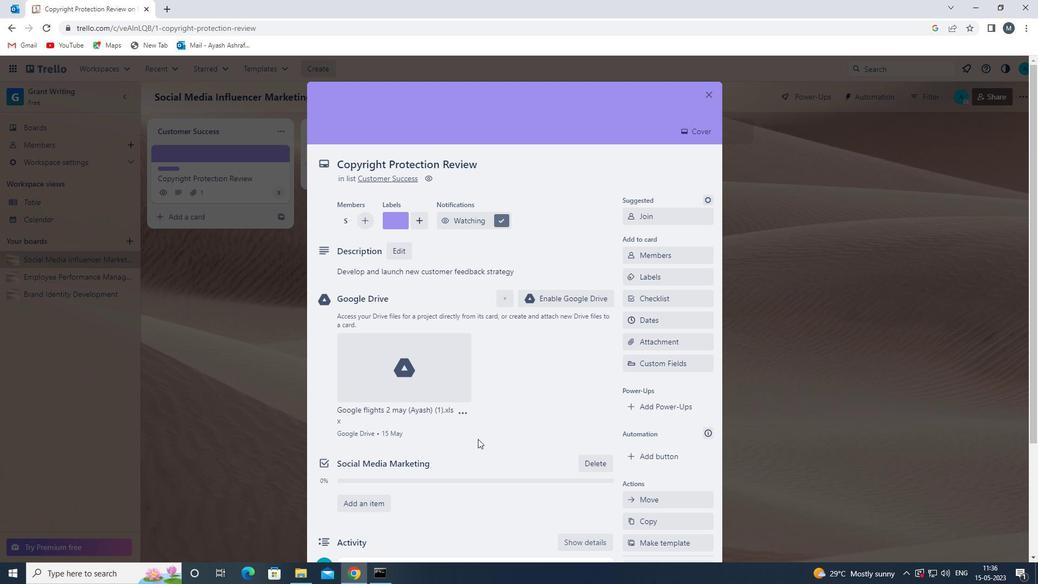 
Action: Mouse moved to (478, 435)
Screenshot: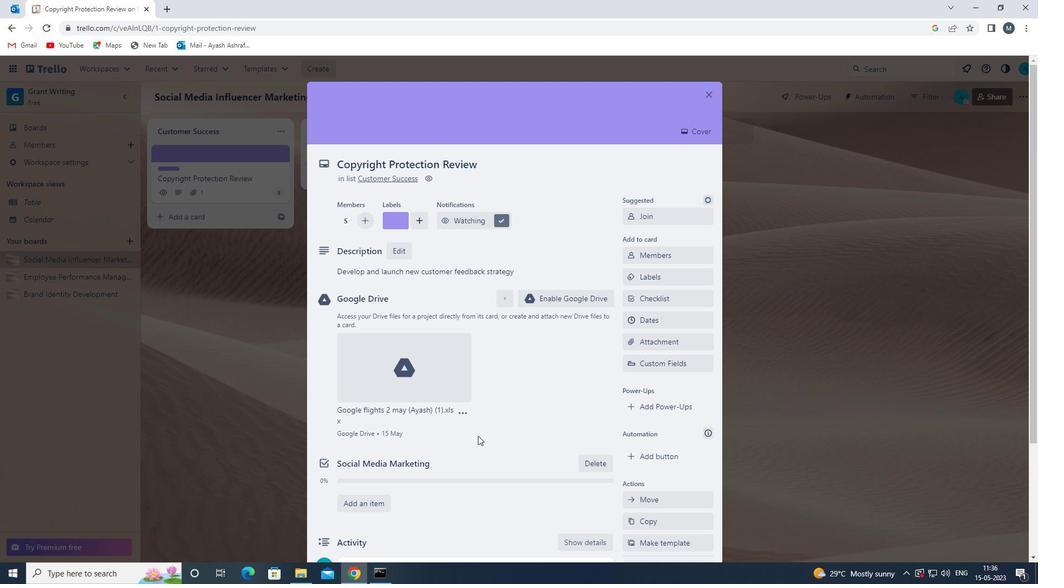 
